 Task: Find connections with filter location Hódmezovásárhely with filter topic #linkedinstorieswith filter profile language German with filter current company Freshworks with filter school Campus Law Centre, Faculty Of Law, University of Delhi with filter industry Pet Services with filter service category Strategic Planning with filter keywords title Outside Sales Manager
Action: Mouse moved to (658, 93)
Screenshot: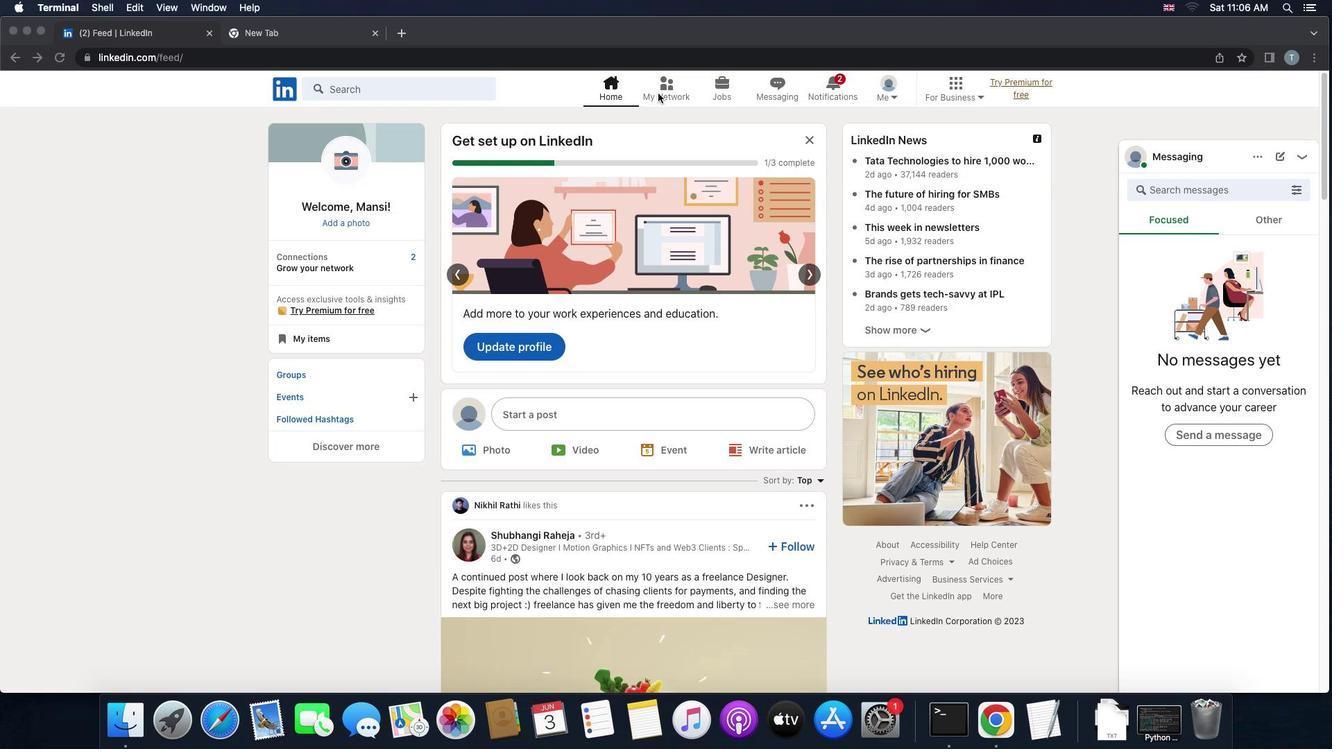 
Action: Mouse pressed left at (658, 93)
Screenshot: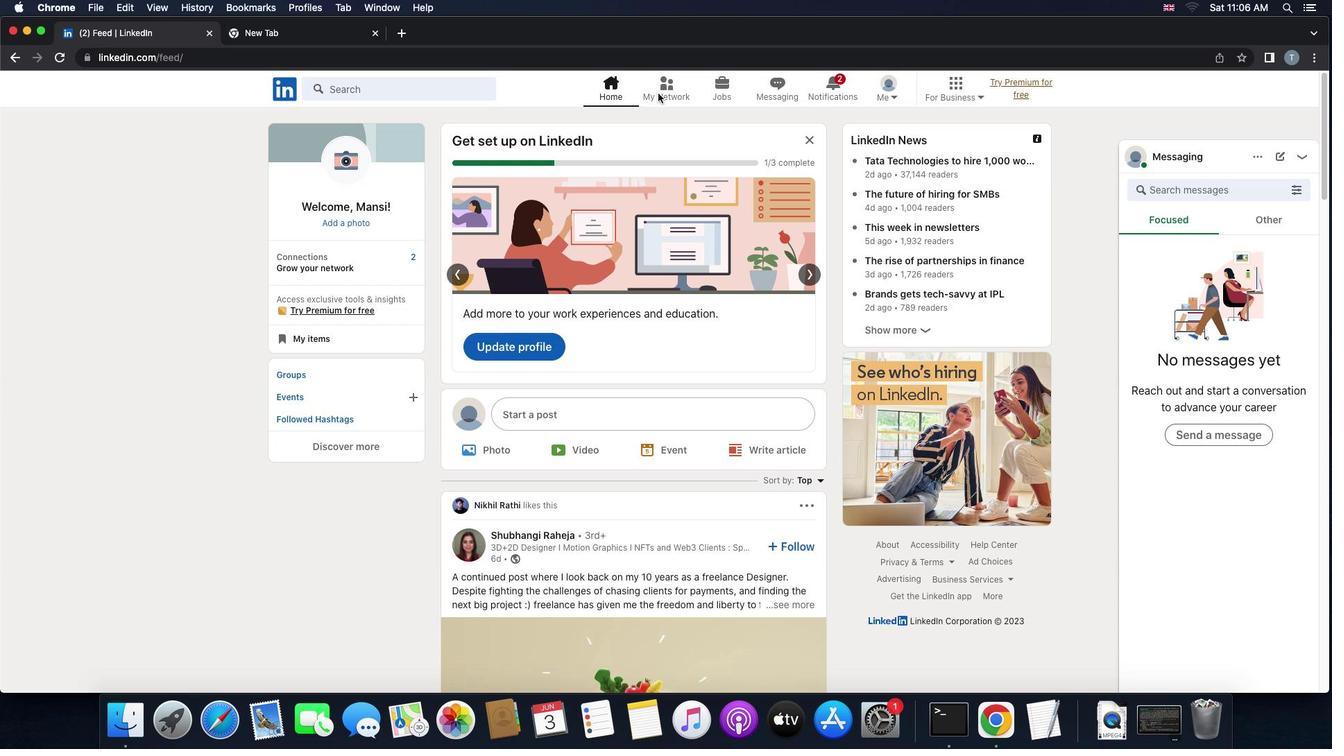 
Action: Mouse pressed left at (658, 93)
Screenshot: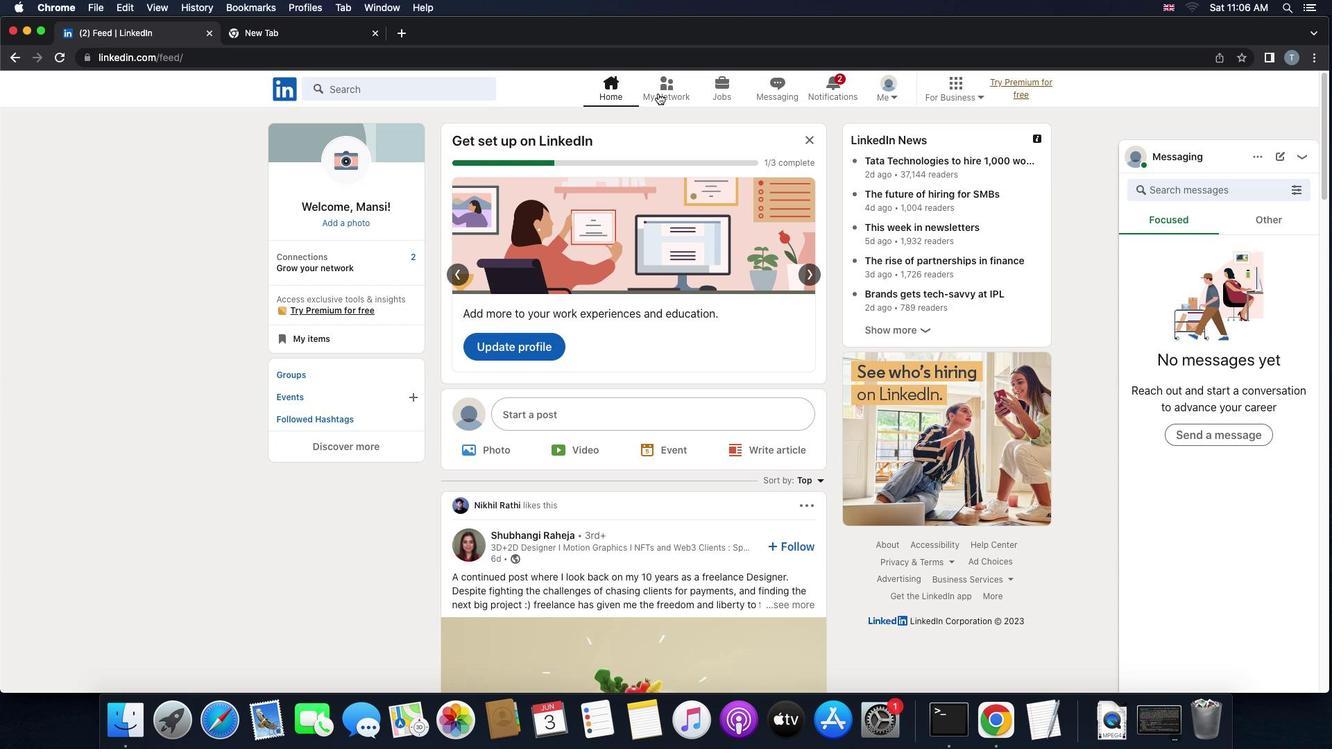 
Action: Mouse moved to (399, 165)
Screenshot: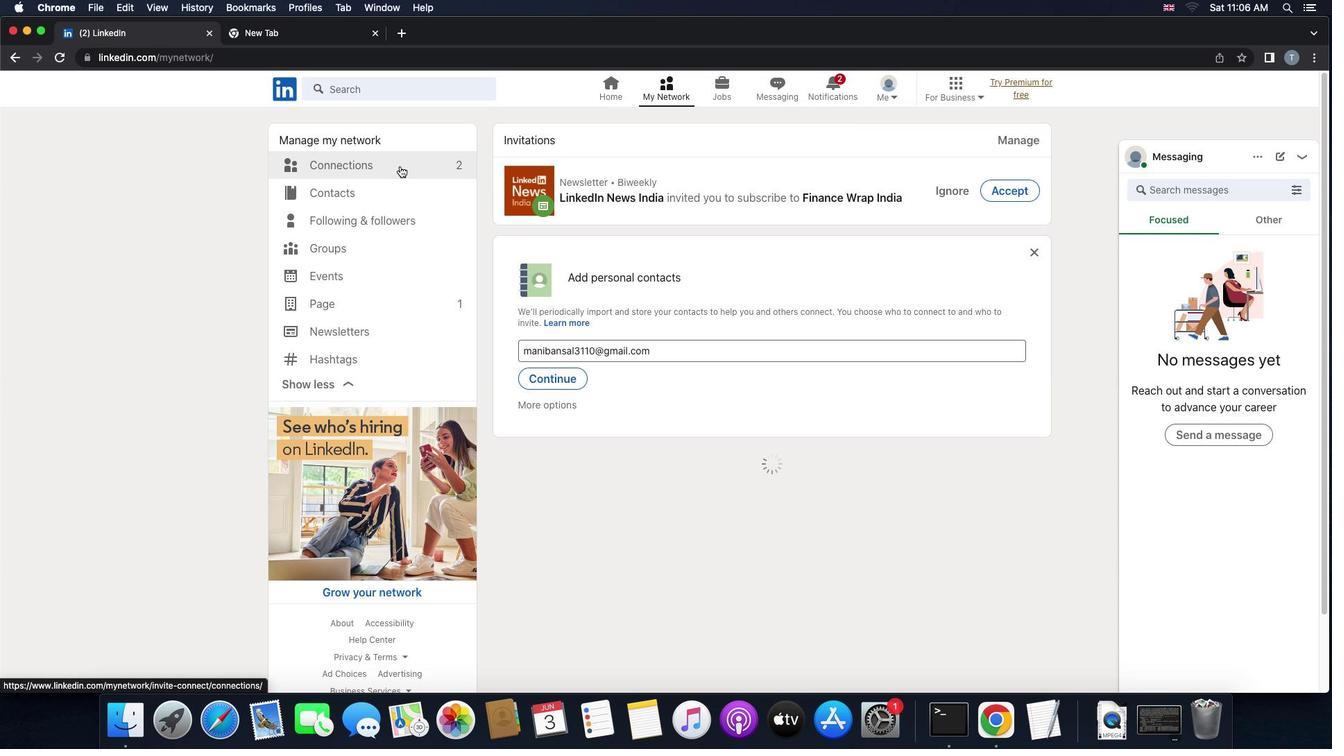 
Action: Mouse pressed left at (399, 165)
Screenshot: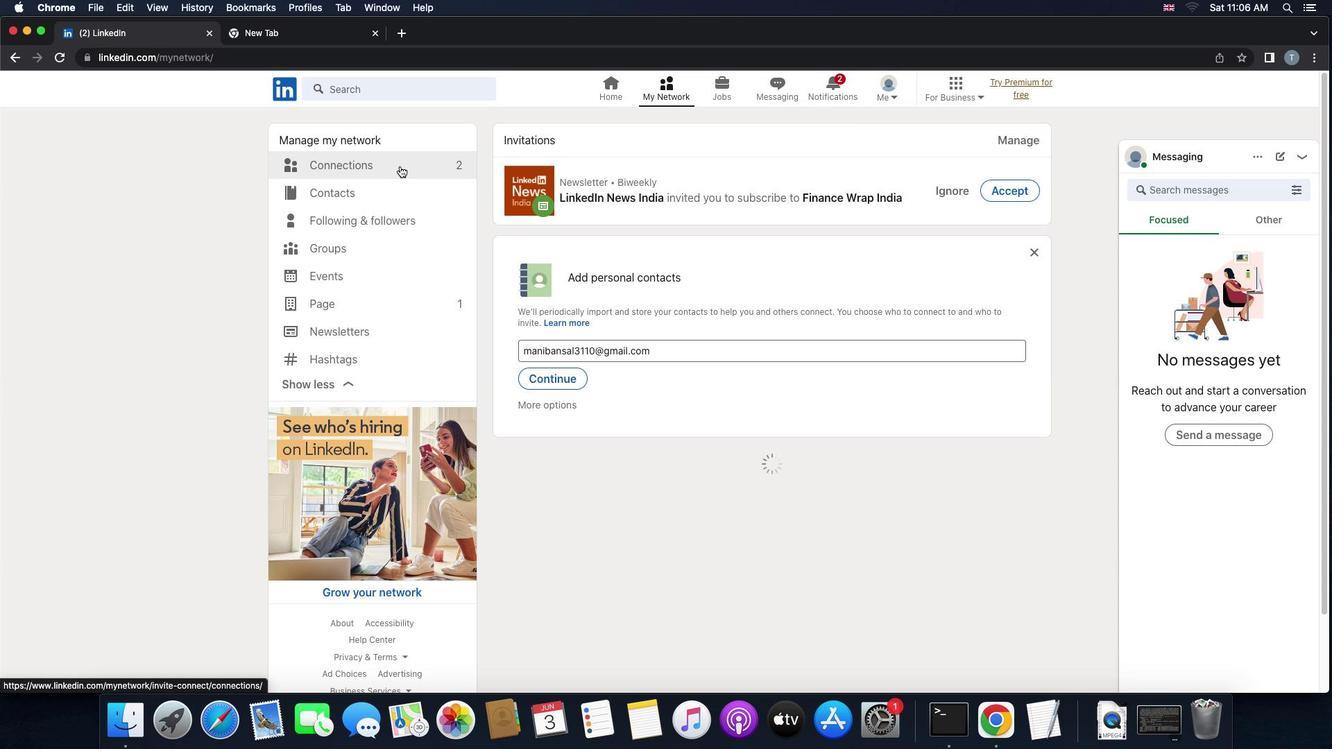 
Action: Mouse moved to (771, 166)
Screenshot: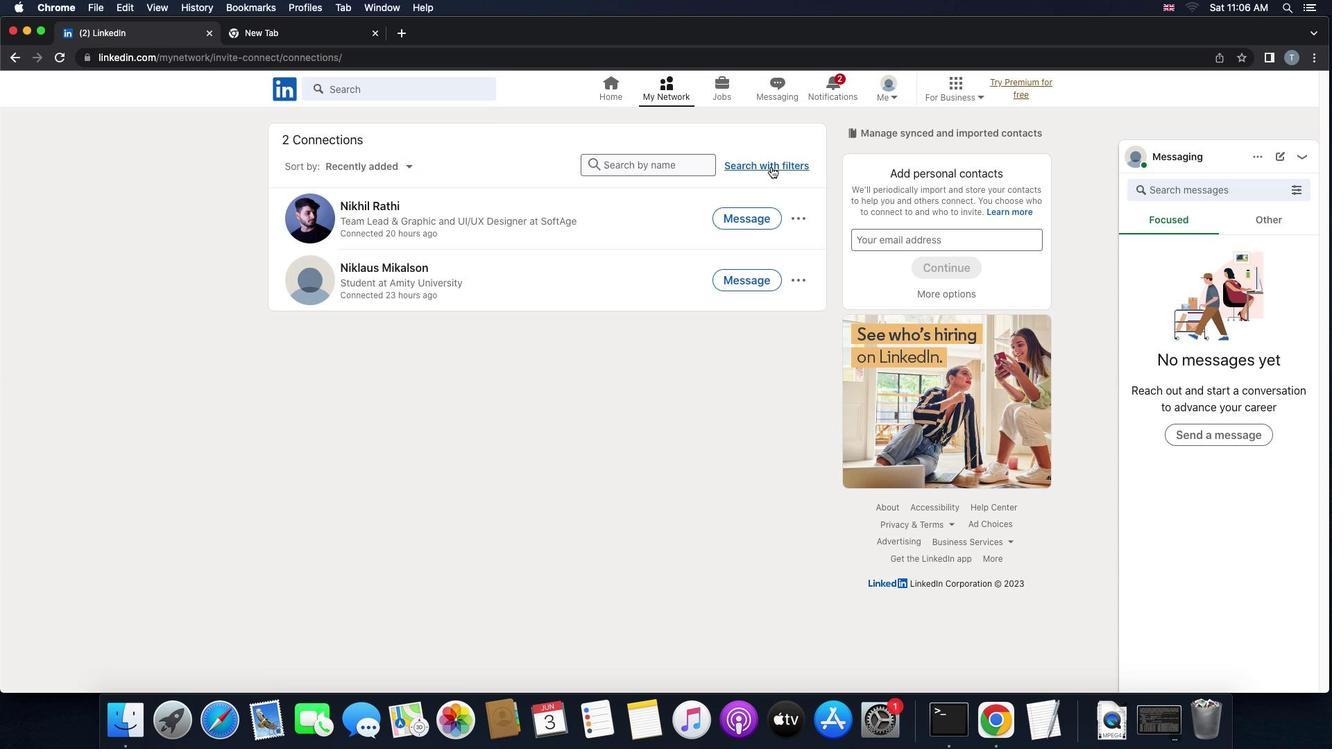 
Action: Mouse pressed left at (771, 166)
Screenshot: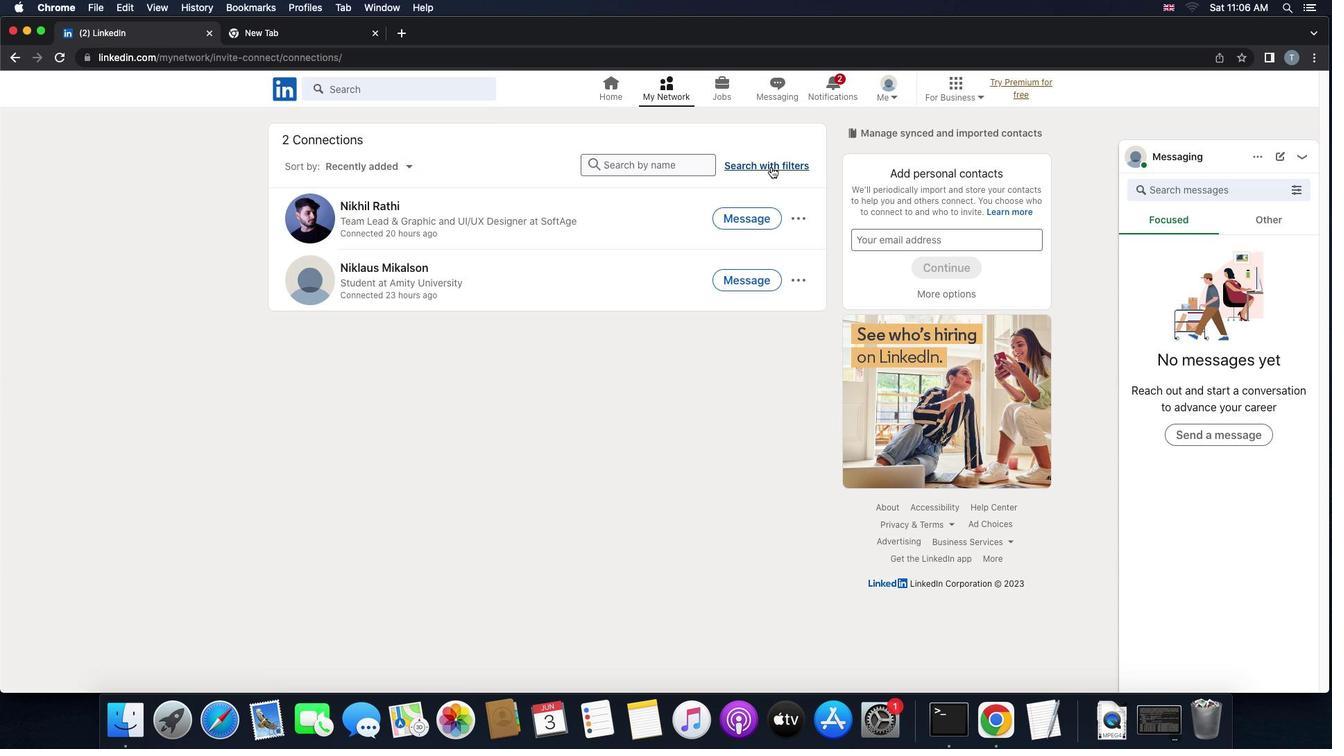 
Action: Mouse moved to (712, 131)
Screenshot: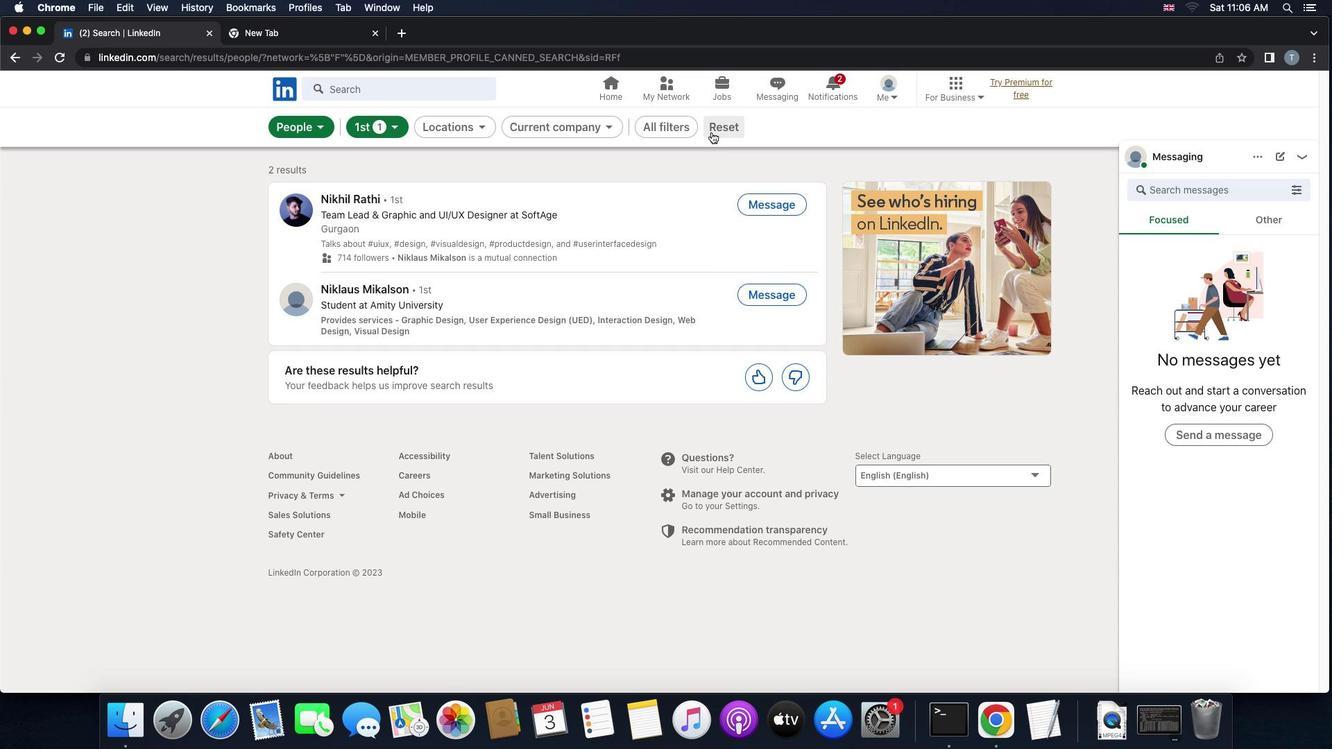 
Action: Mouse pressed left at (712, 131)
Screenshot: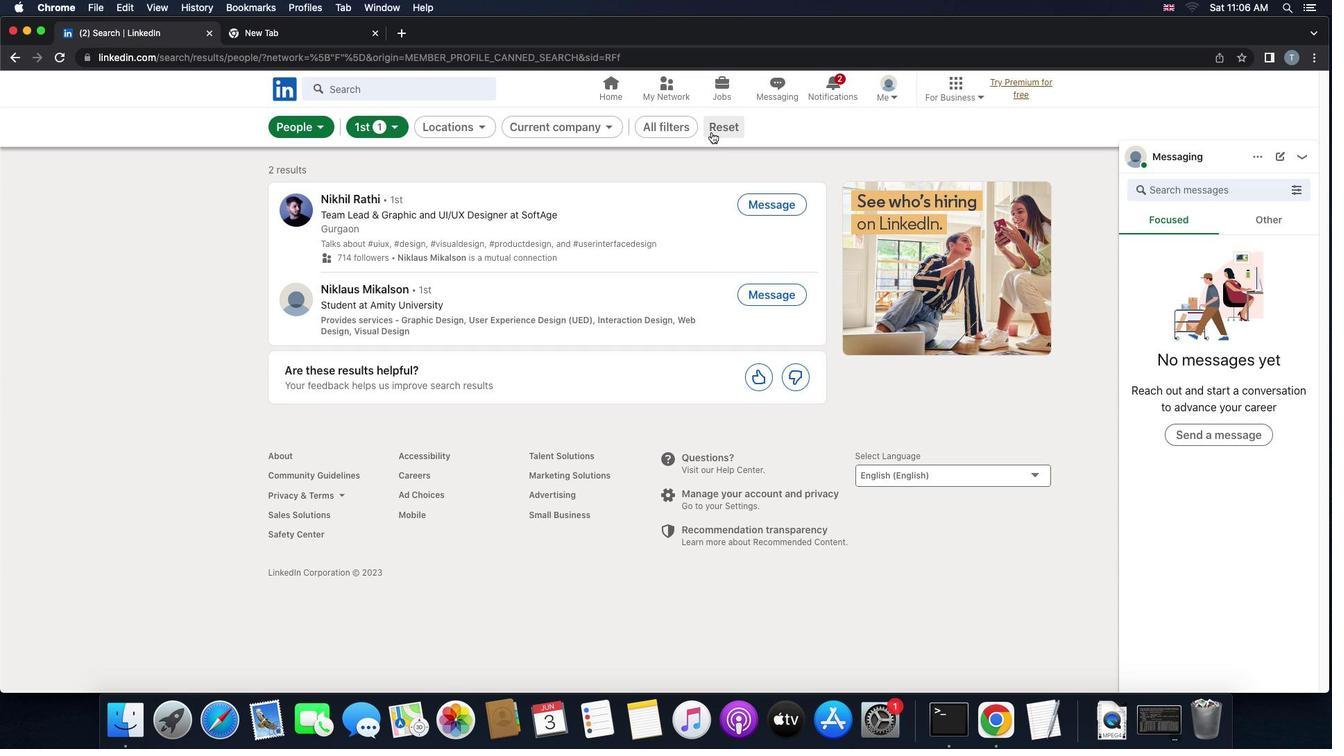 
Action: Mouse moved to (698, 128)
Screenshot: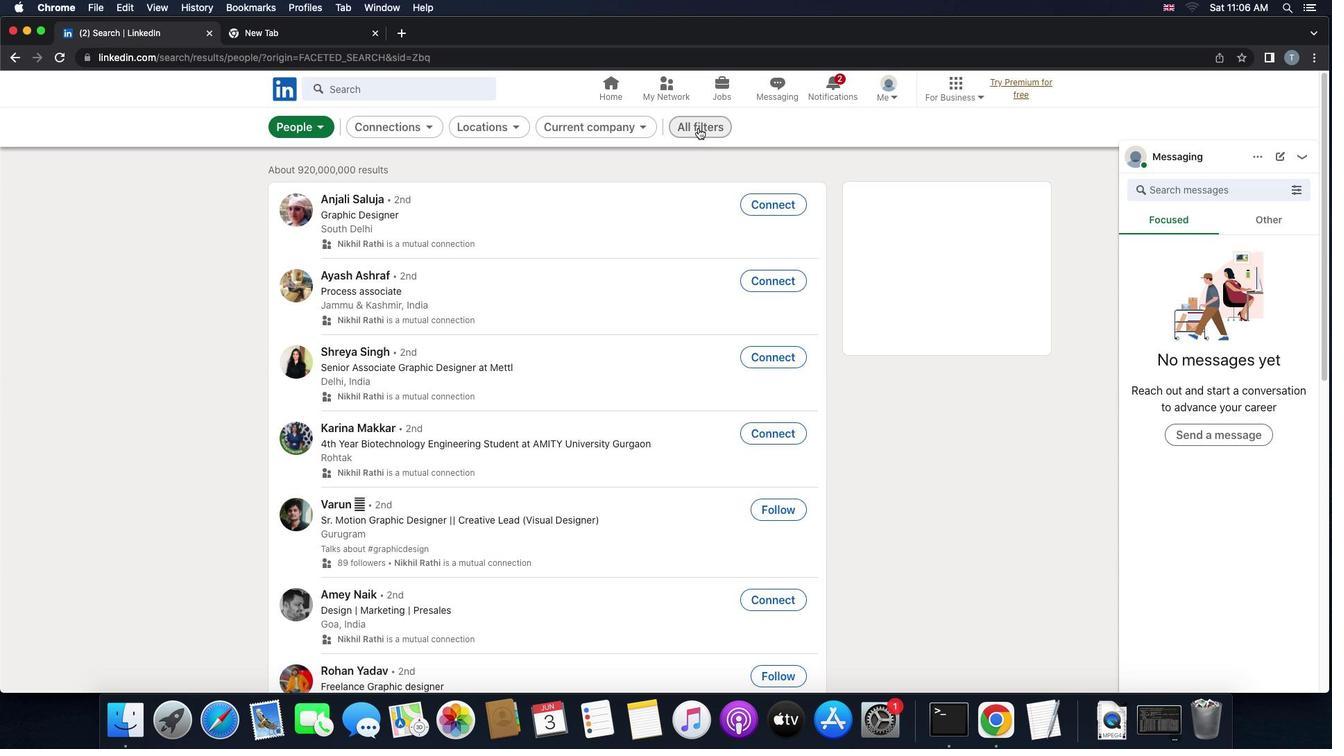 
Action: Mouse pressed left at (698, 128)
Screenshot: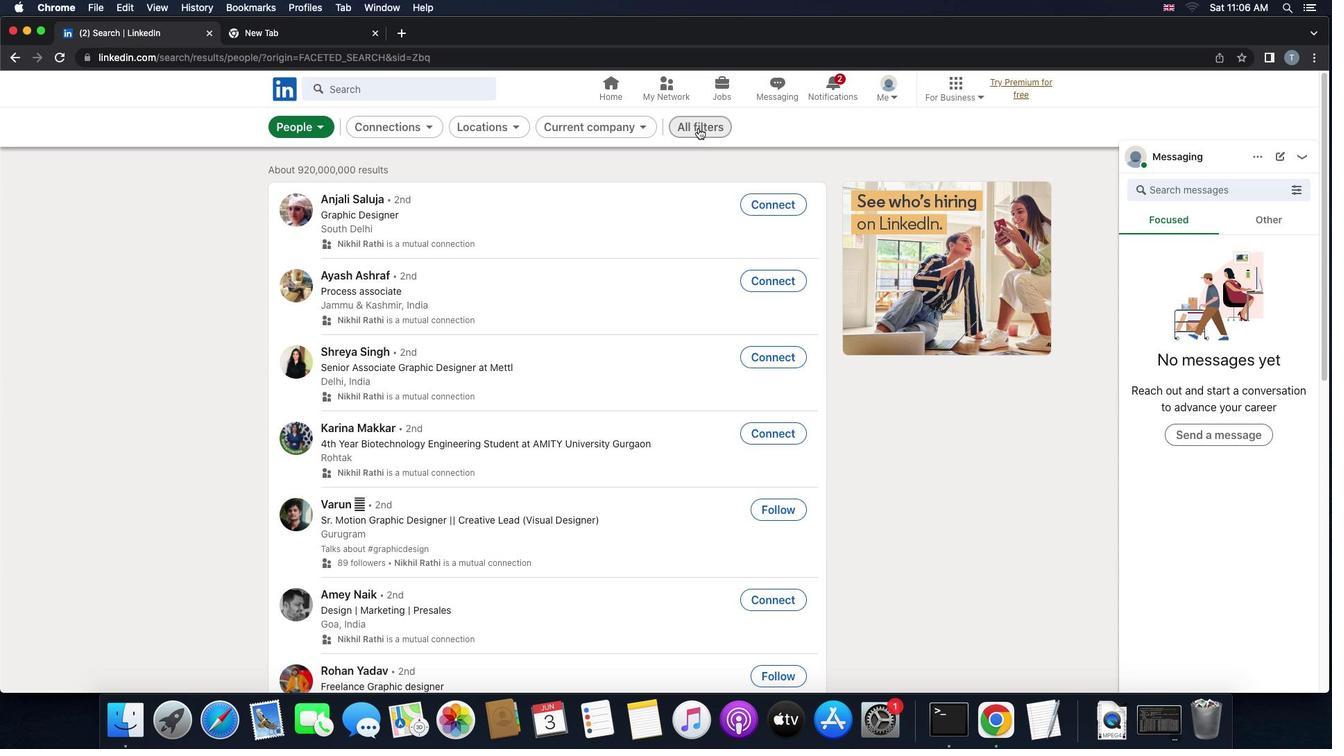 
Action: Mouse moved to (1141, 511)
Screenshot: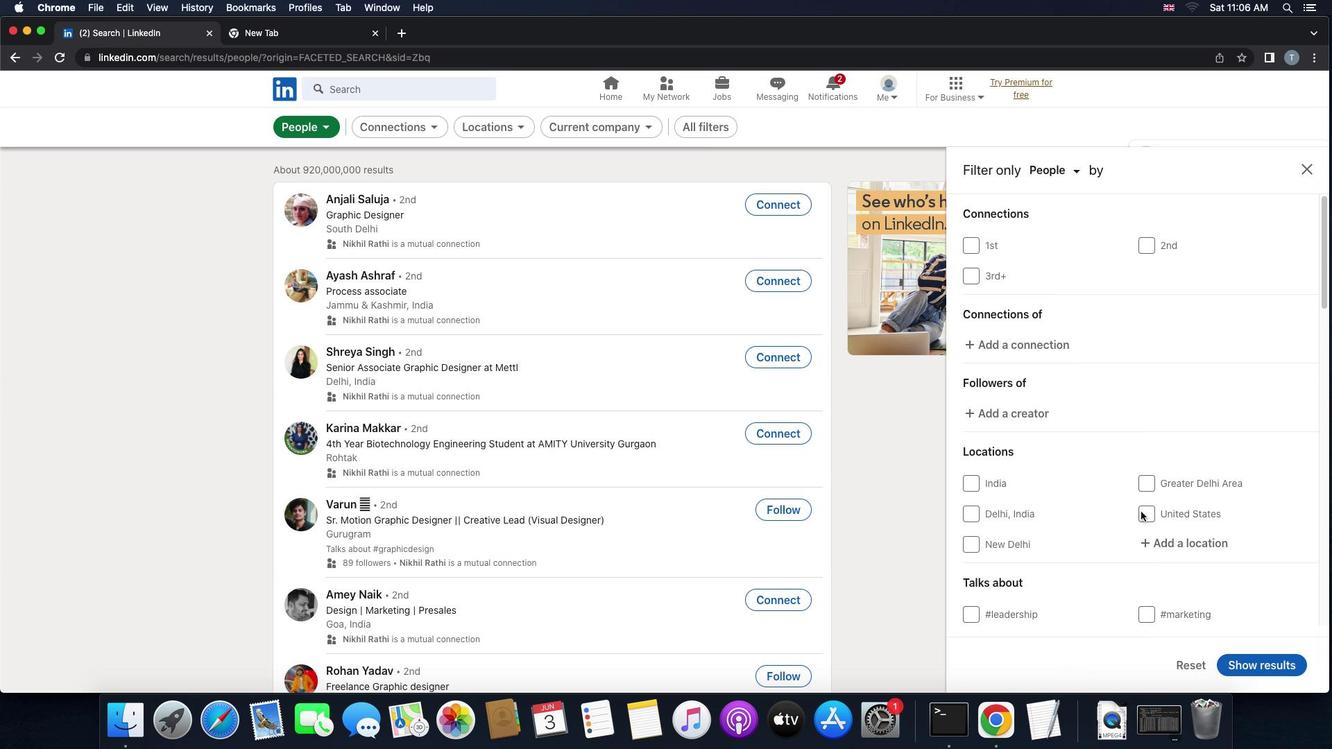 
Action: Mouse scrolled (1141, 511) with delta (0, 0)
Screenshot: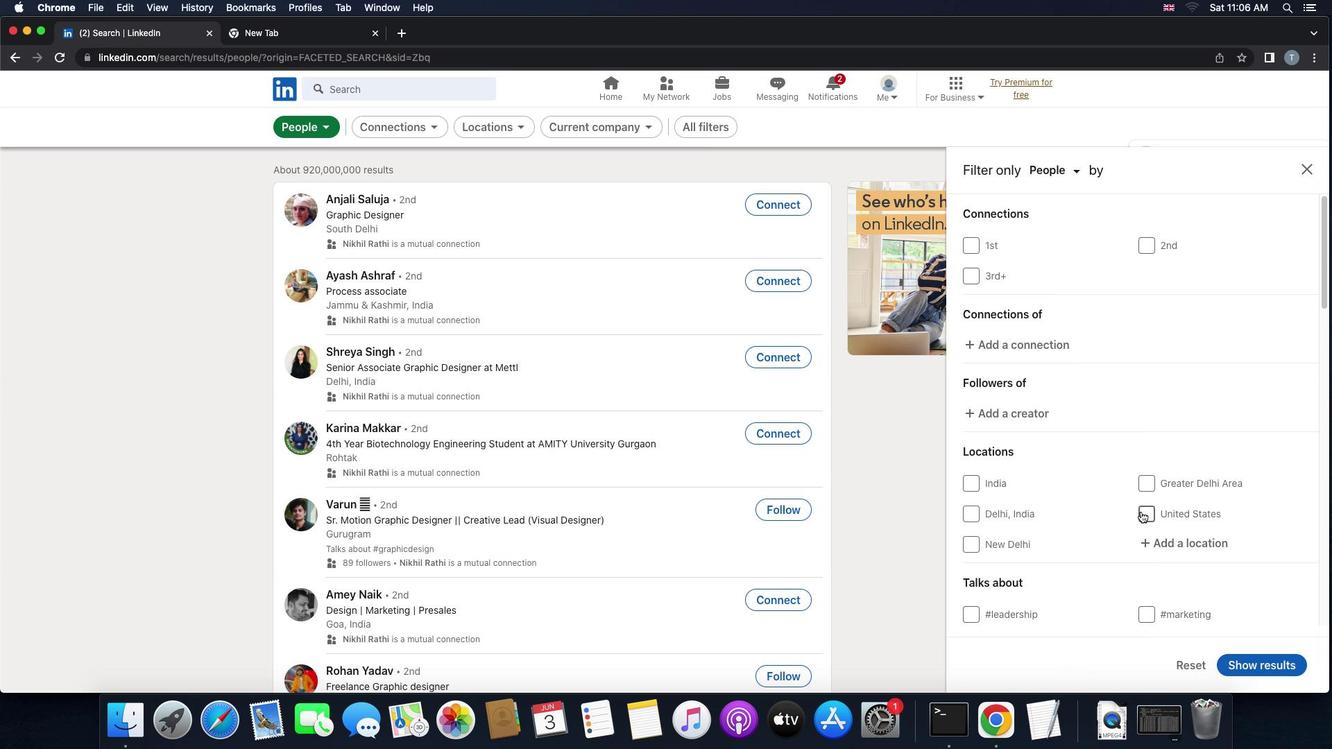 
Action: Mouse scrolled (1141, 511) with delta (0, 0)
Screenshot: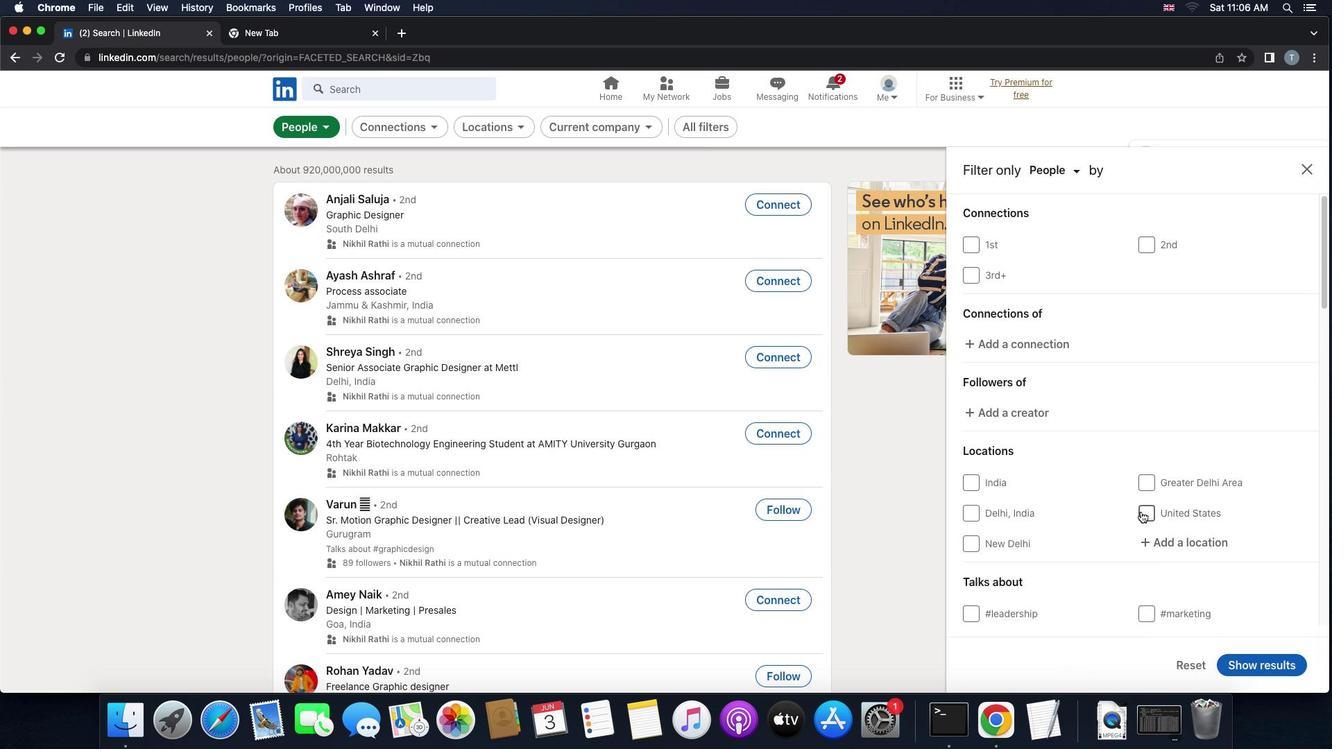 
Action: Mouse scrolled (1141, 511) with delta (0, -1)
Screenshot: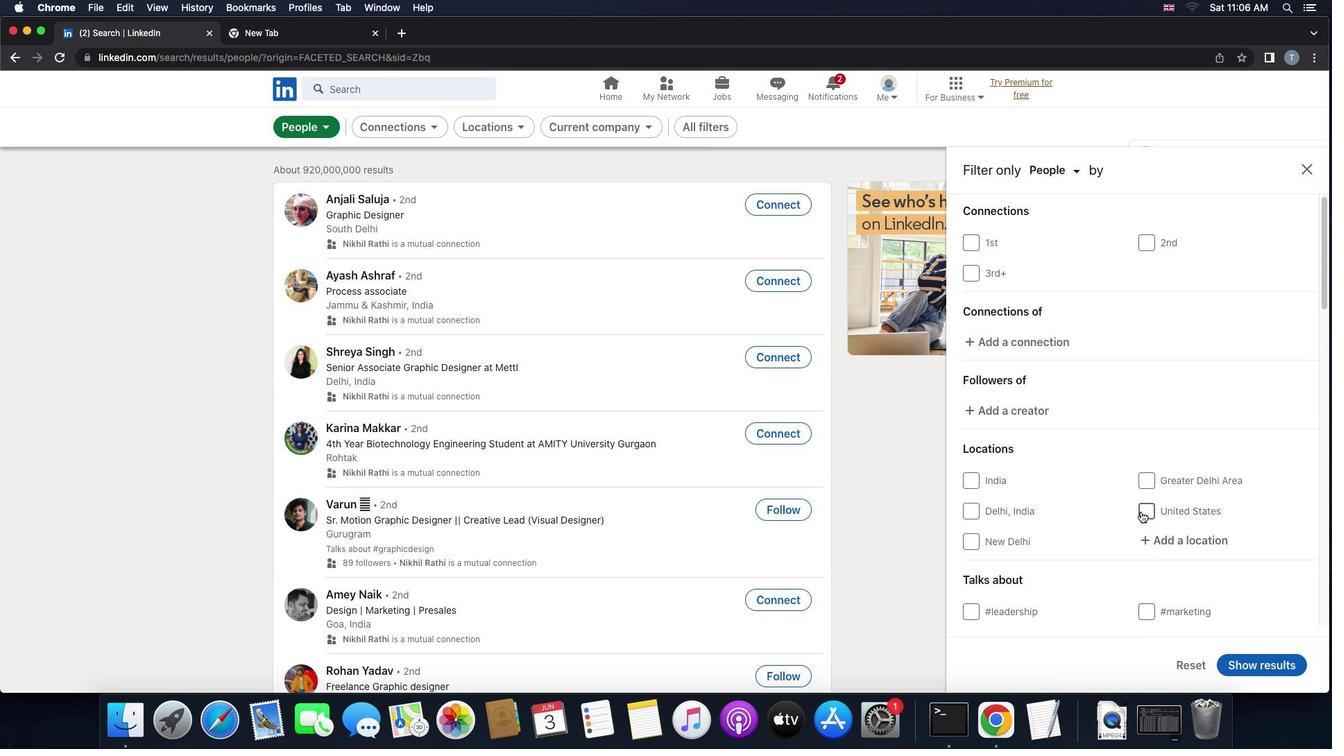
Action: Mouse moved to (1177, 433)
Screenshot: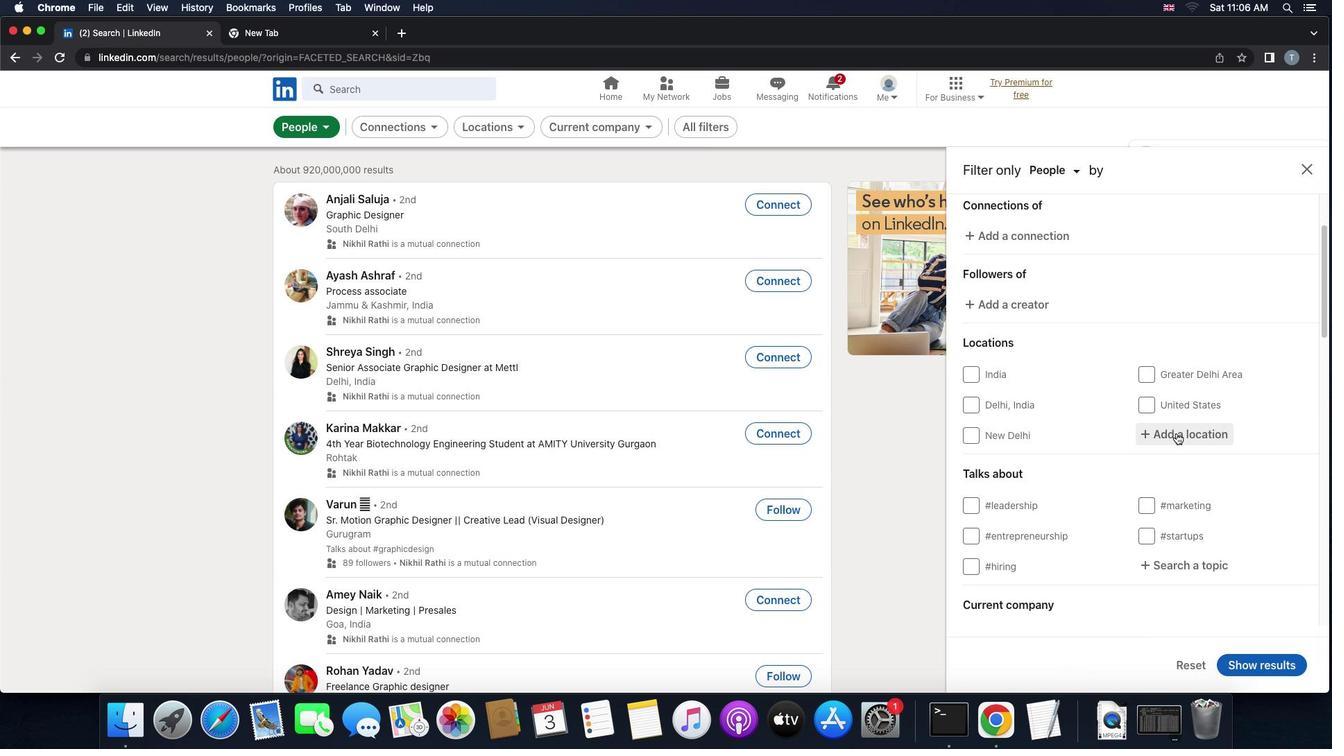 
Action: Mouse pressed left at (1177, 433)
Screenshot: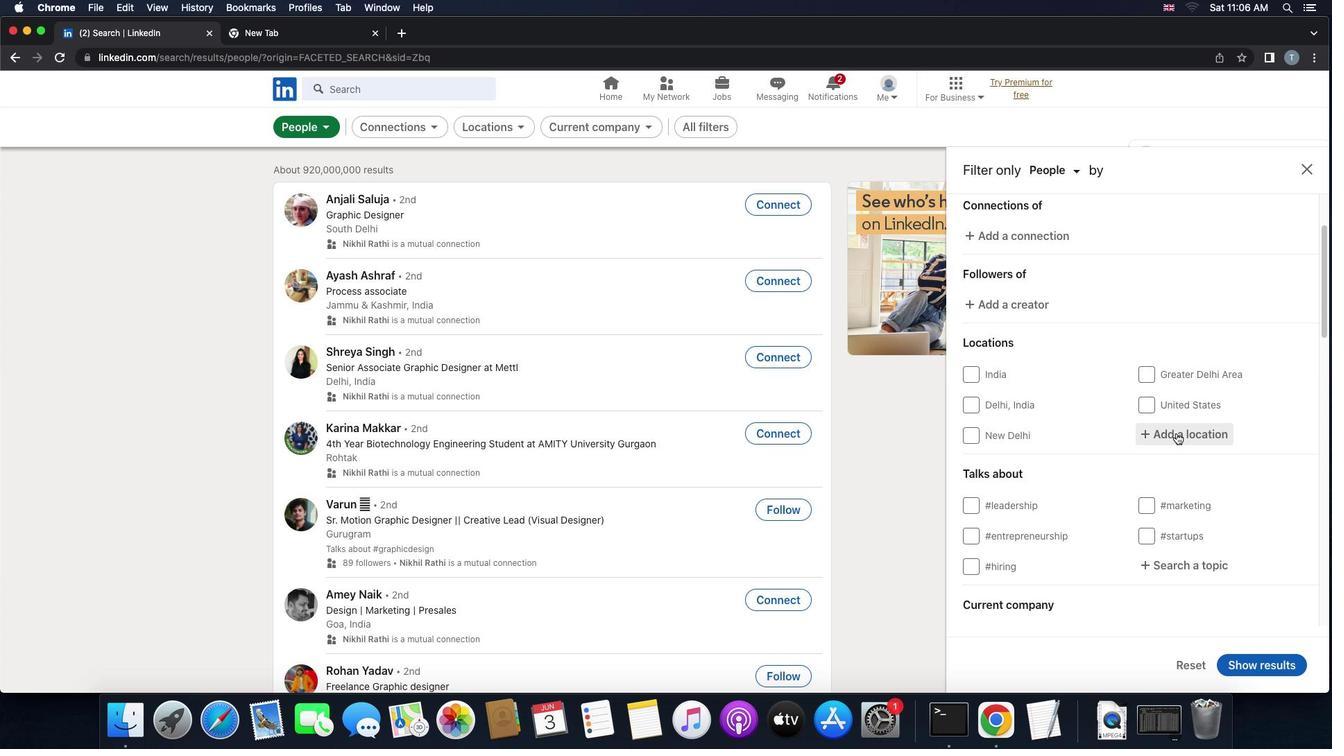 
Action: Mouse moved to (1175, 433)
Screenshot: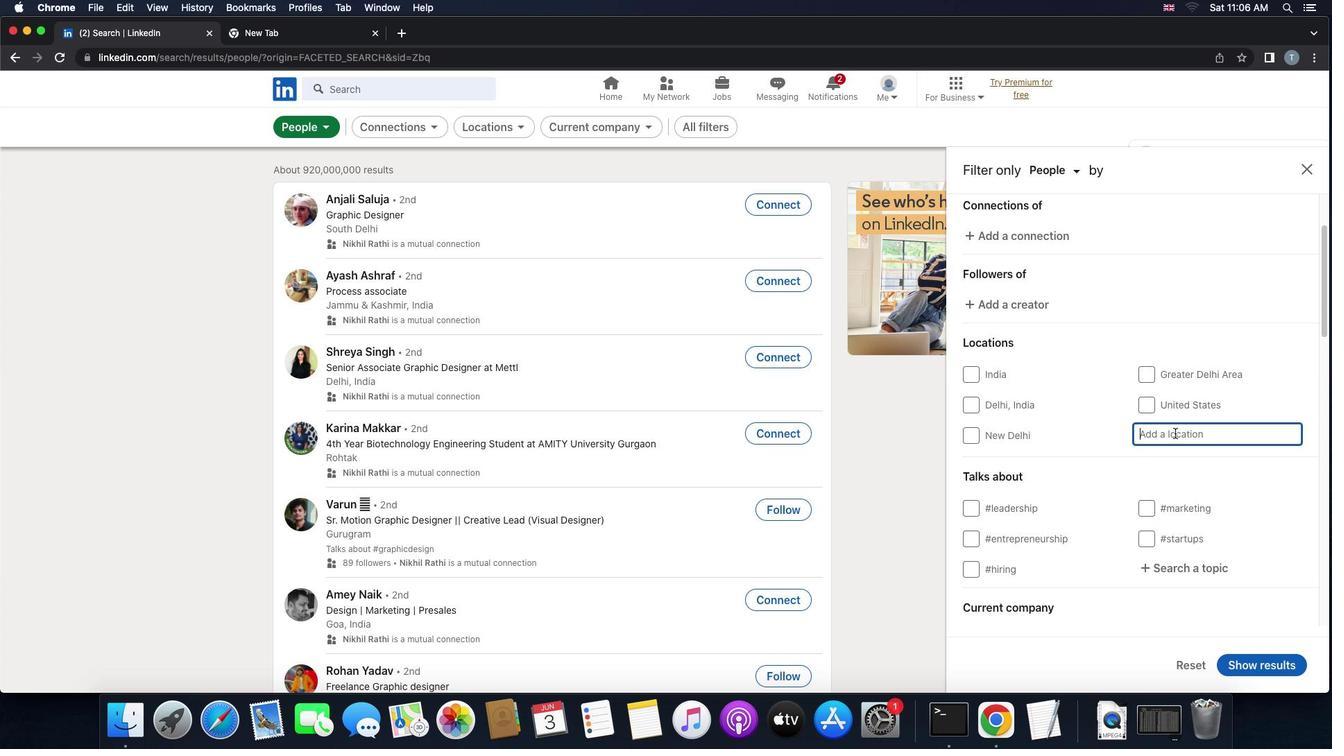 
Action: Key pressed 'h''o''d''m''e''z''o''v''a''s''a''r''h''e''l''y'
Screenshot: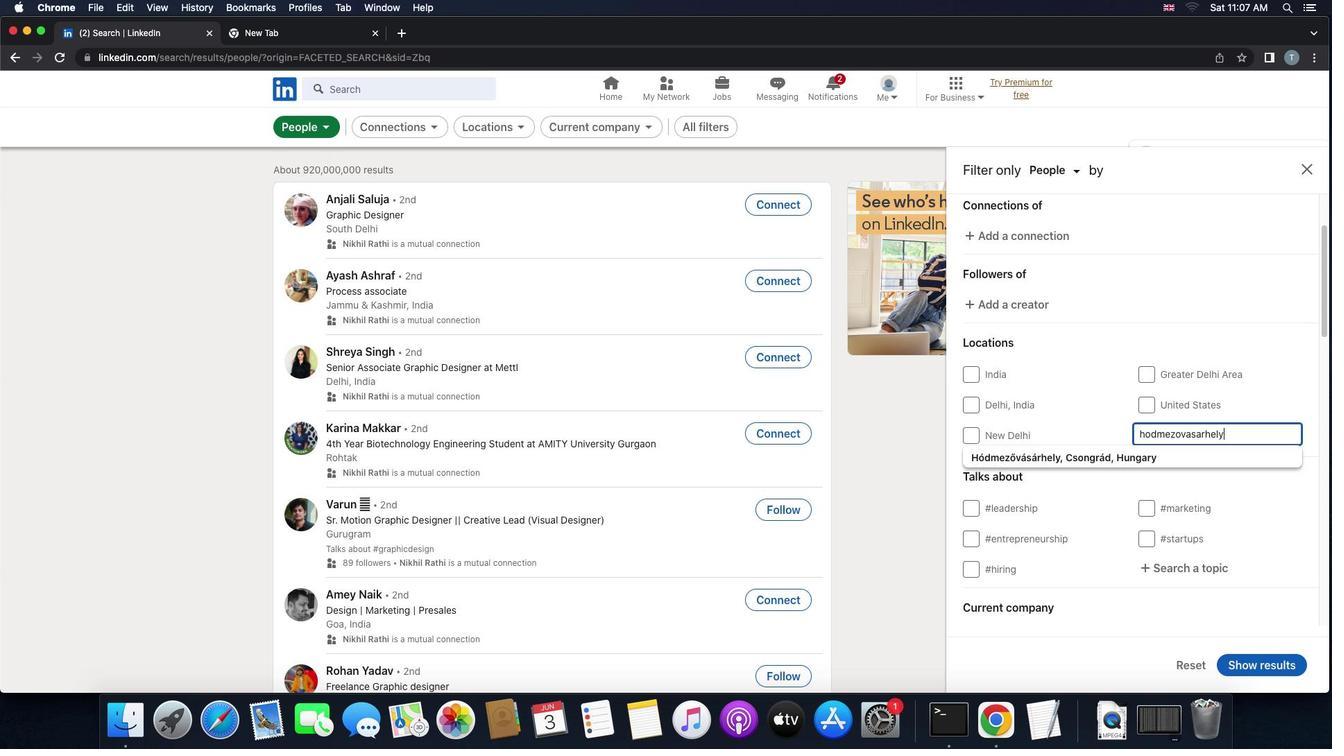 
Action: Mouse moved to (1114, 459)
Screenshot: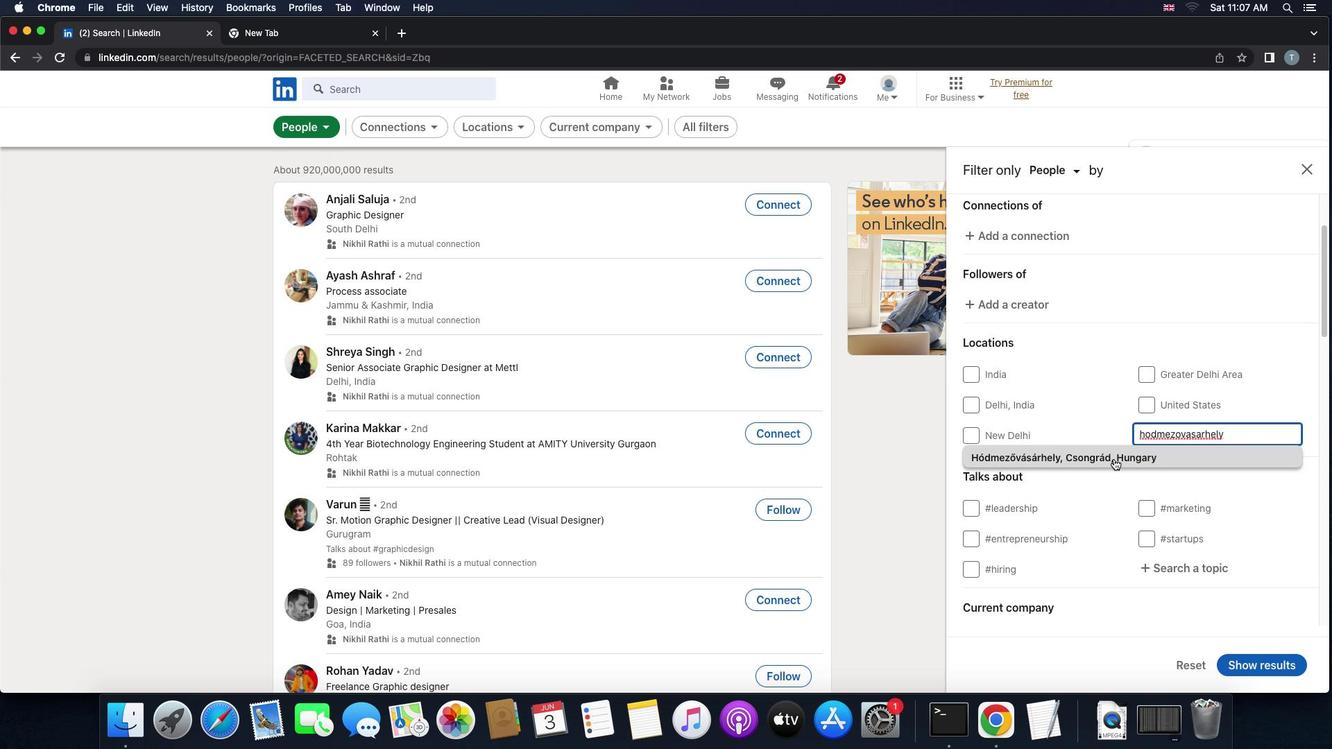 
Action: Mouse pressed left at (1114, 459)
Screenshot: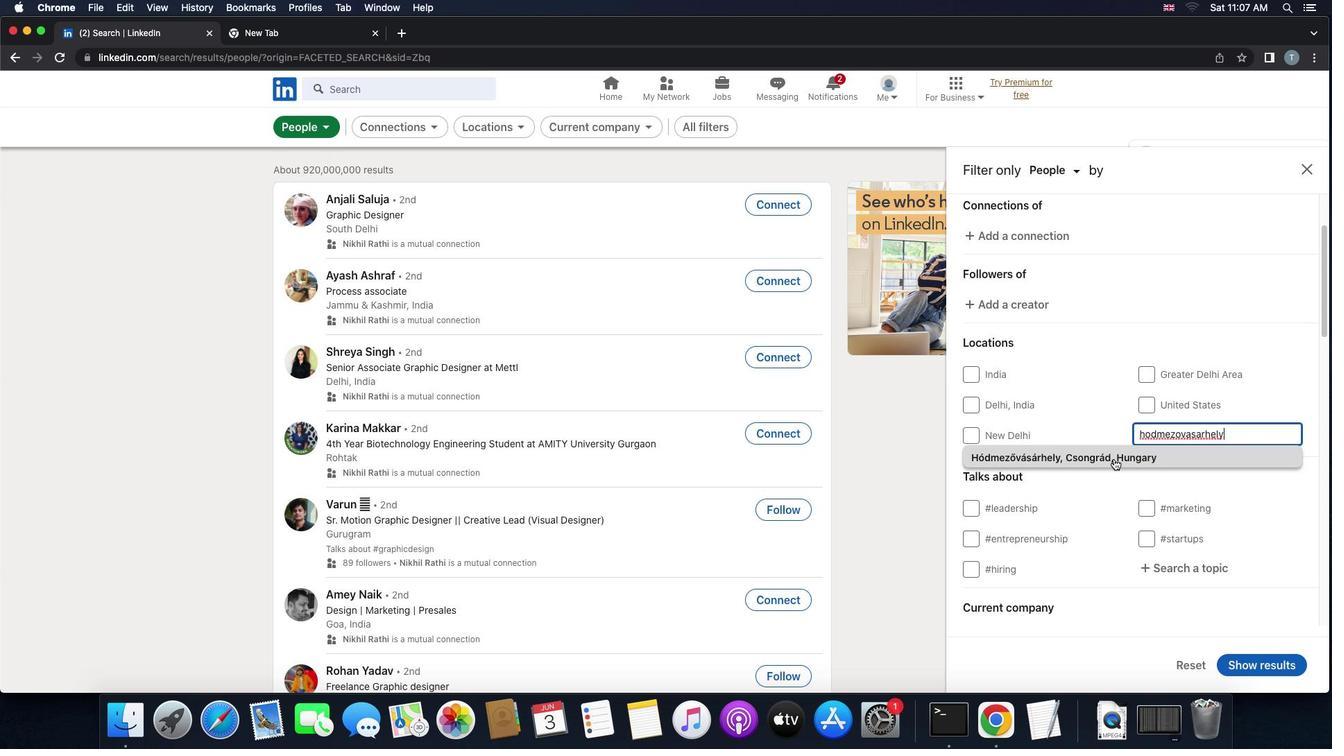
Action: Mouse moved to (1123, 456)
Screenshot: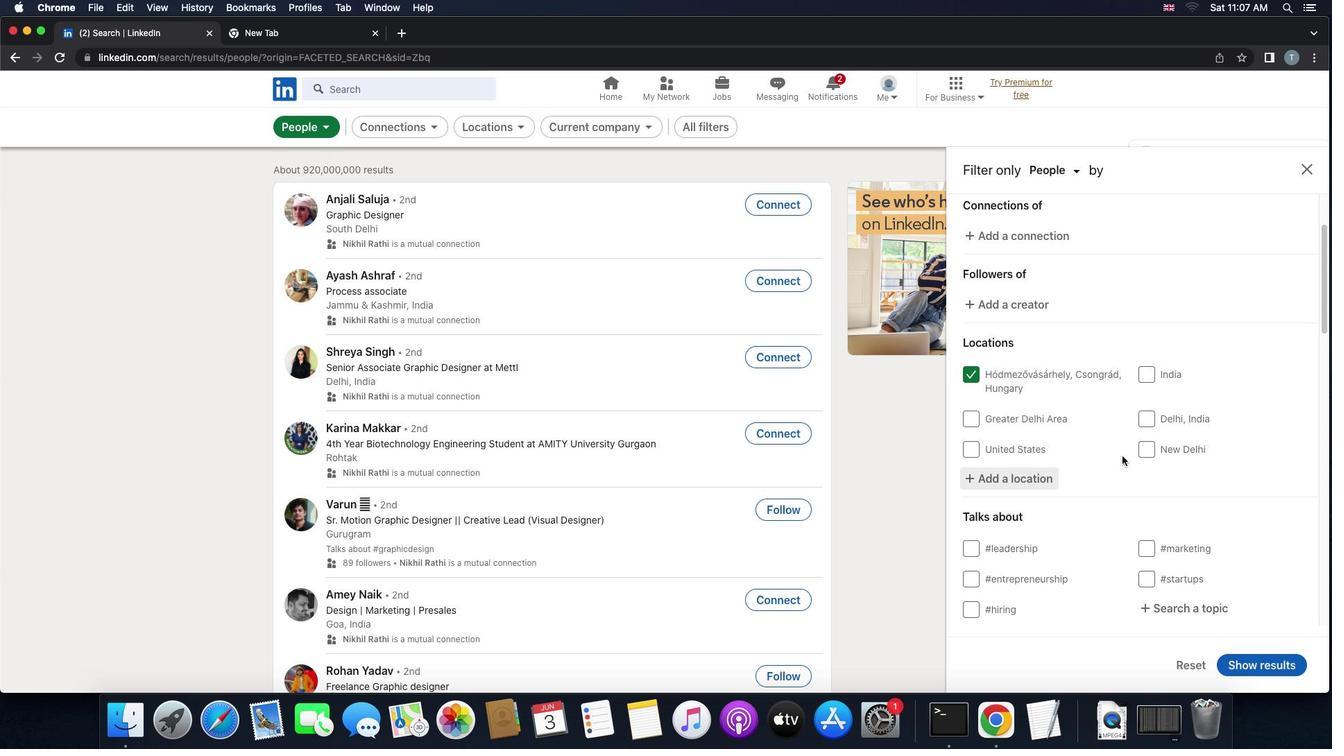 
Action: Mouse scrolled (1123, 456) with delta (0, 0)
Screenshot: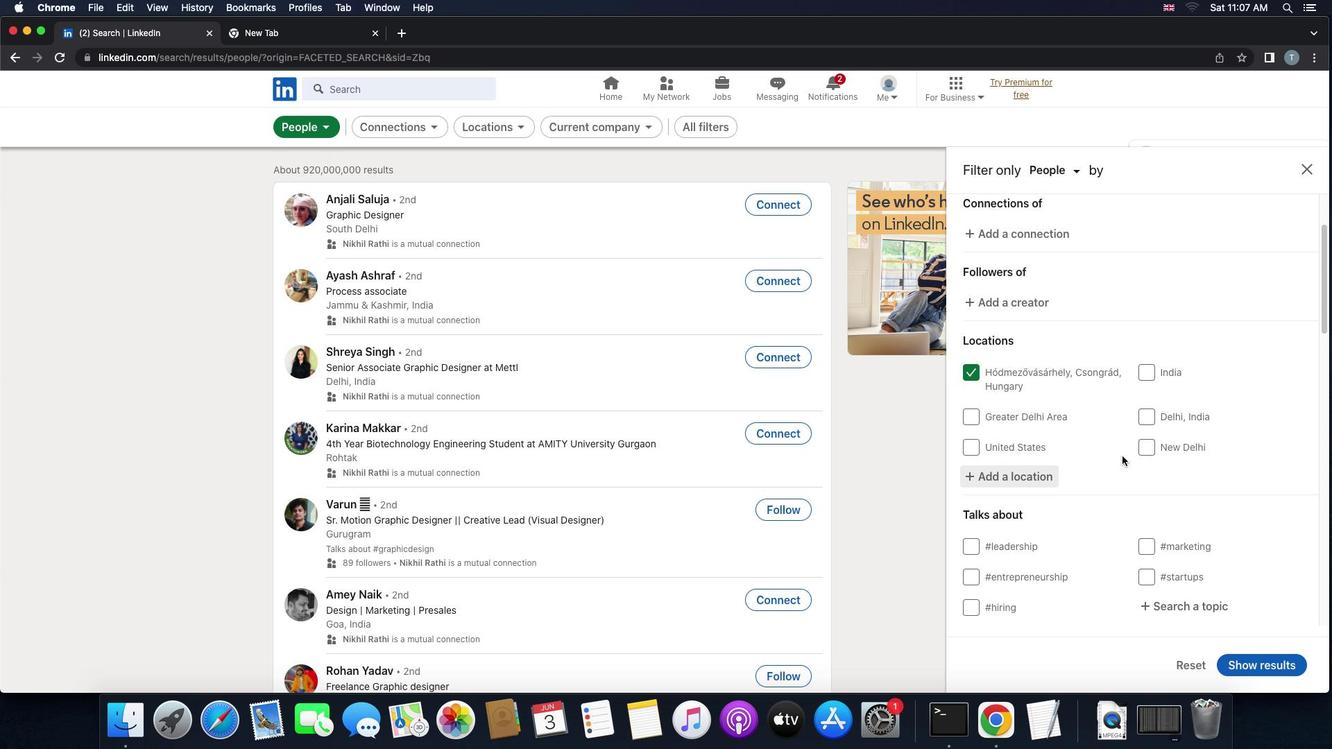 
Action: Mouse scrolled (1123, 456) with delta (0, 0)
Screenshot: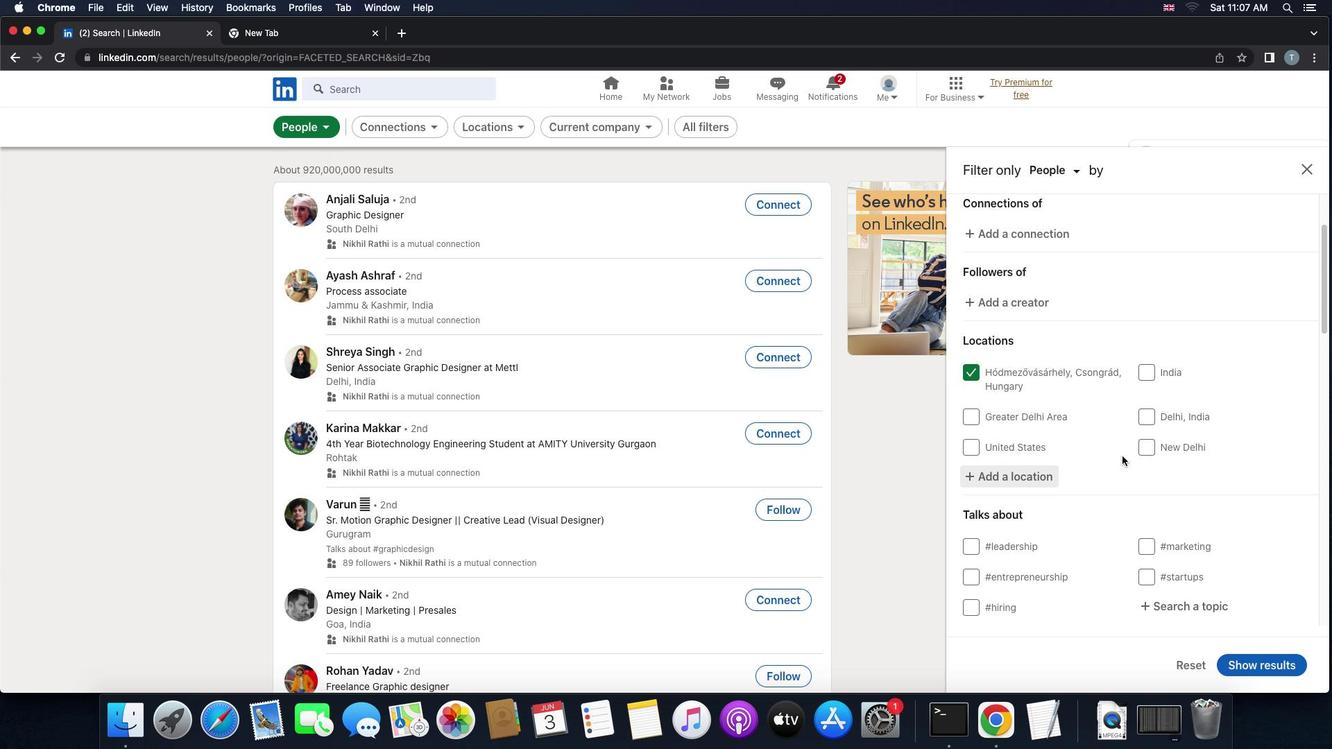 
Action: Mouse scrolled (1123, 456) with delta (0, -2)
Screenshot: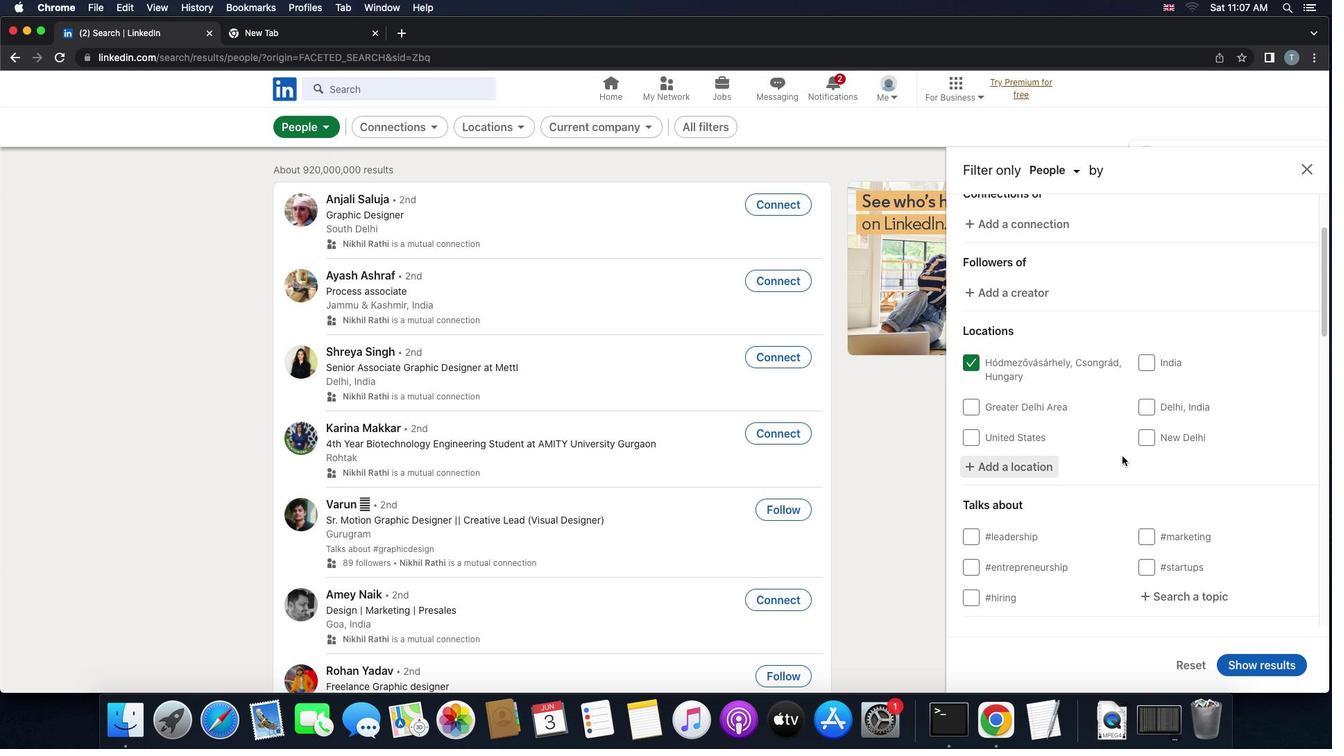 
Action: Mouse scrolled (1123, 456) with delta (0, -2)
Screenshot: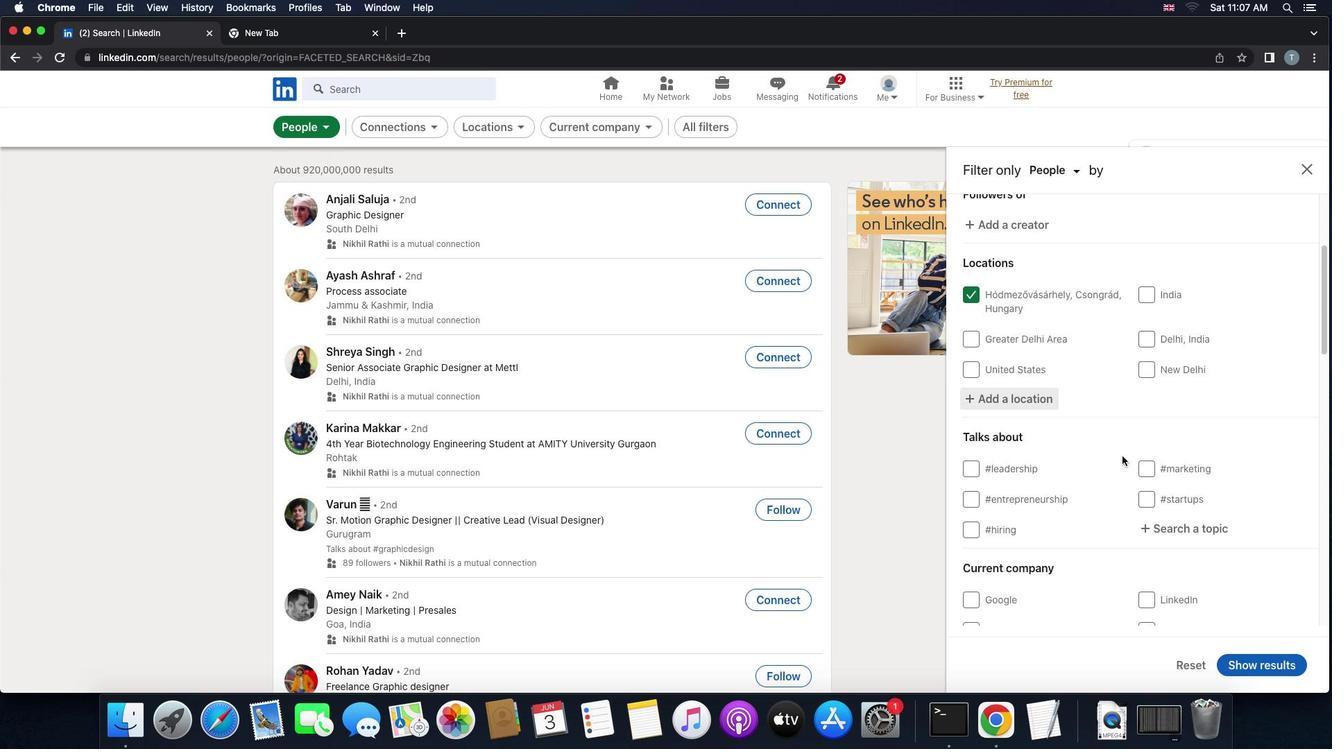 
Action: Mouse moved to (1141, 372)
Screenshot: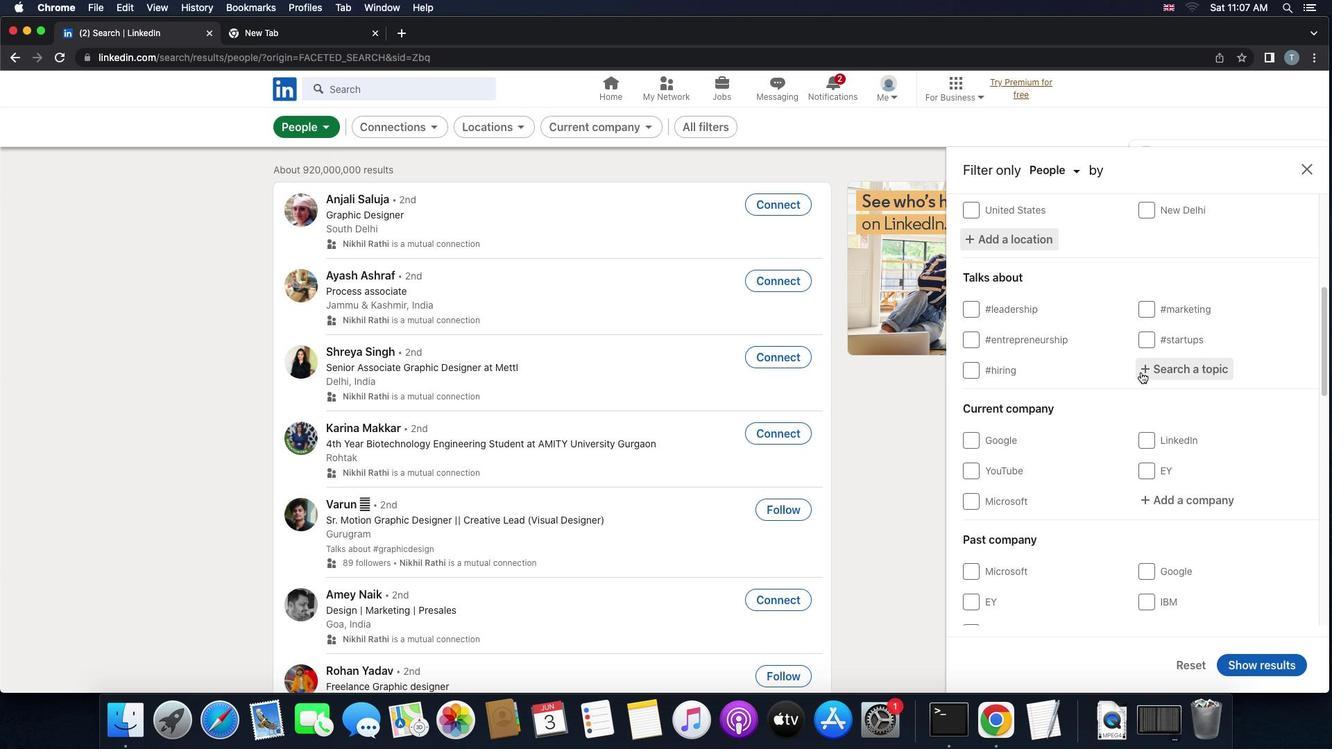
Action: Mouse pressed left at (1141, 372)
Screenshot: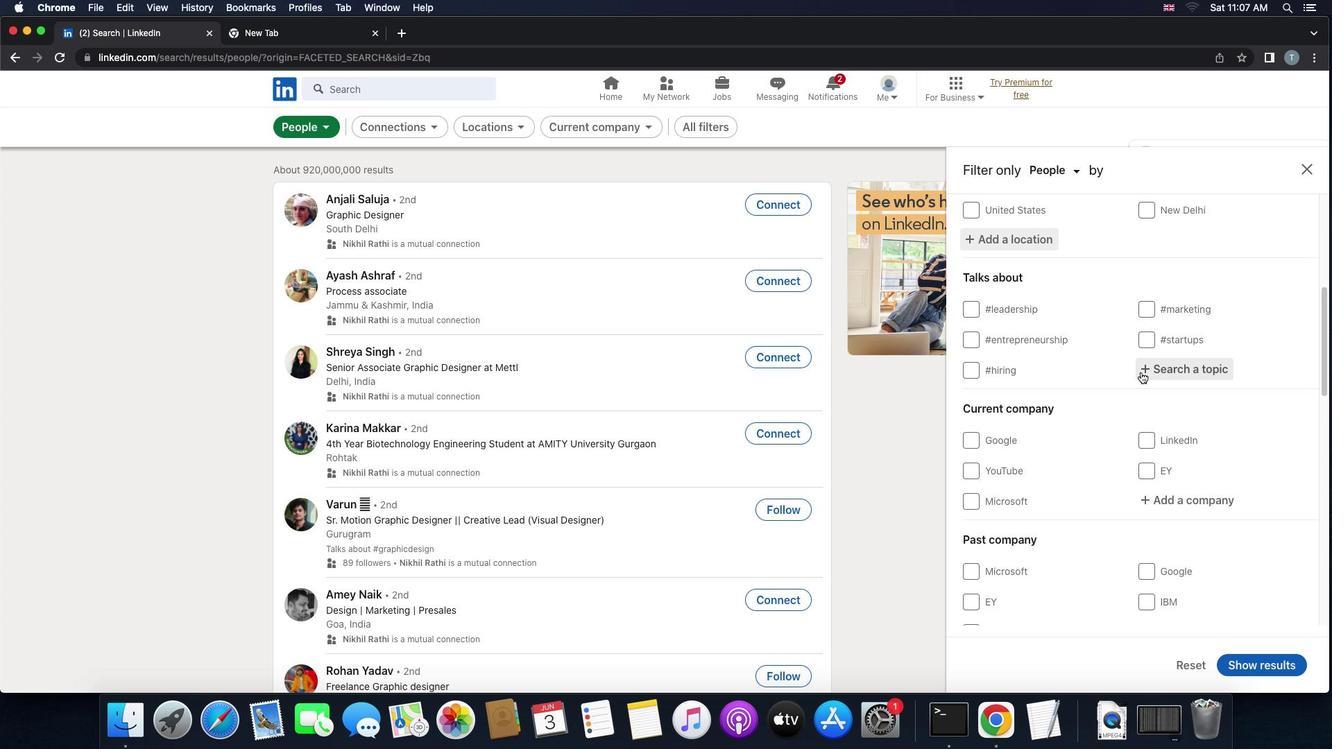 
Action: Key pressed 'l''i''n''k''e''d''i''n''s''t''o''r''i''e''s'
Screenshot: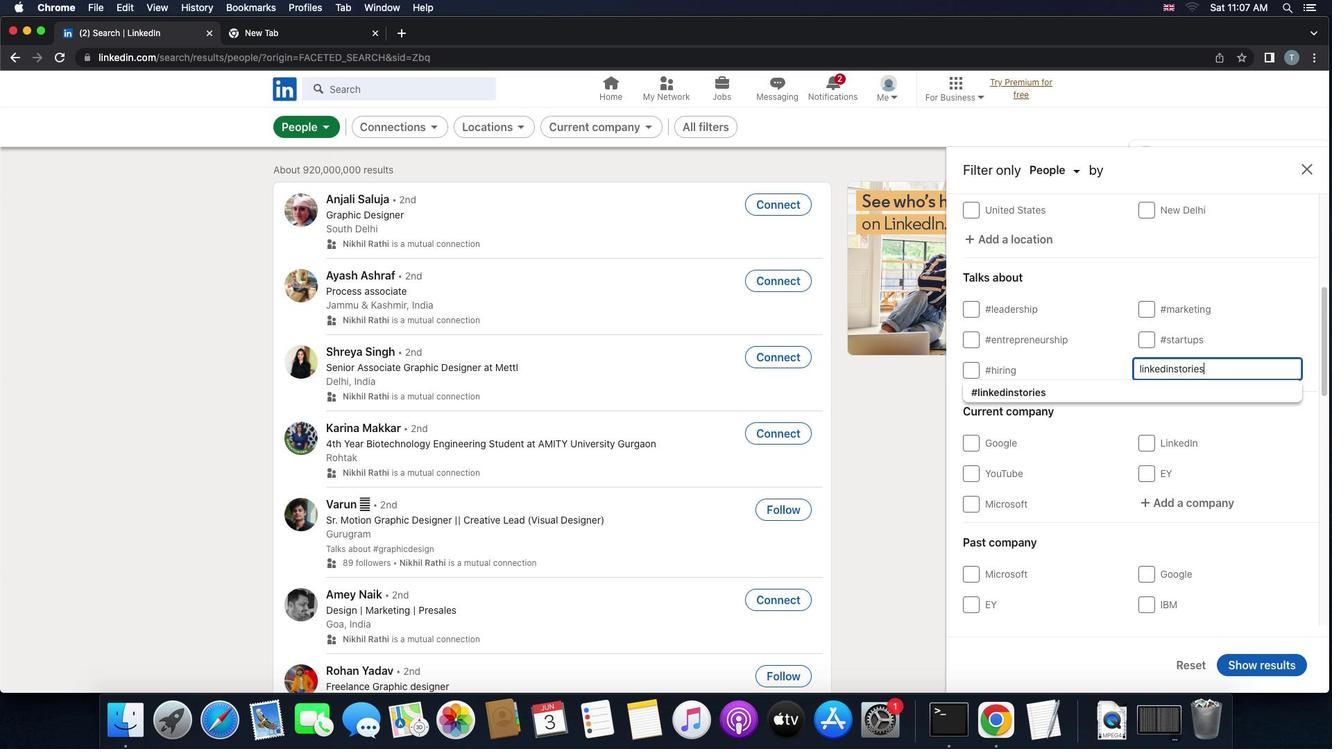 
Action: Mouse moved to (1107, 387)
Screenshot: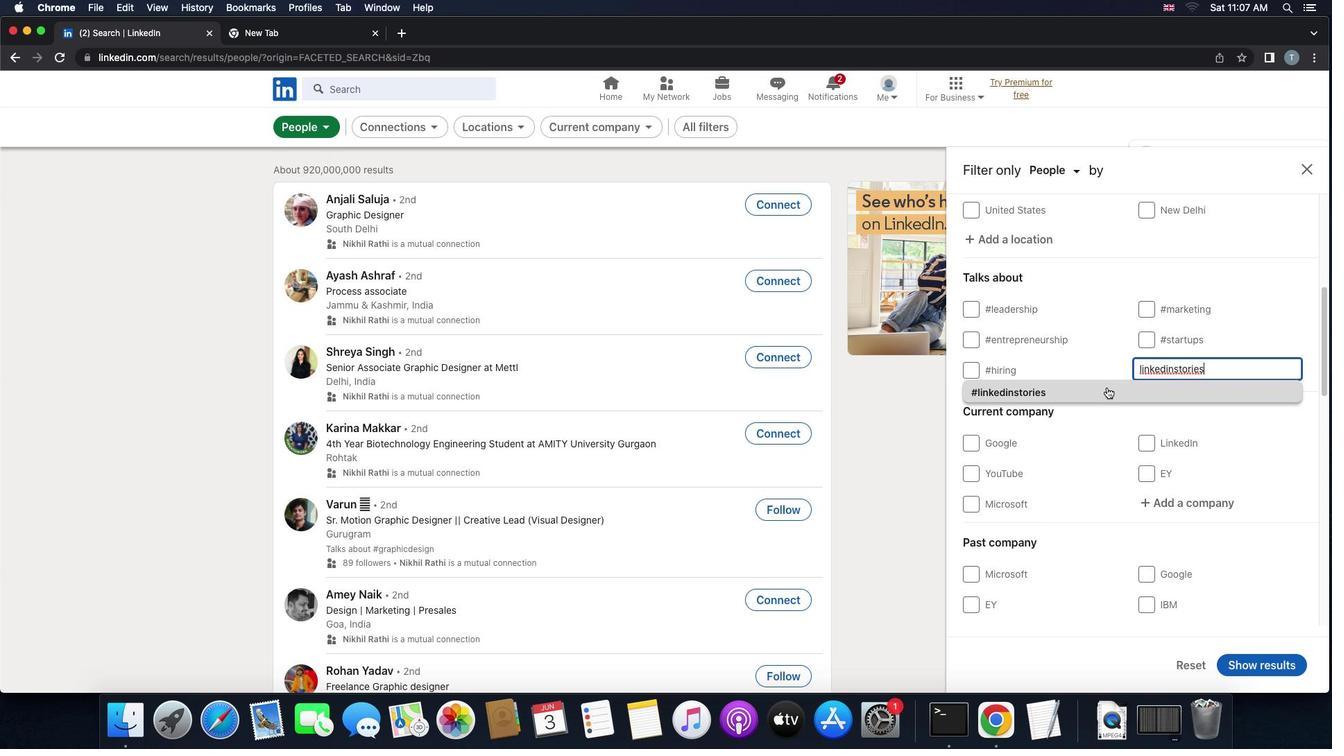 
Action: Mouse pressed left at (1107, 387)
Screenshot: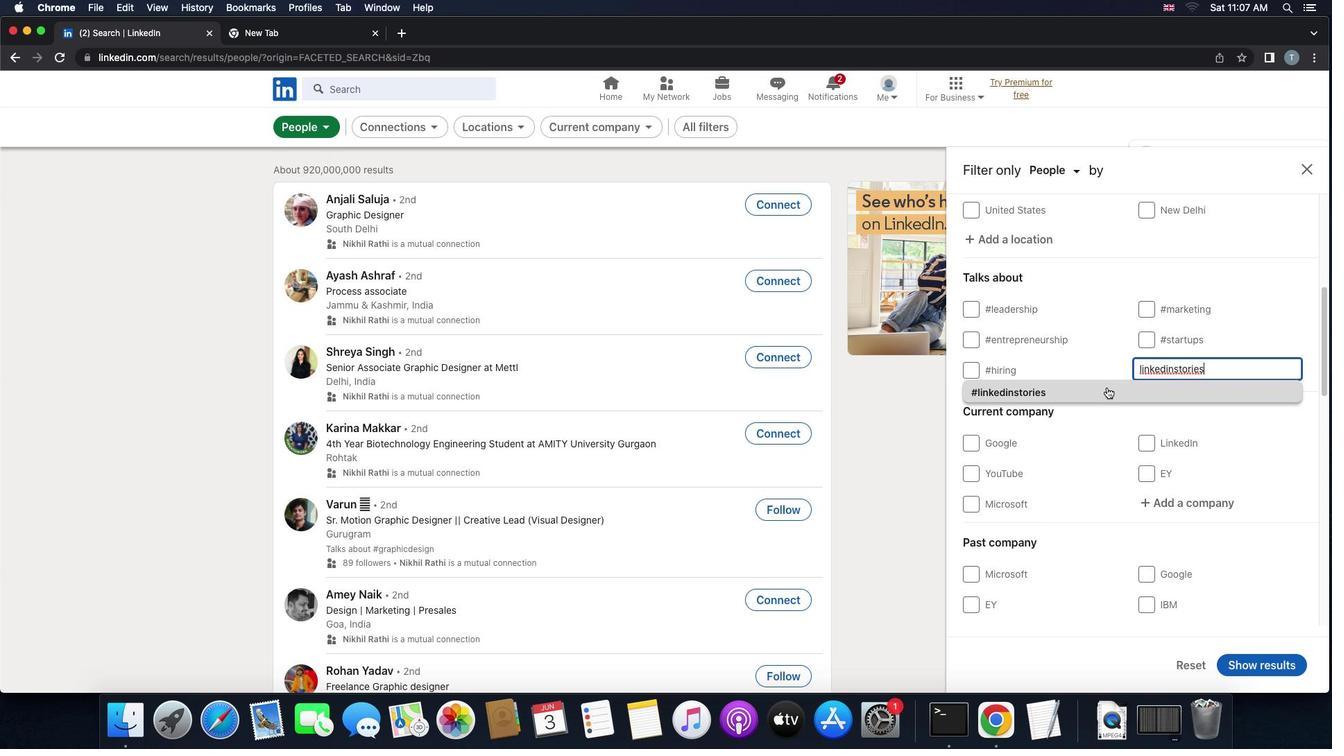 
Action: Mouse moved to (1104, 397)
Screenshot: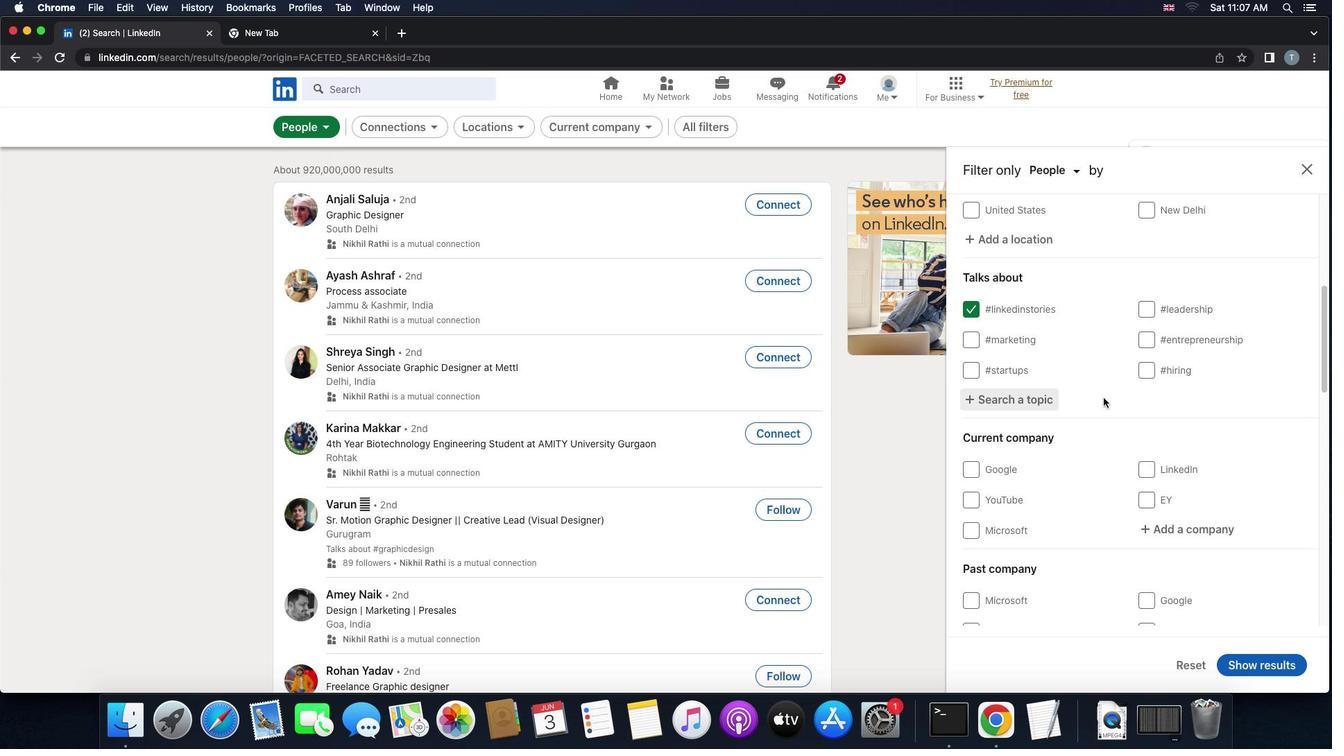 
Action: Mouse scrolled (1104, 397) with delta (0, 0)
Screenshot: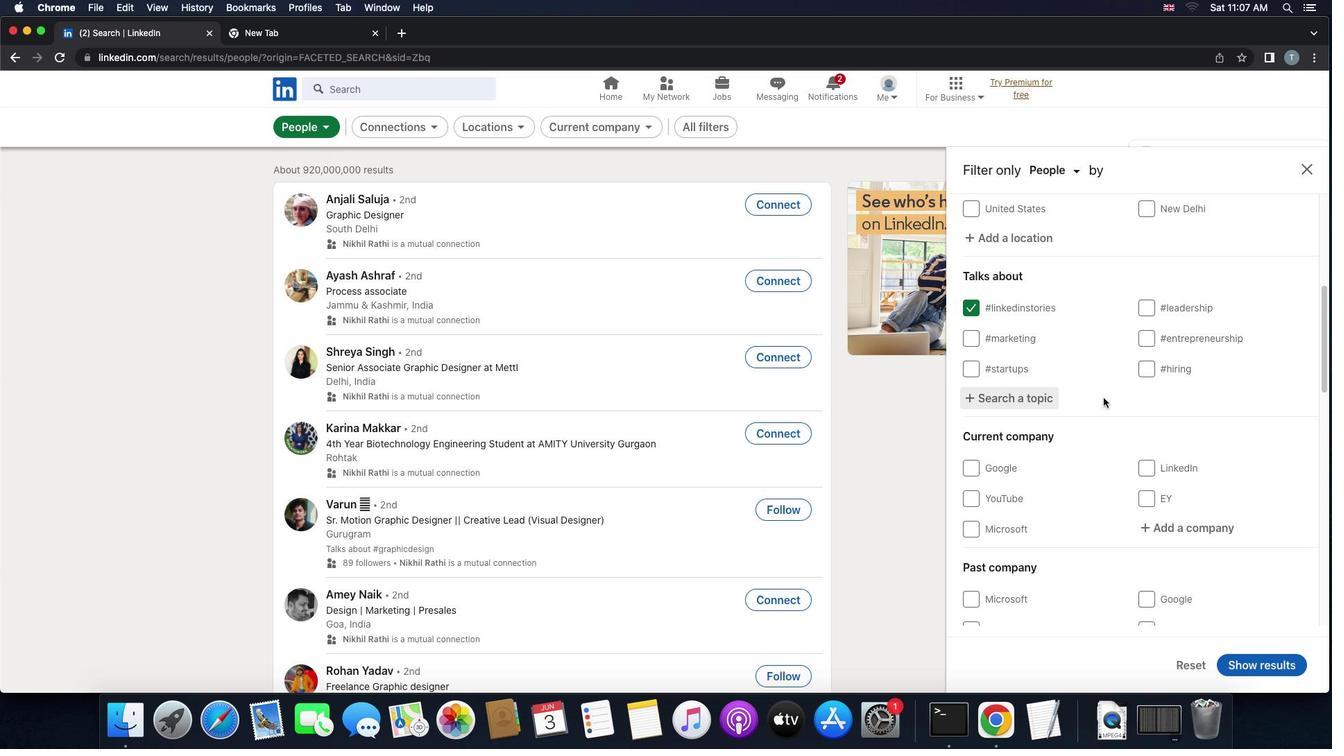 
Action: Mouse scrolled (1104, 397) with delta (0, 0)
Screenshot: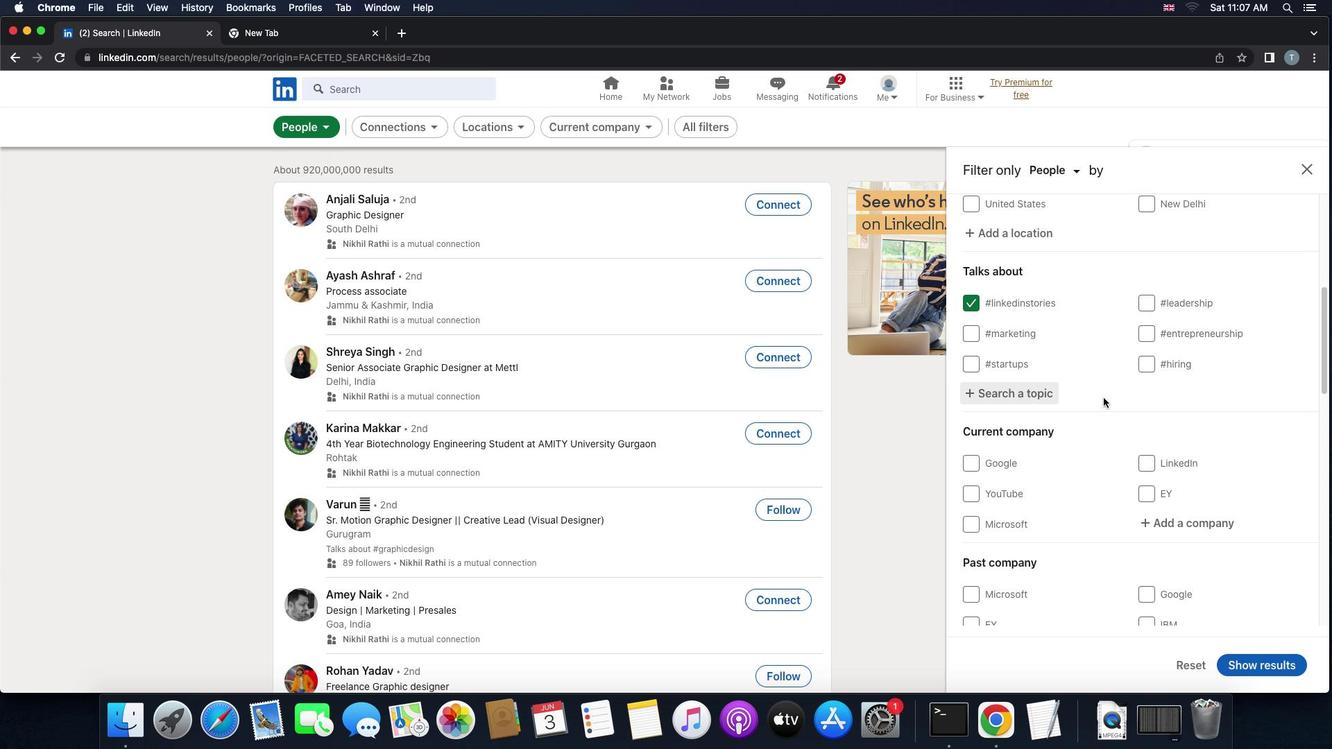 
Action: Mouse scrolled (1104, 397) with delta (0, 0)
Screenshot: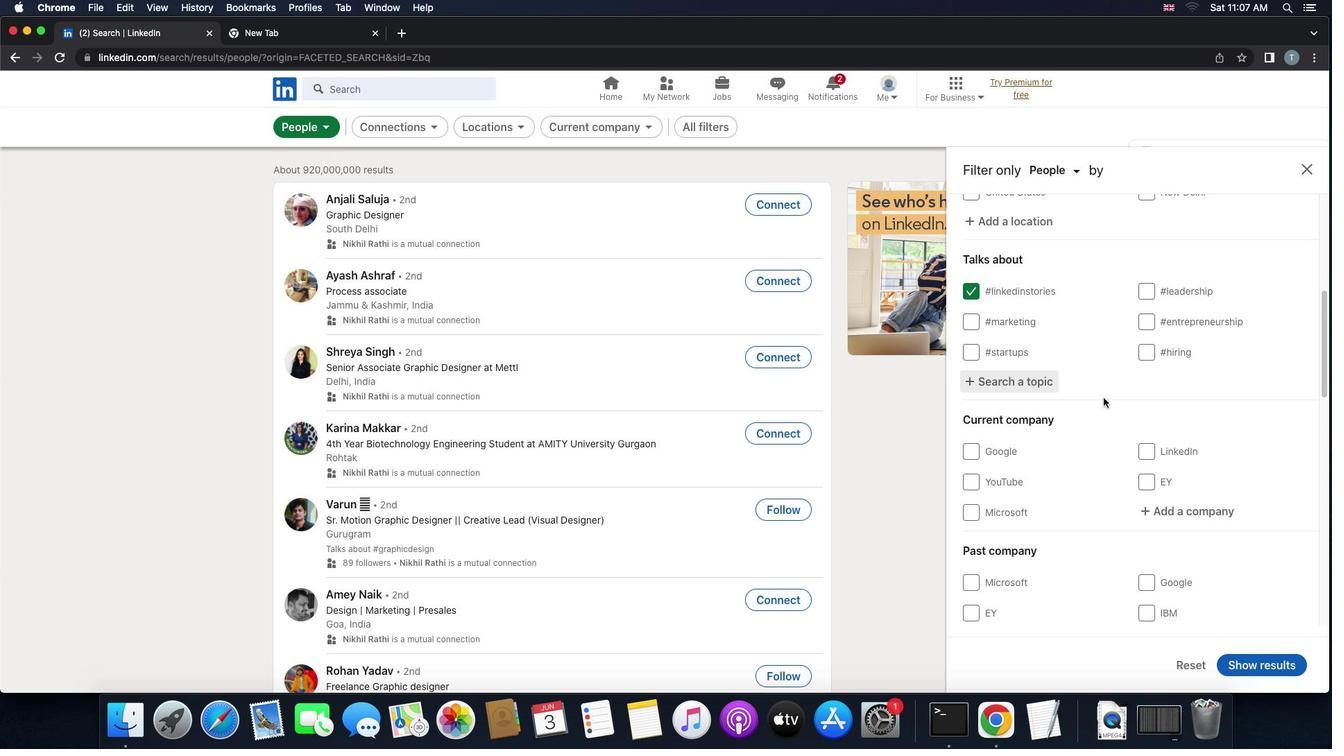 
Action: Mouse scrolled (1104, 397) with delta (0, 0)
Screenshot: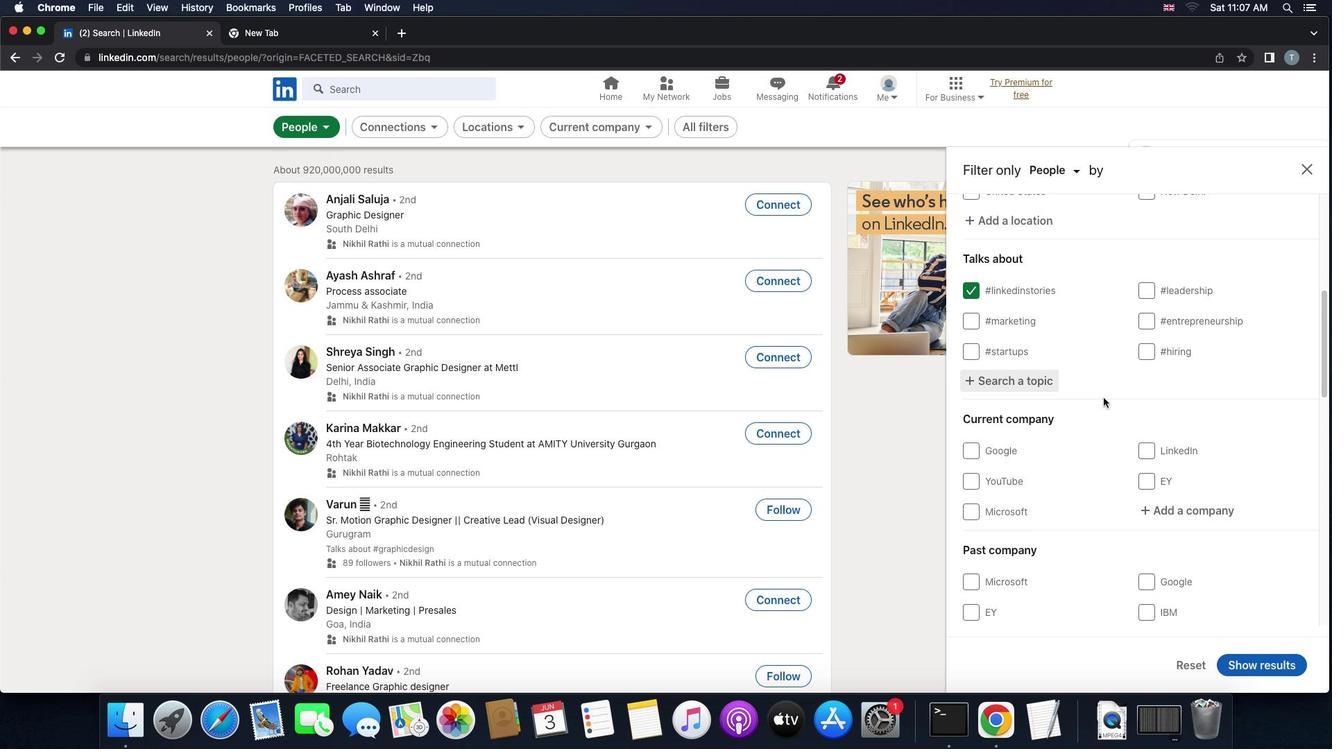 
Action: Mouse scrolled (1104, 397) with delta (0, 0)
Screenshot: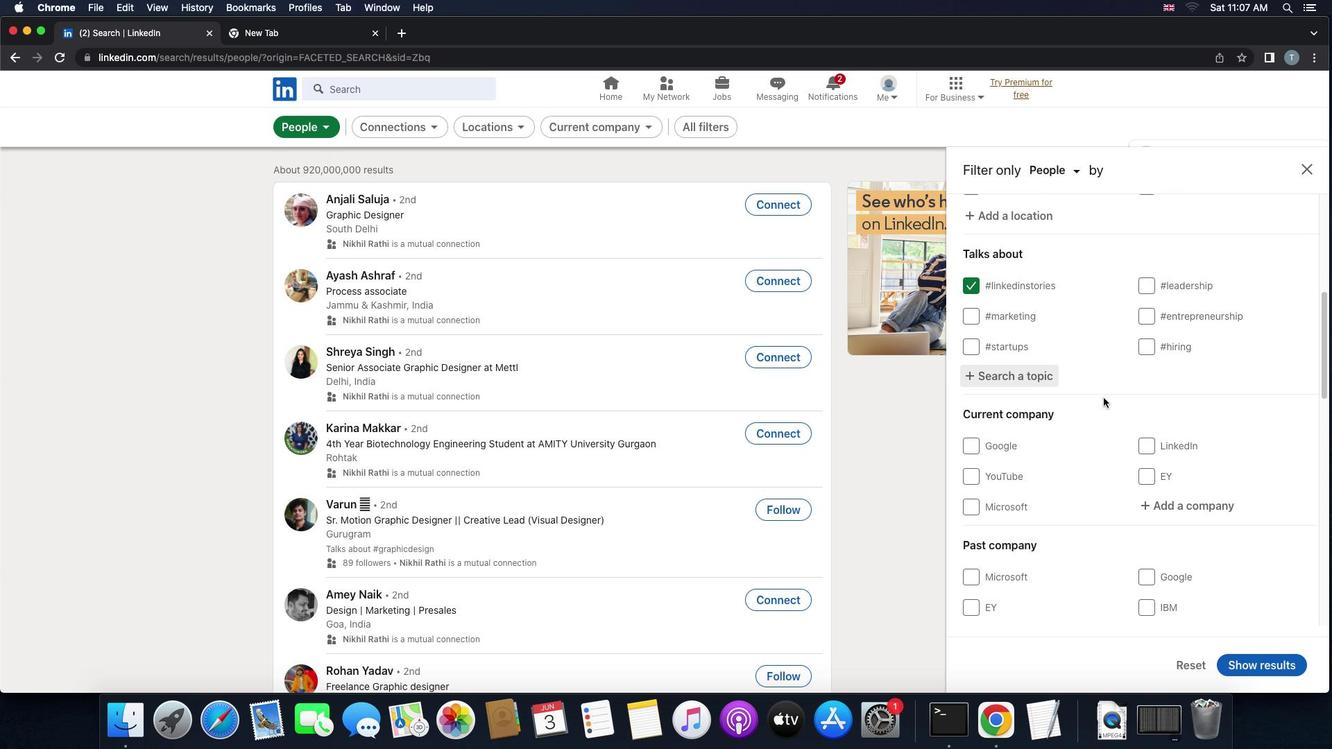 
Action: Mouse scrolled (1104, 397) with delta (0, 0)
Screenshot: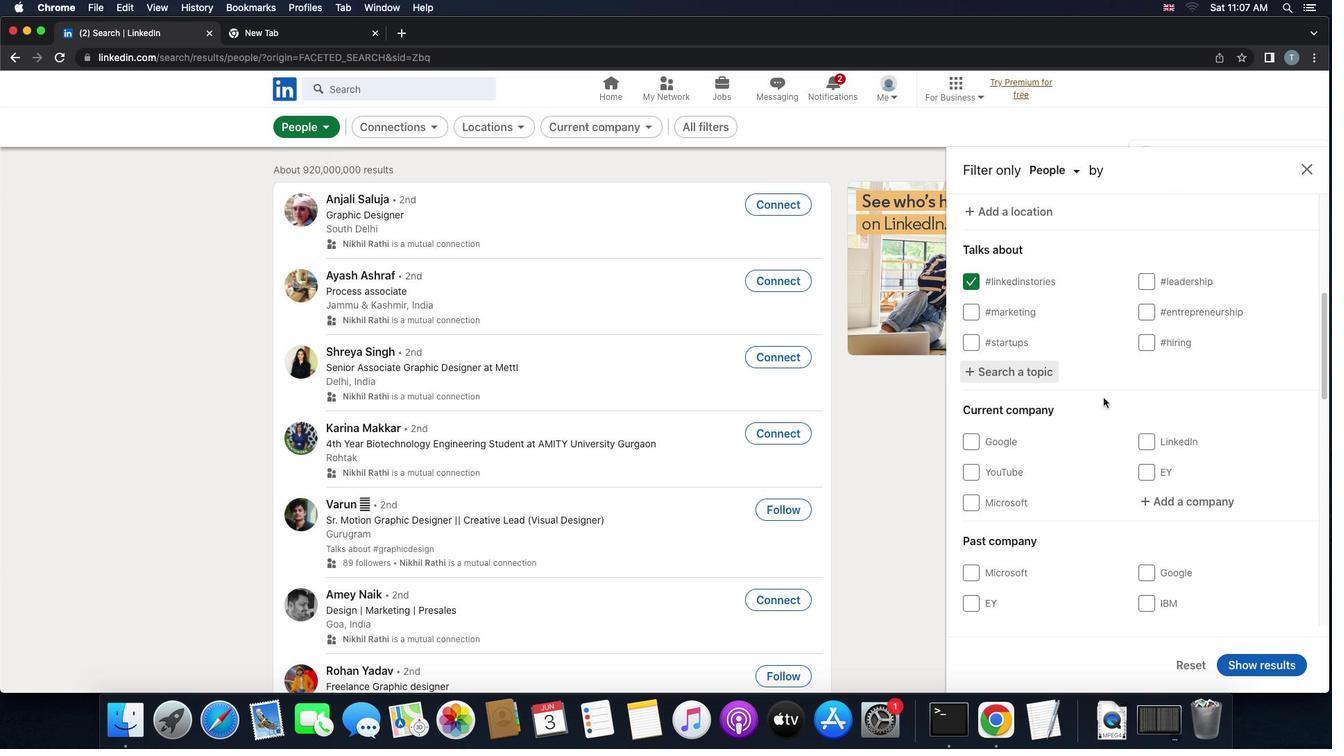 
Action: Mouse scrolled (1104, 397) with delta (0, -1)
Screenshot: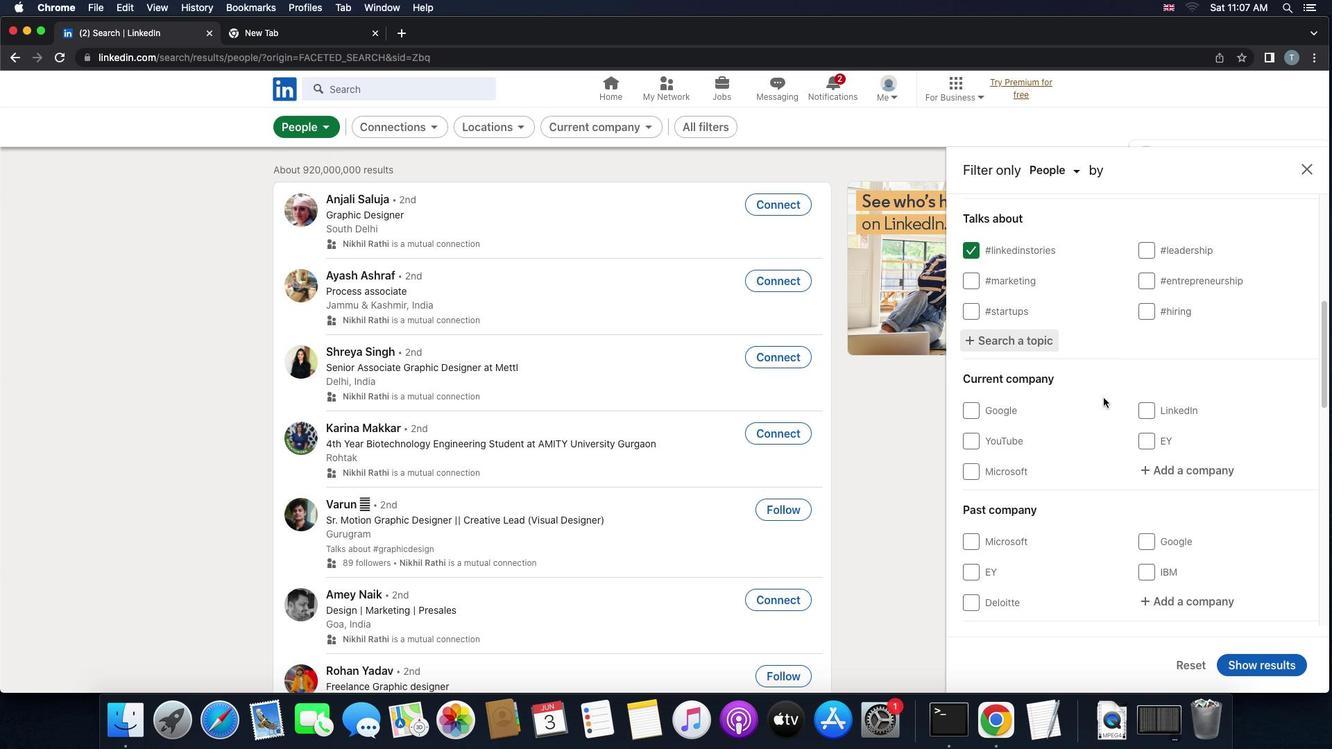 
Action: Mouse scrolled (1104, 397) with delta (0, 0)
Screenshot: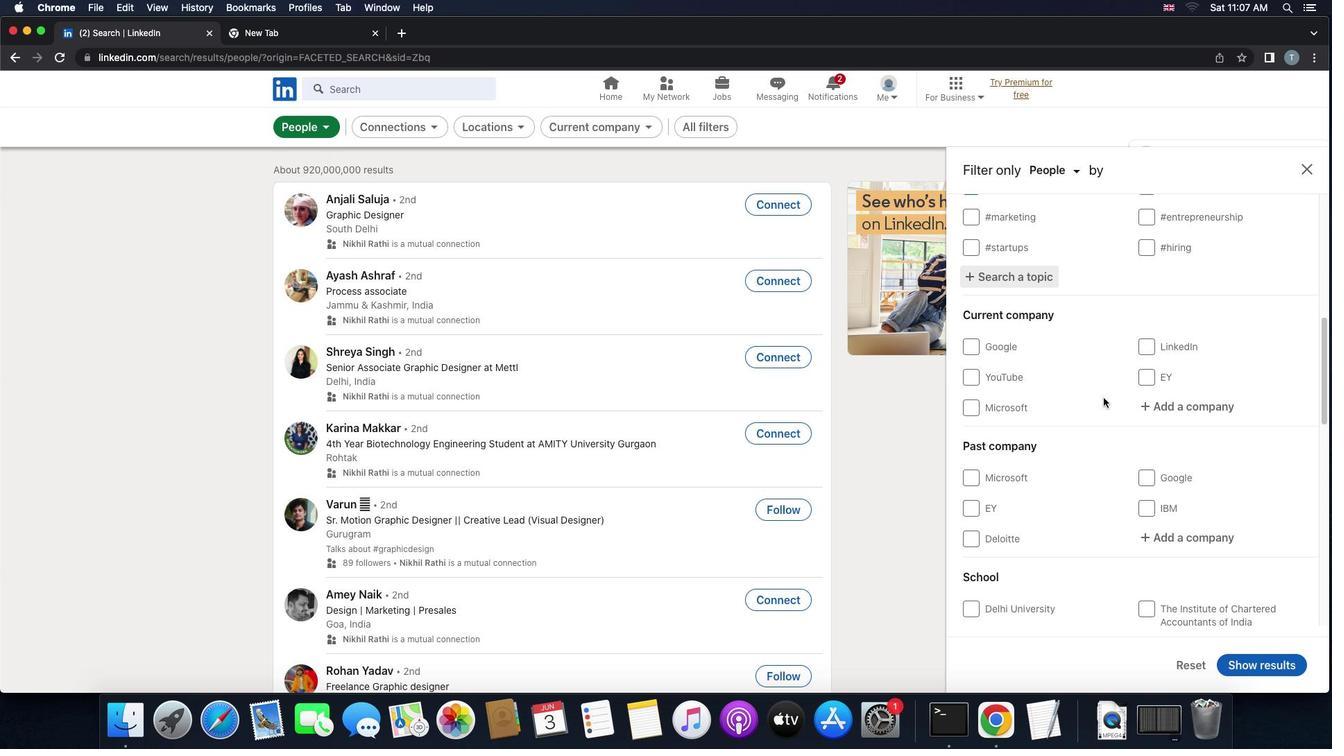 
Action: Mouse scrolled (1104, 397) with delta (0, 0)
Screenshot: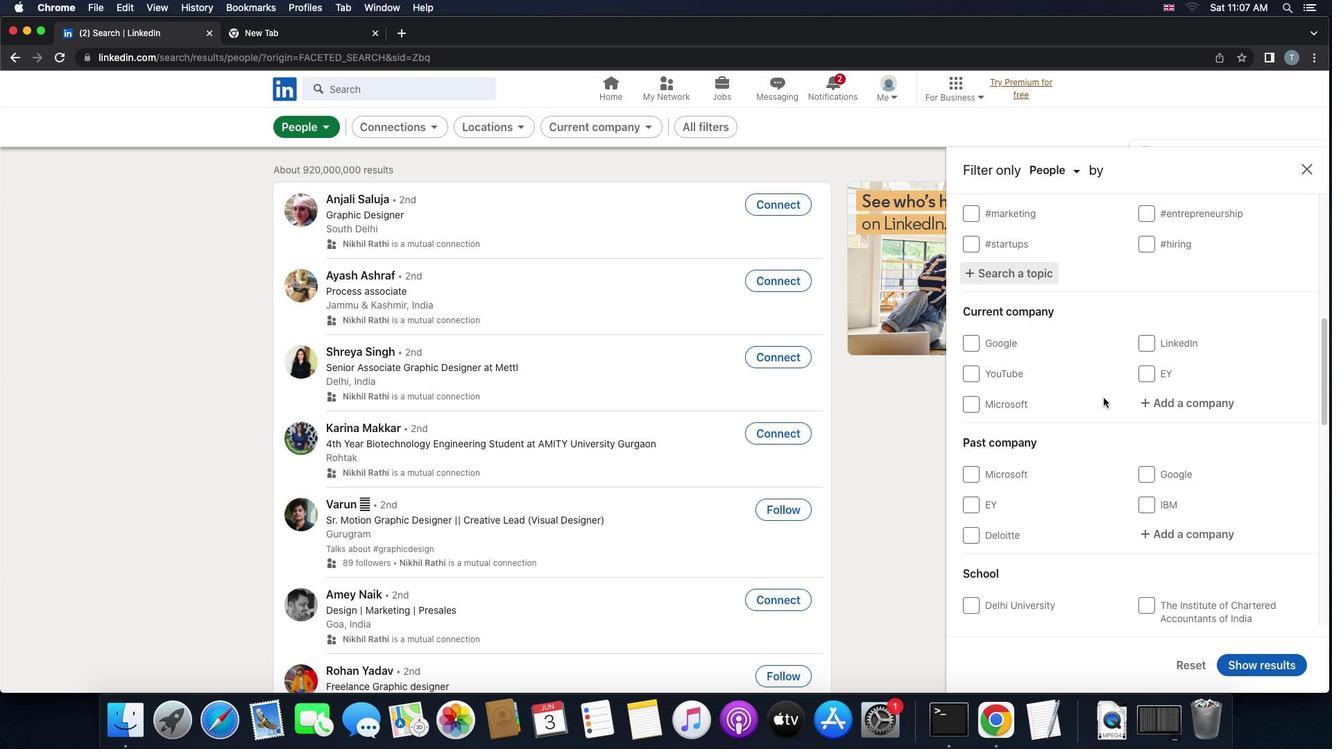 
Action: Mouse scrolled (1104, 397) with delta (0, 0)
Screenshot: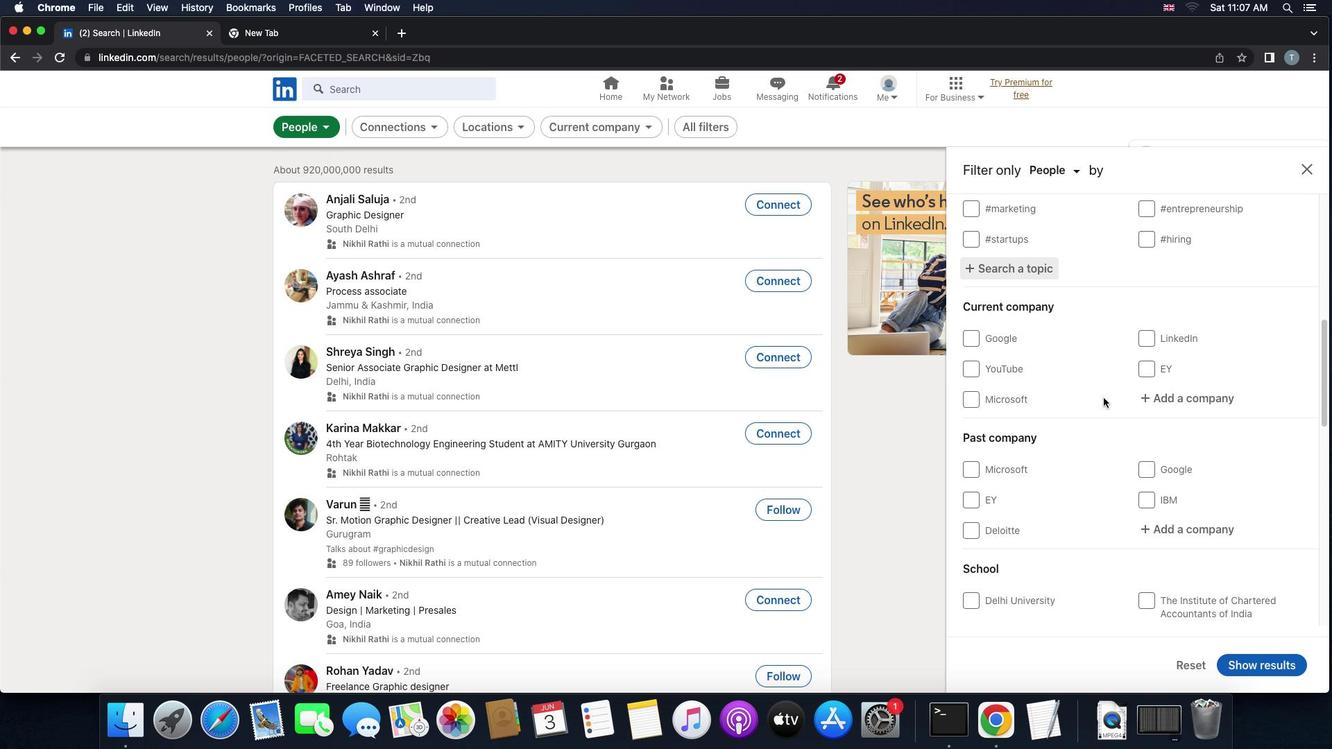 
Action: Mouse scrolled (1104, 397) with delta (0, -1)
Screenshot: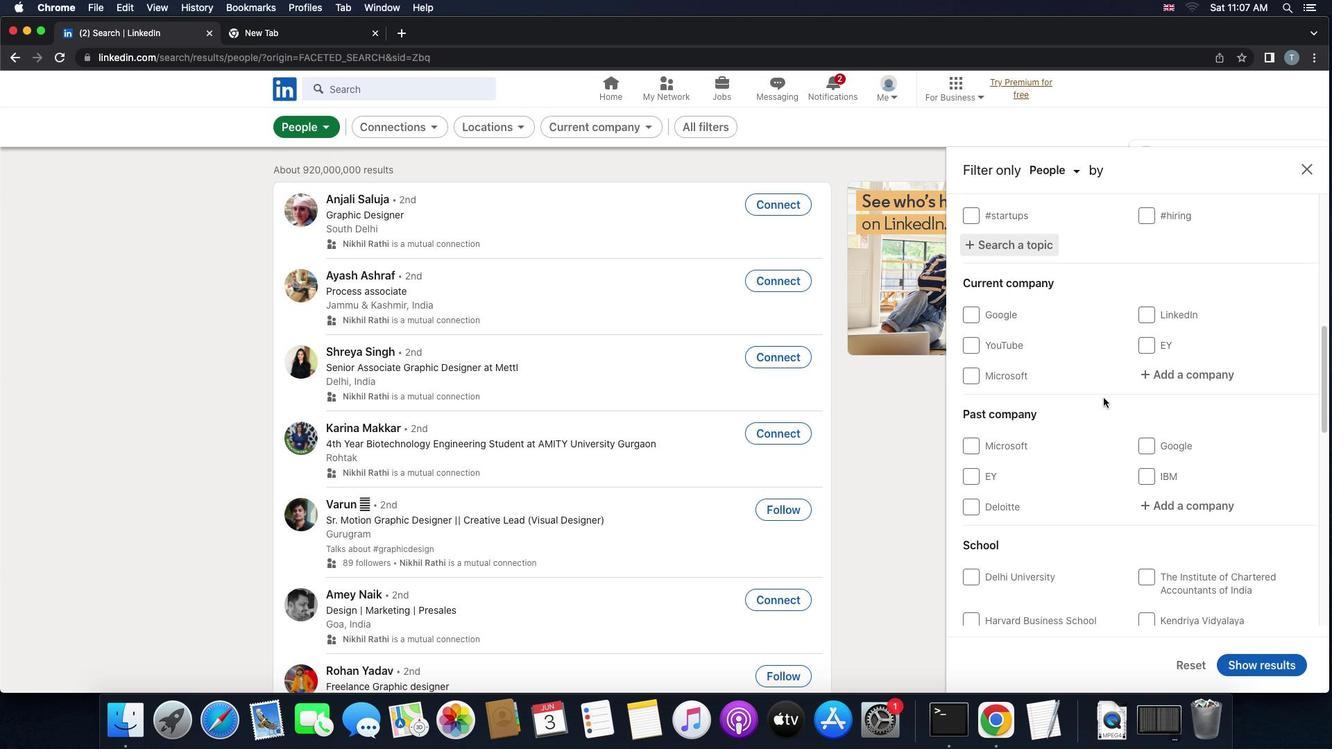 
Action: Mouse moved to (1162, 325)
Screenshot: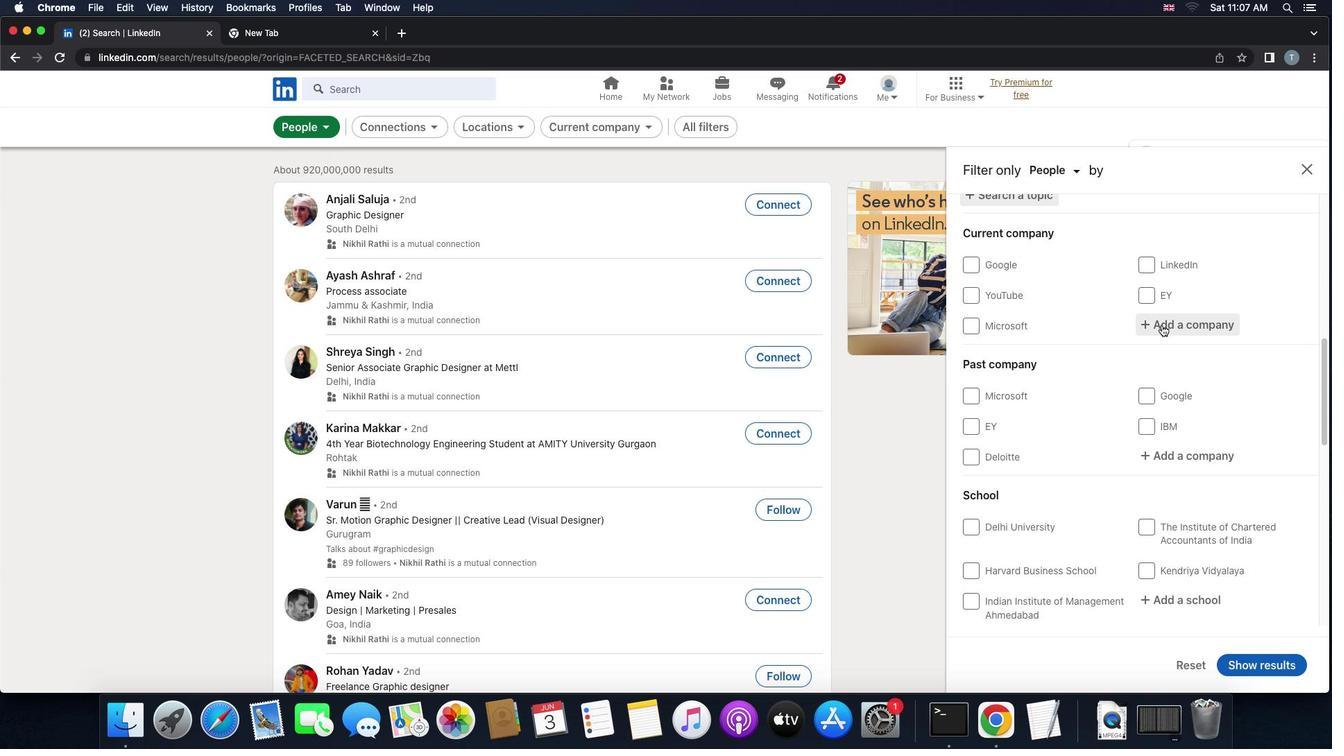 
Action: Mouse pressed left at (1162, 325)
Screenshot: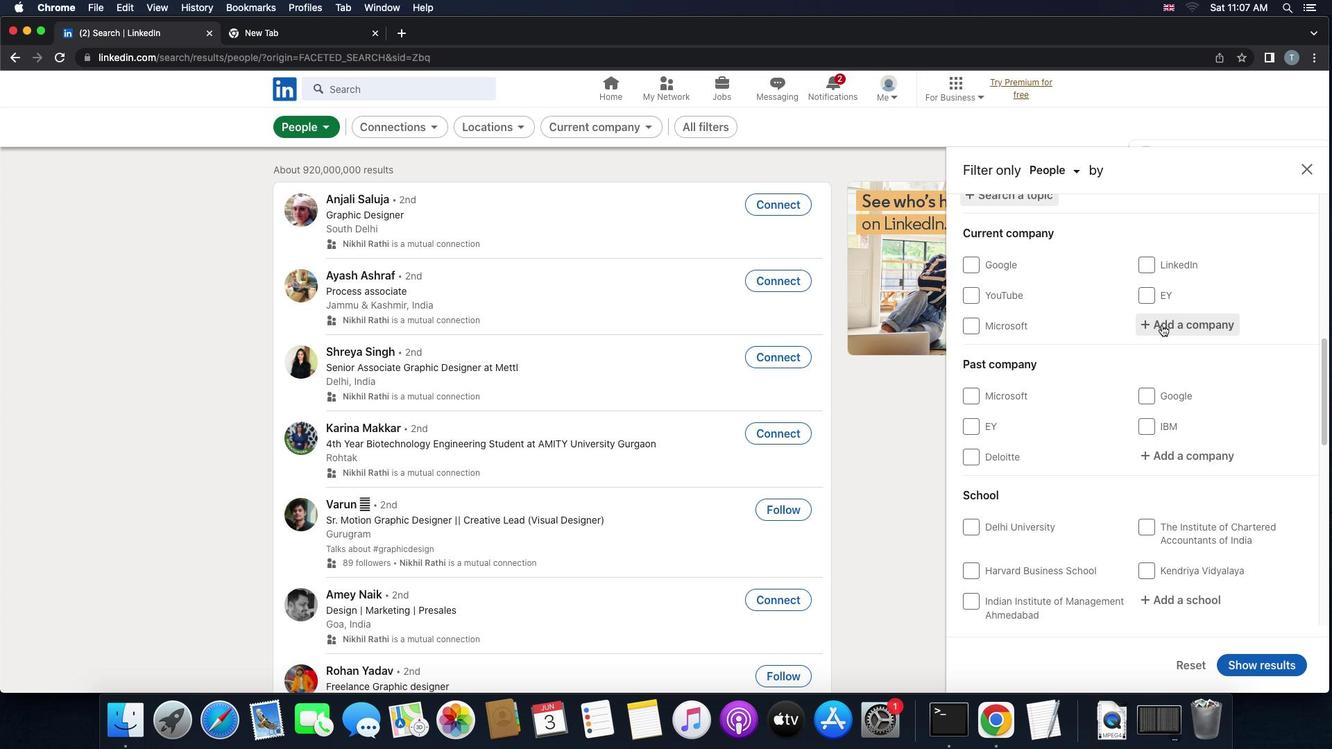 
Action: Key pressed 'f''r''e''s''h''w''o''r''k''s'
Screenshot: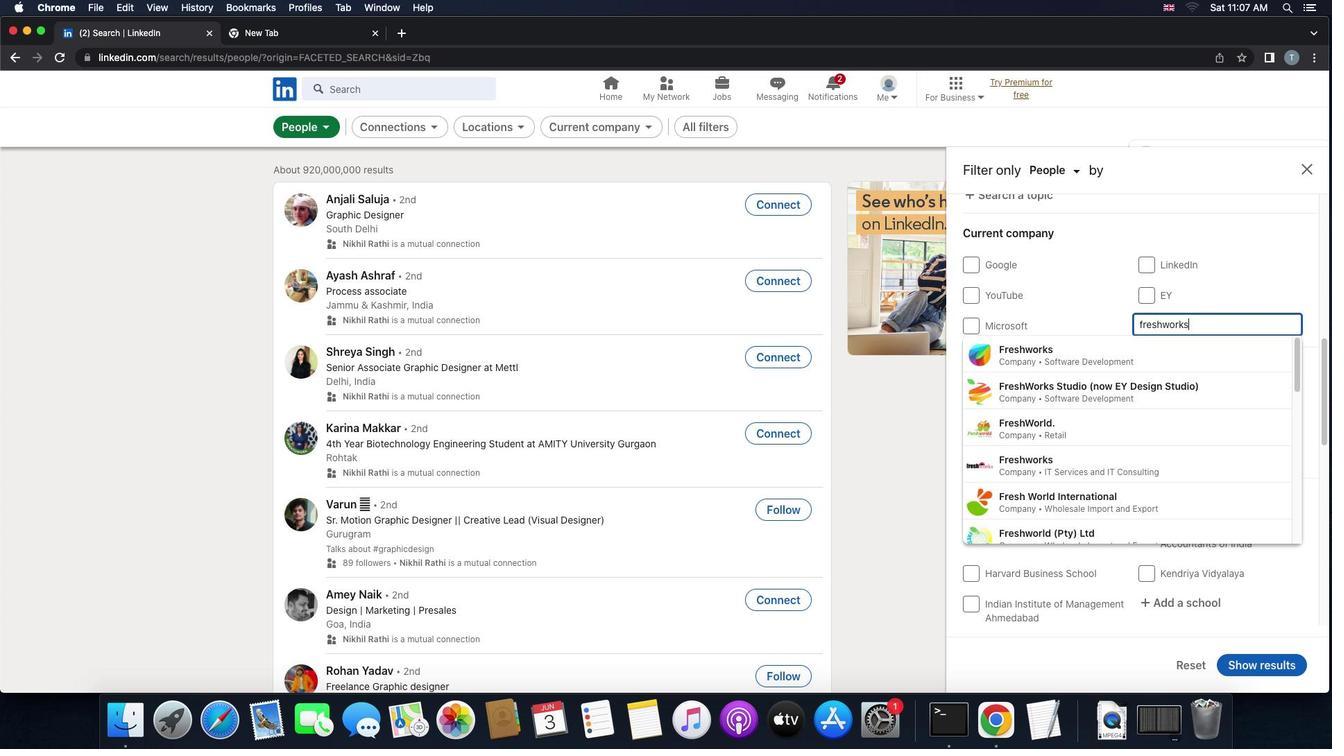 
Action: Mouse moved to (1118, 384)
Screenshot: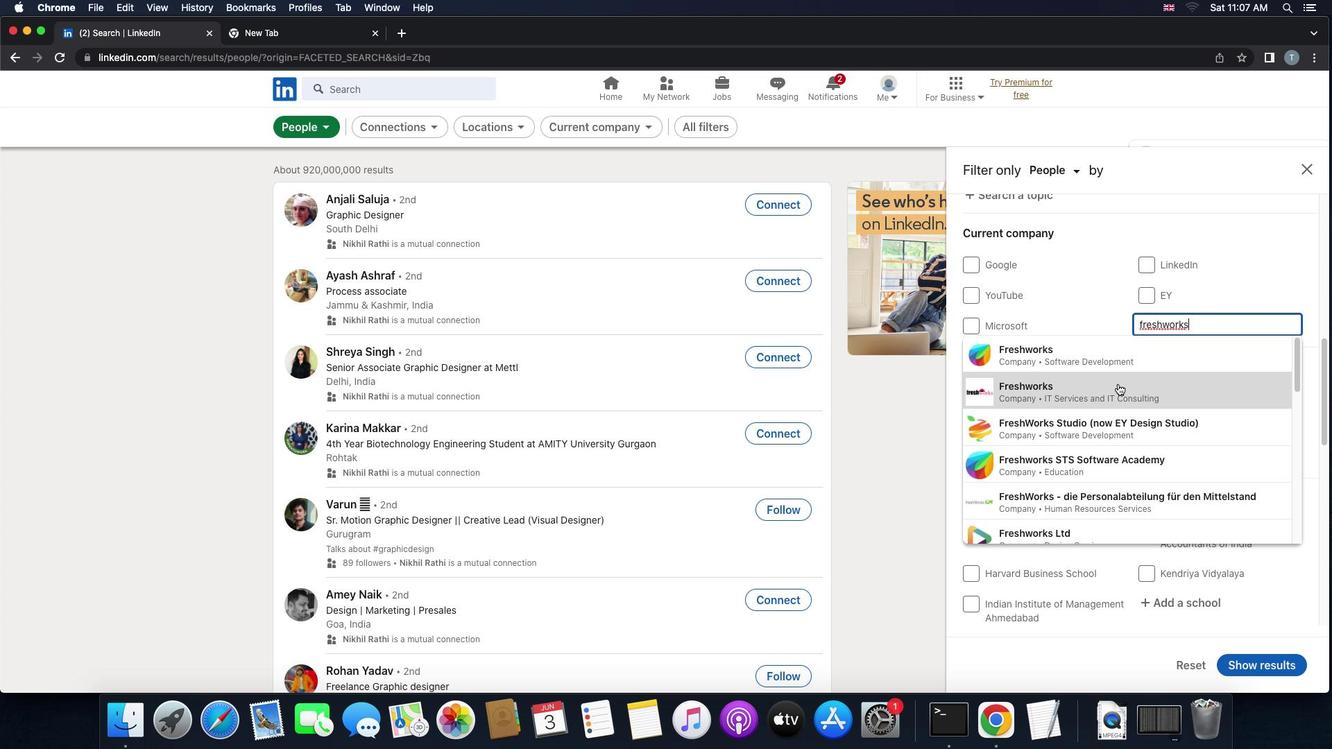 
Action: Mouse scrolled (1118, 384) with delta (0, 0)
Screenshot: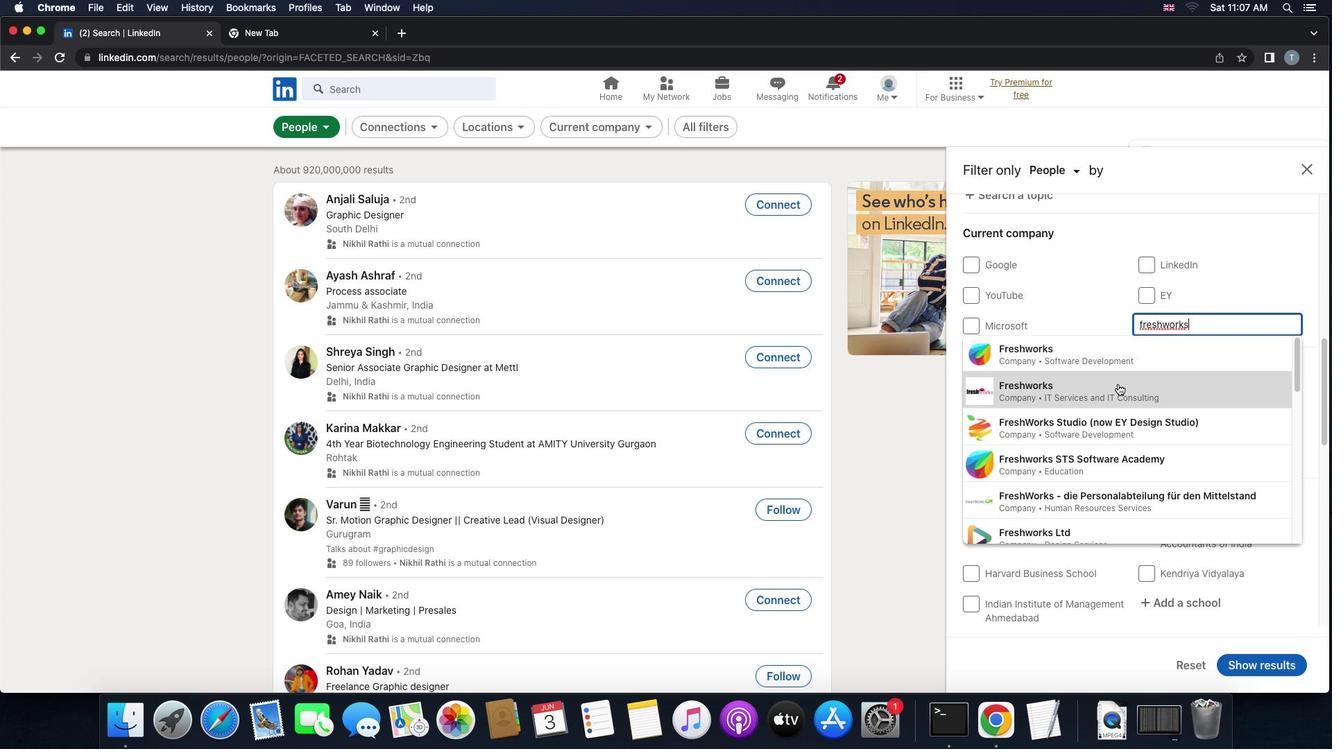 
Action: Mouse moved to (1127, 361)
Screenshot: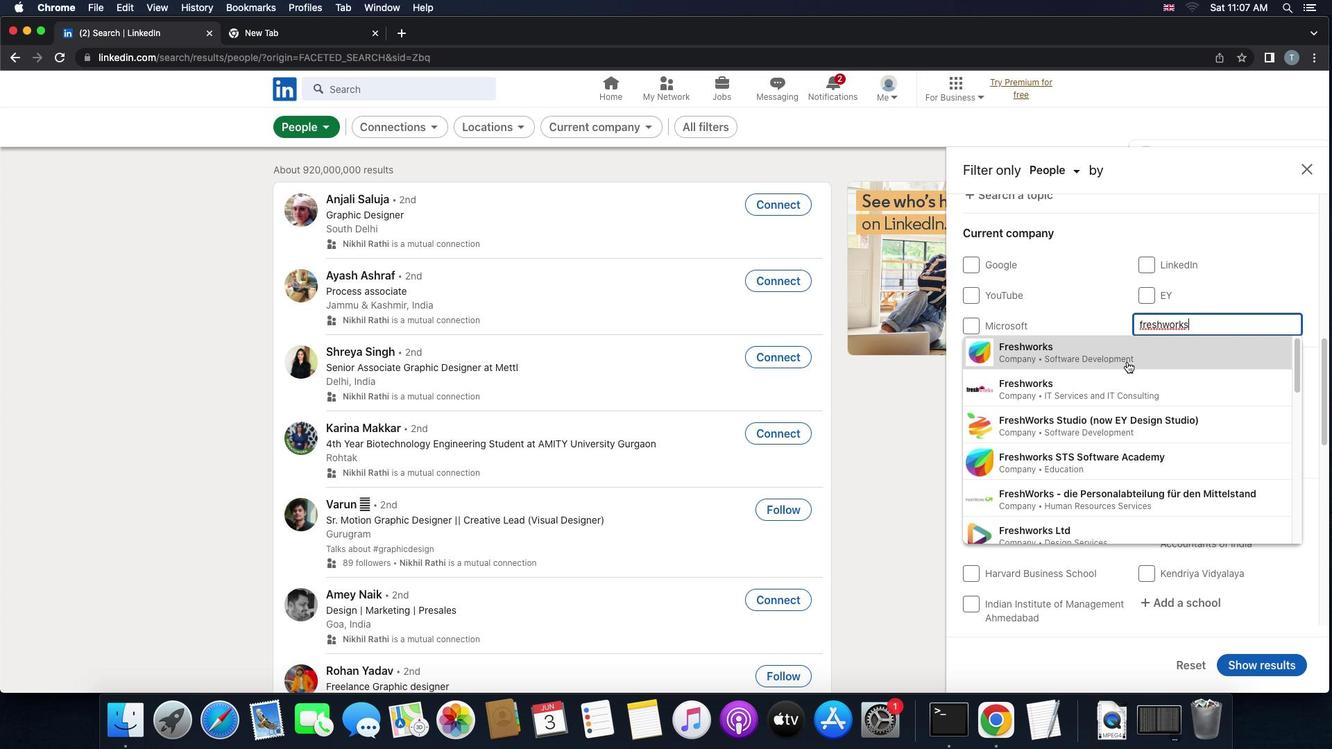 
Action: Mouse pressed left at (1127, 361)
Screenshot: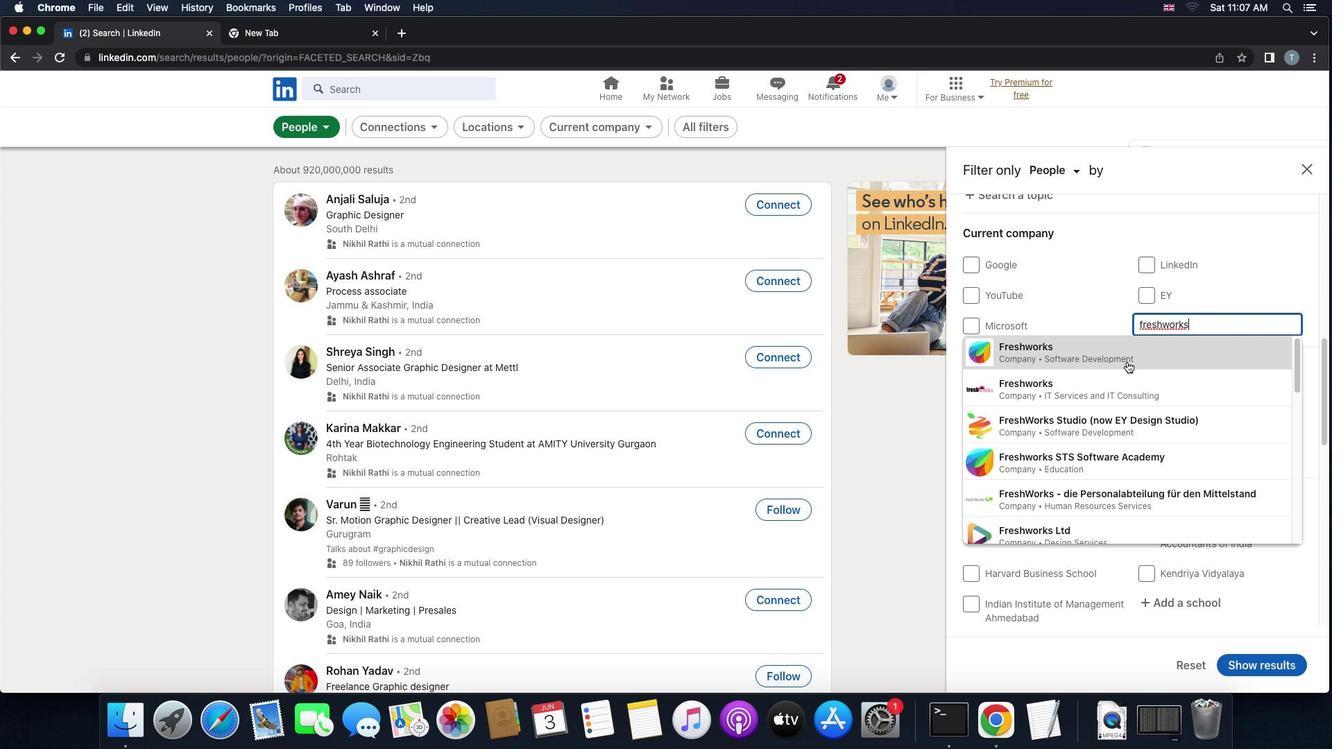 
Action: Mouse moved to (1149, 408)
Screenshot: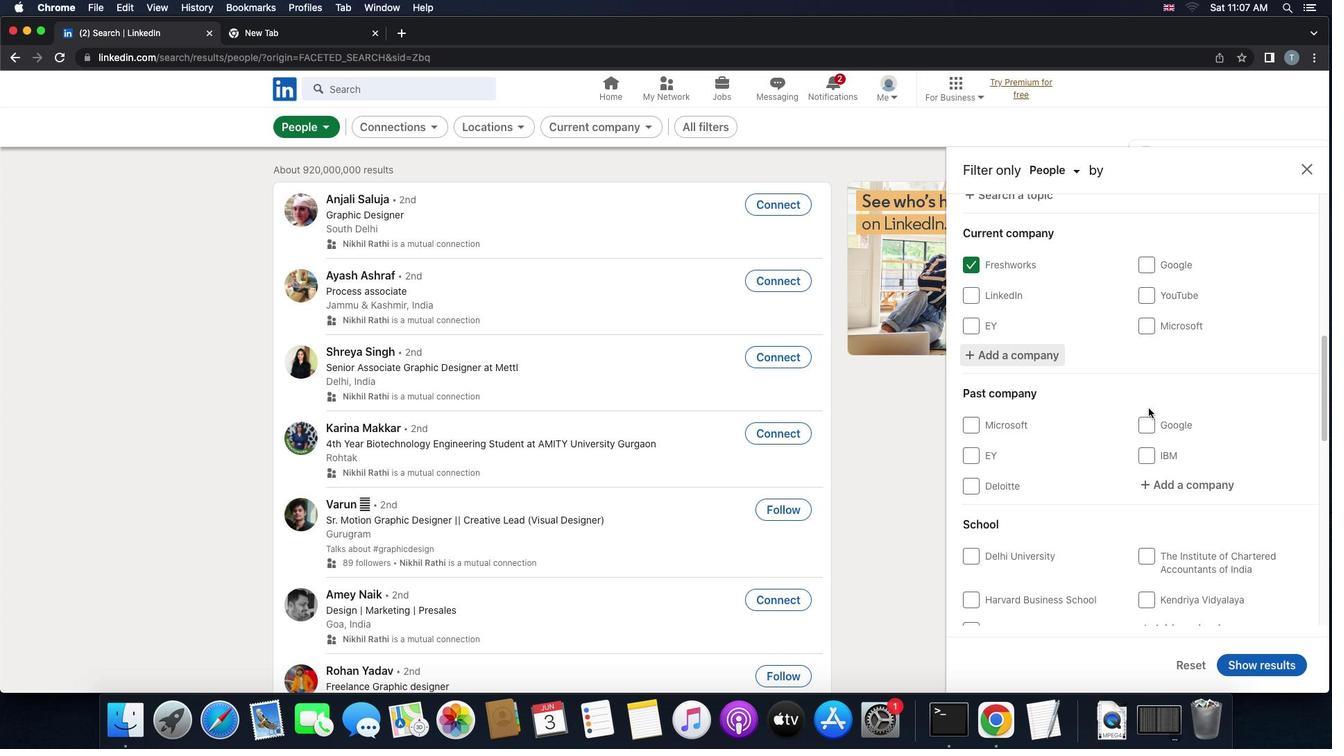 
Action: Mouse scrolled (1149, 408) with delta (0, 0)
Screenshot: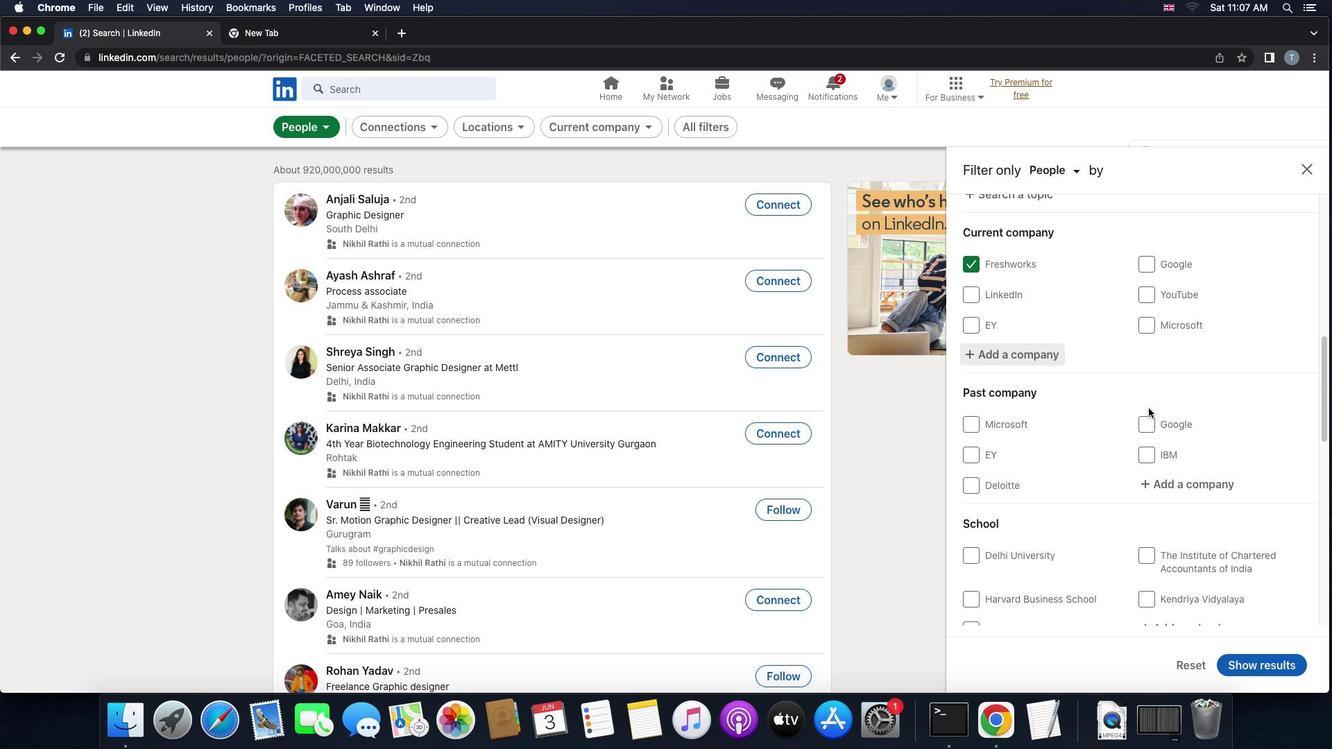 
Action: Mouse scrolled (1149, 408) with delta (0, 0)
Screenshot: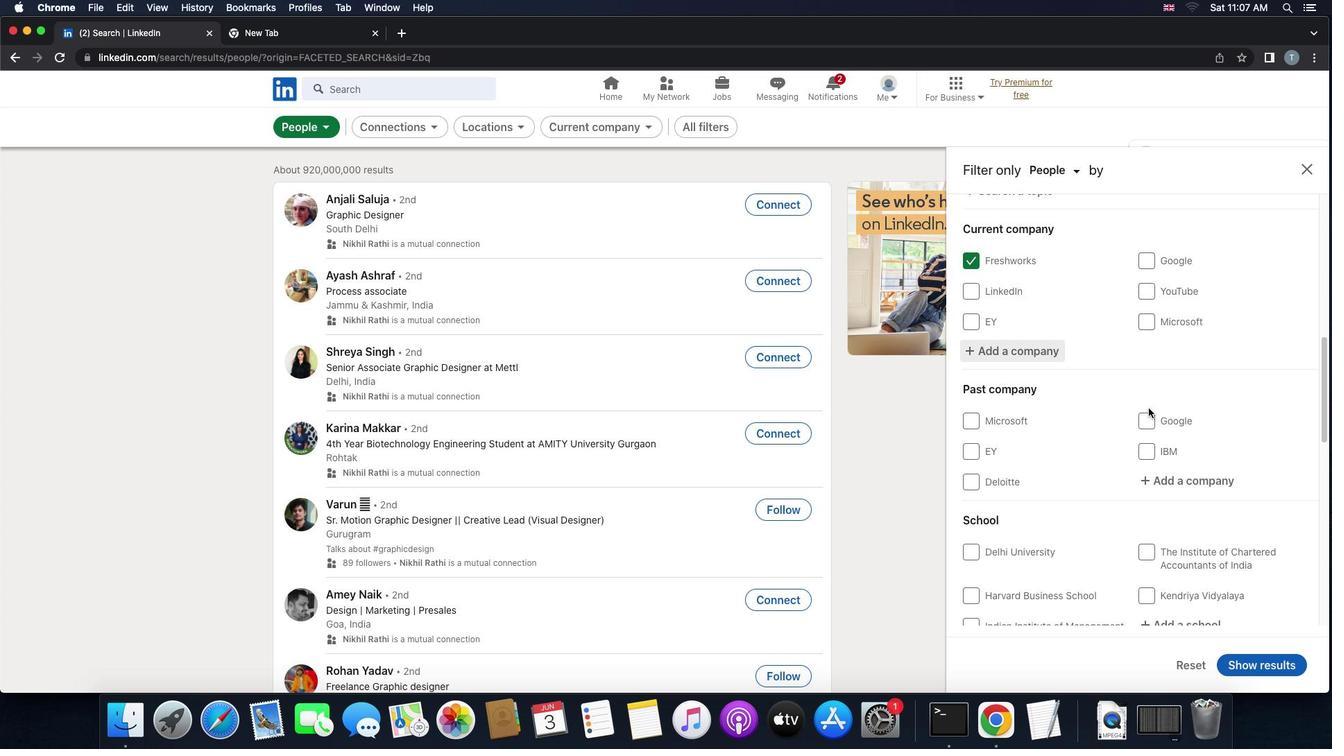 
Action: Mouse scrolled (1149, 408) with delta (0, -1)
Screenshot: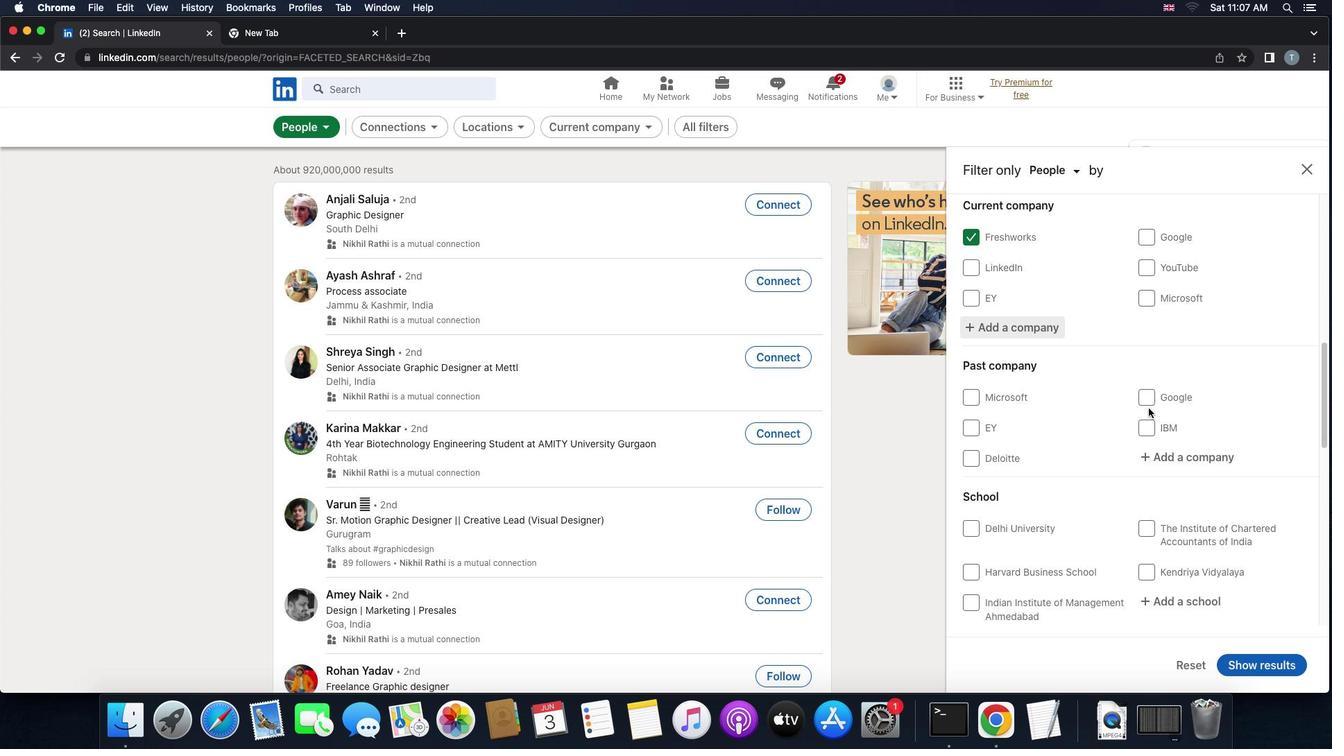 
Action: Mouse scrolled (1149, 408) with delta (0, -1)
Screenshot: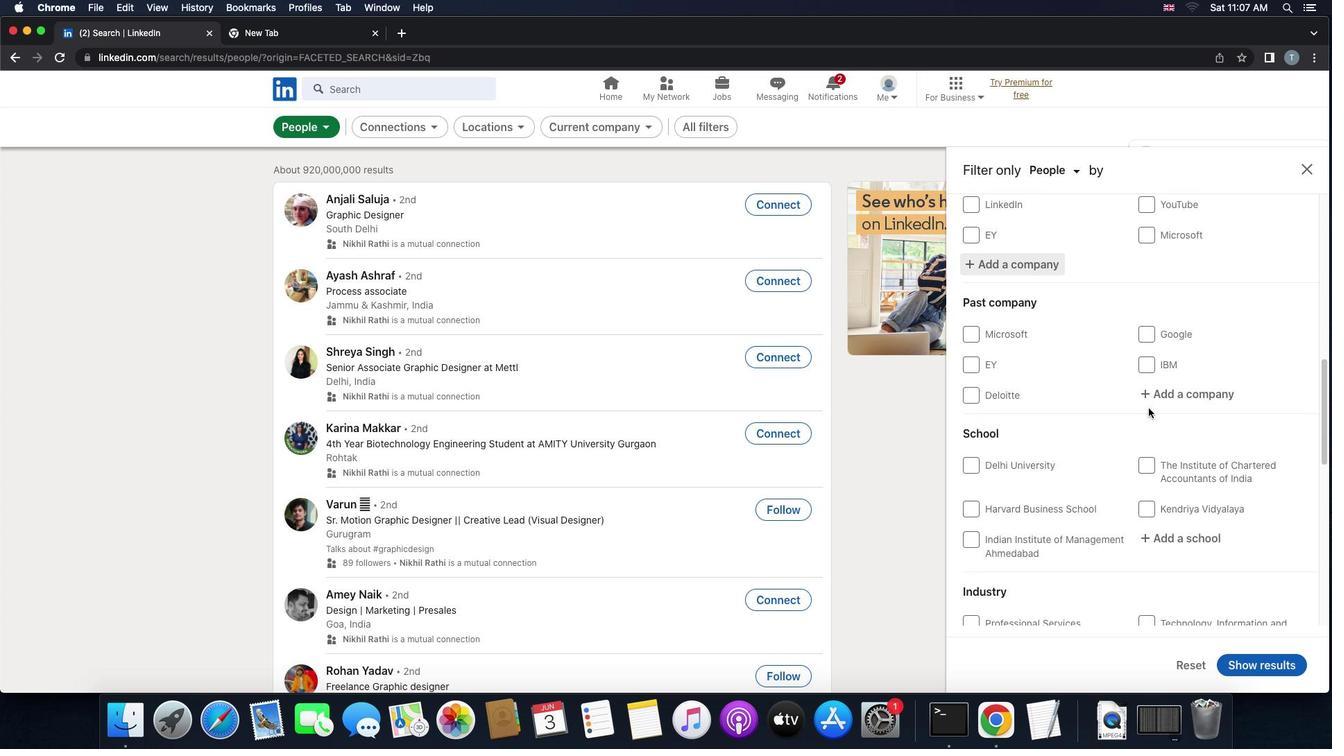 
Action: Mouse moved to (1175, 483)
Screenshot: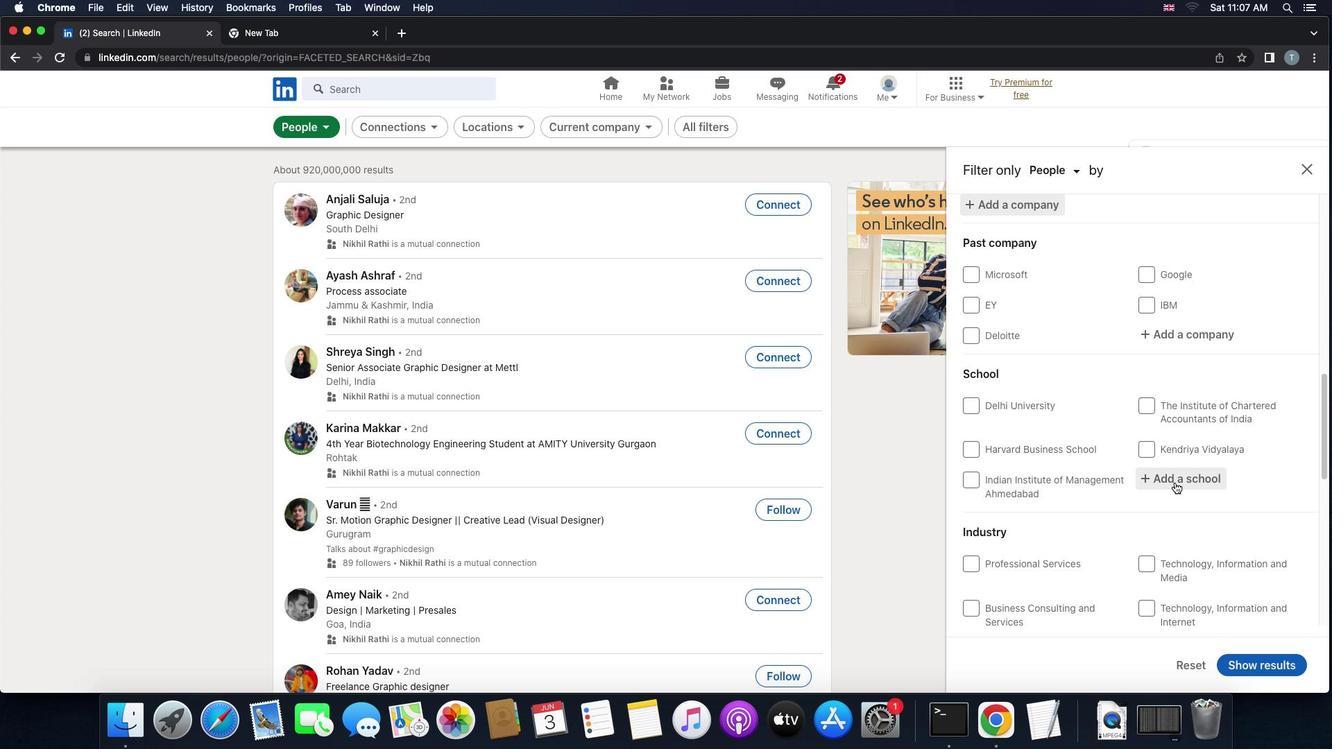 
Action: Mouse pressed left at (1175, 483)
Screenshot: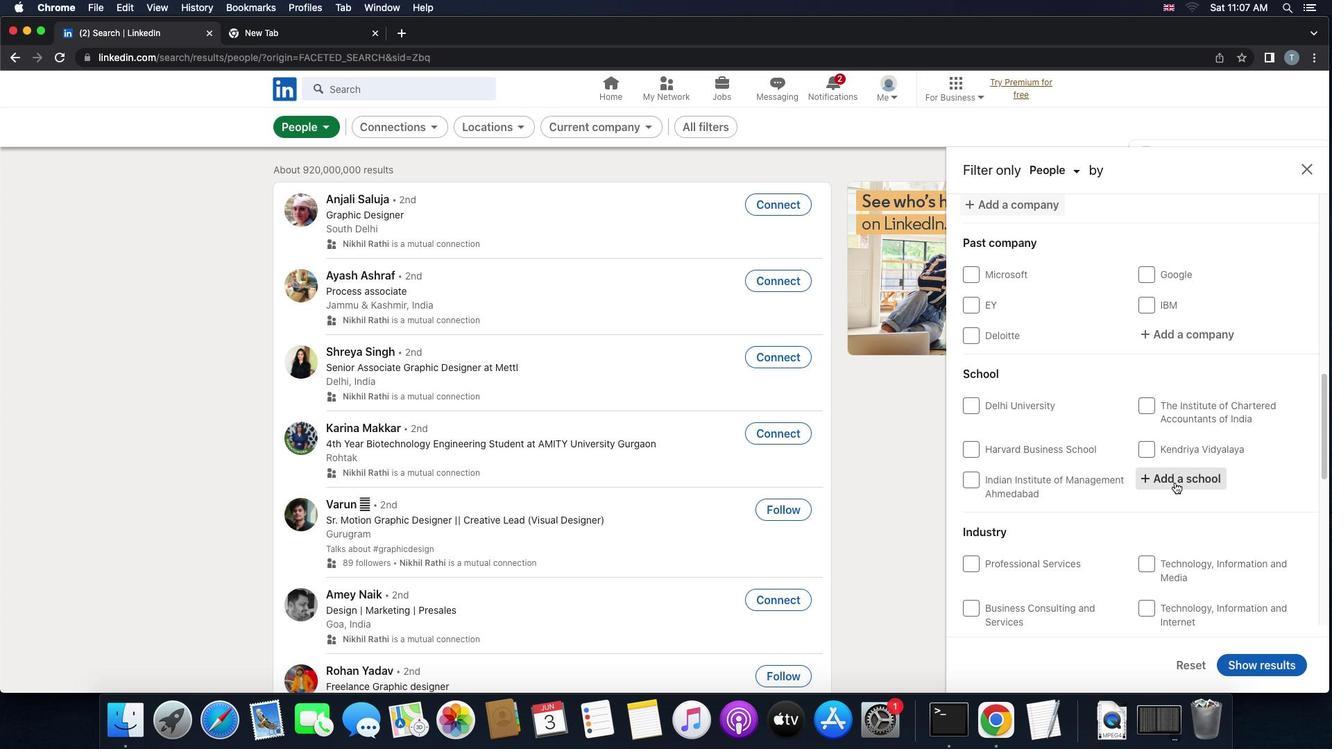 
Action: Key pressed 'c''a''m''p''u''s'Key.space'l''a''w'Key.space
Screenshot: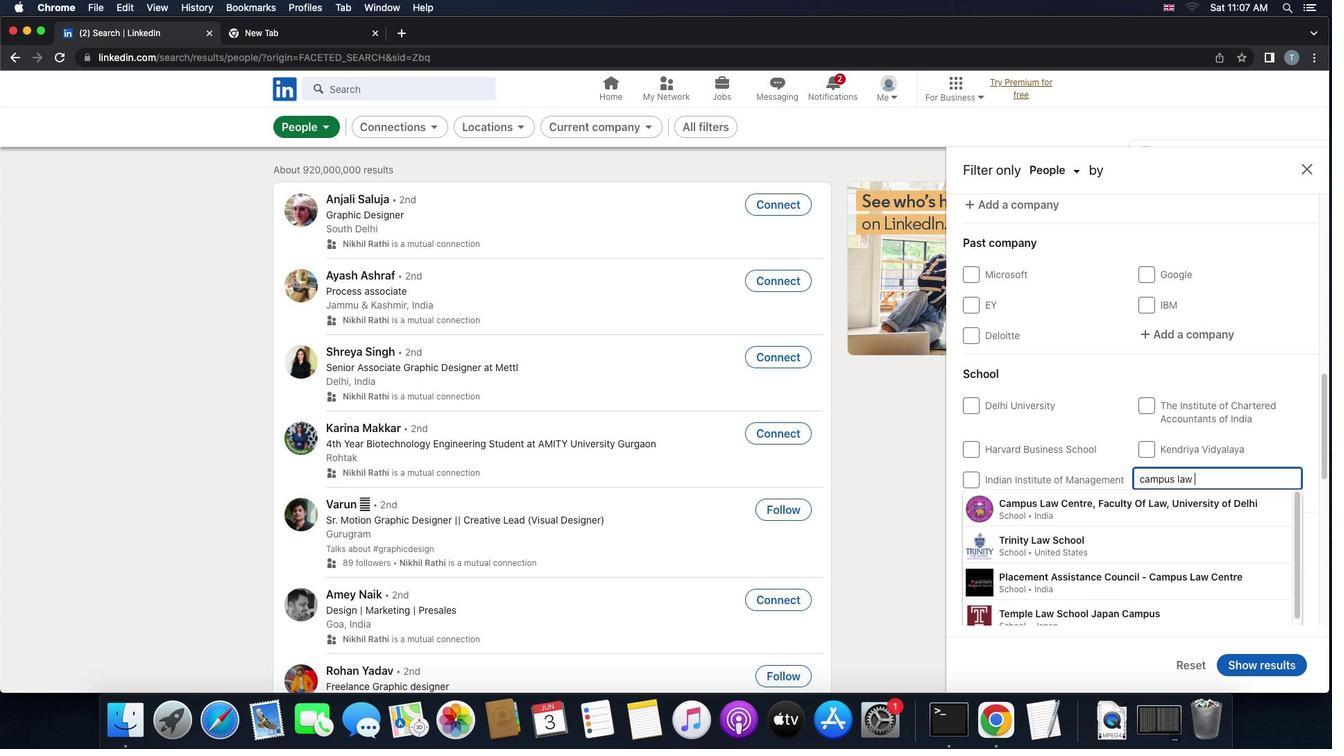 
Action: Mouse moved to (1182, 501)
Screenshot: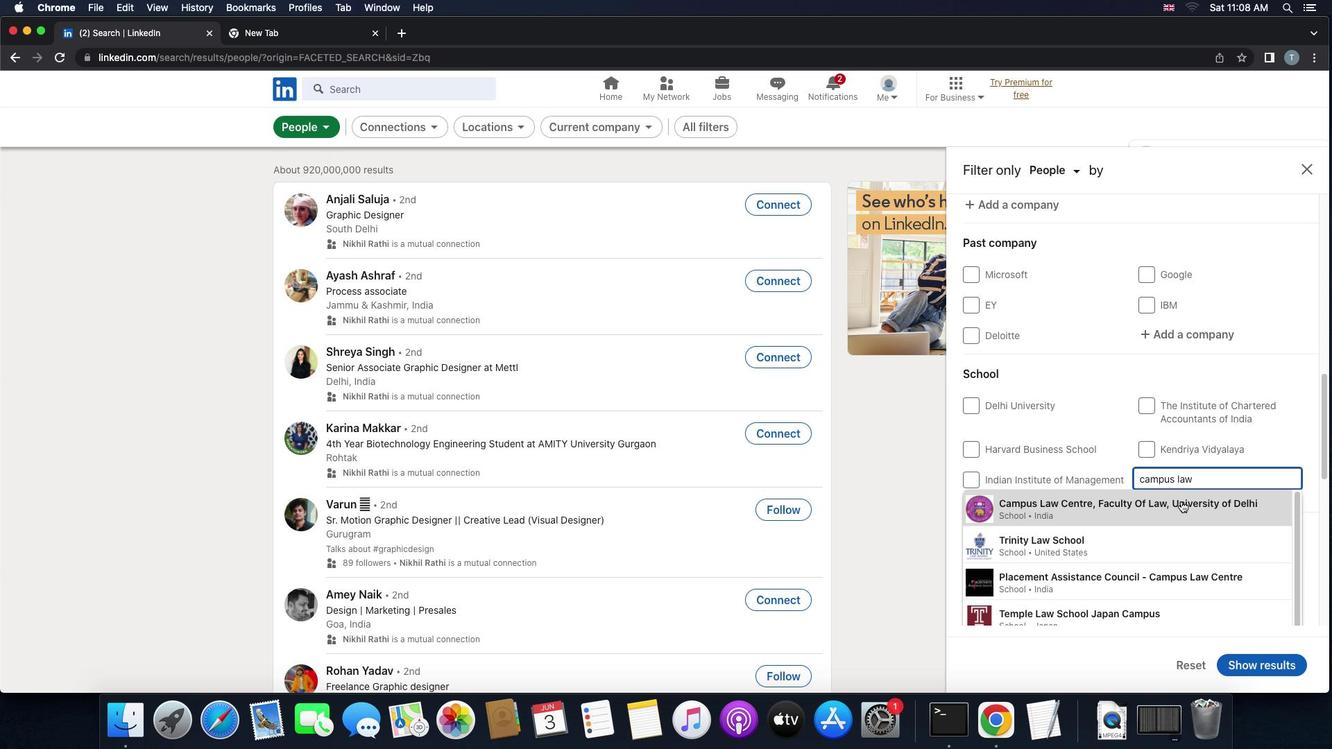 
Action: Mouse pressed left at (1182, 501)
Screenshot: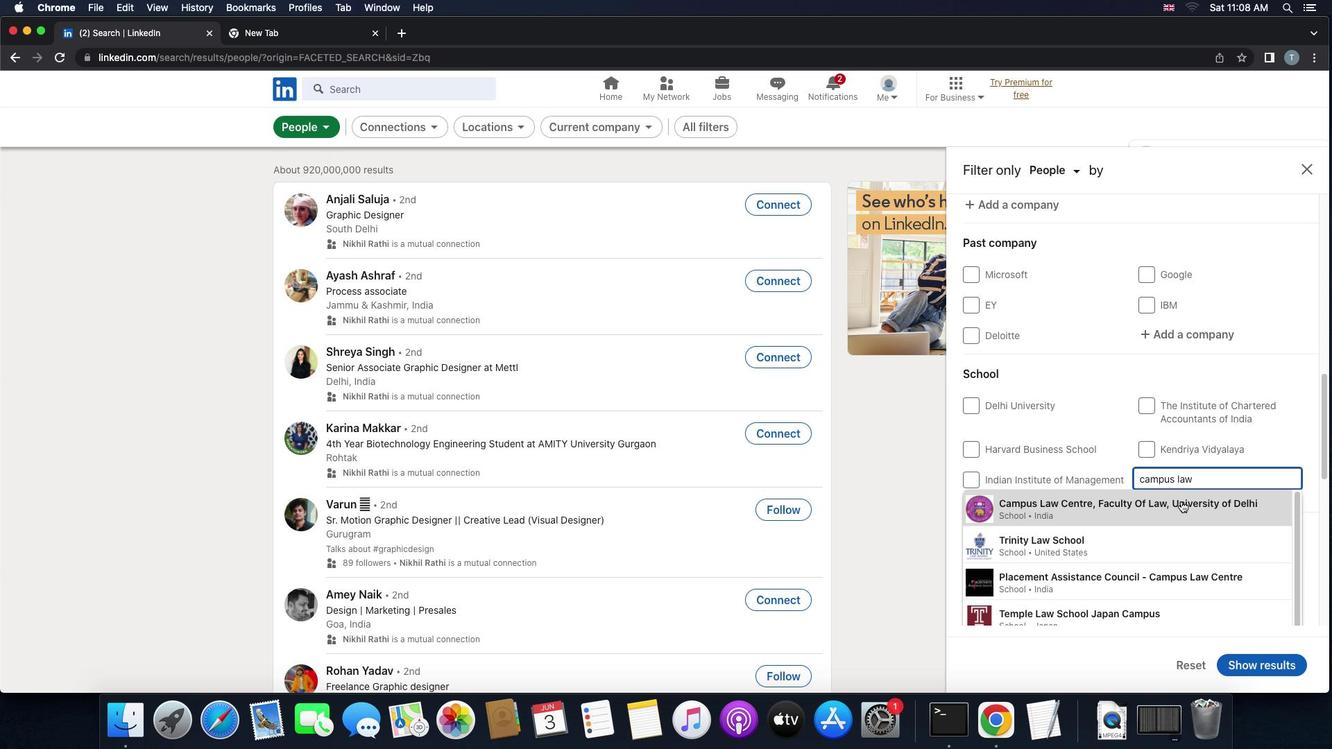 
Action: Mouse moved to (1181, 501)
Screenshot: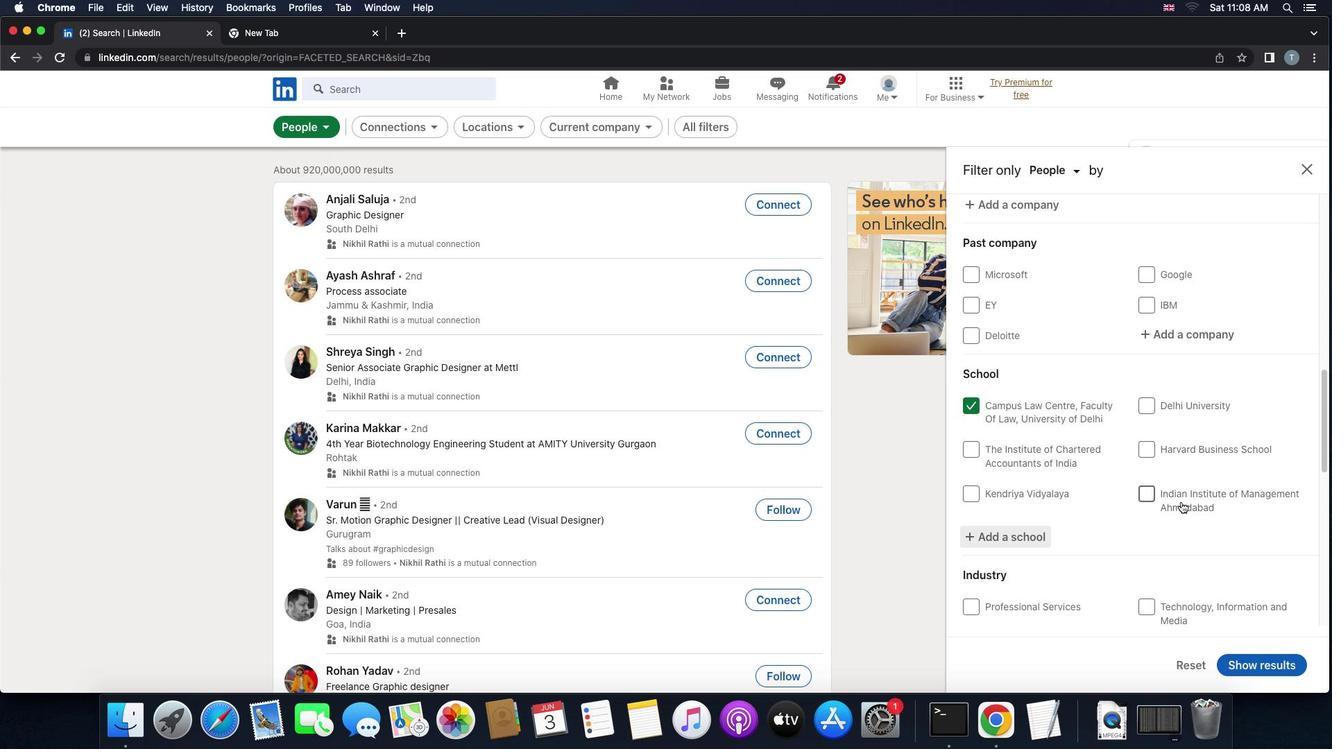
Action: Mouse scrolled (1181, 501) with delta (0, 0)
Screenshot: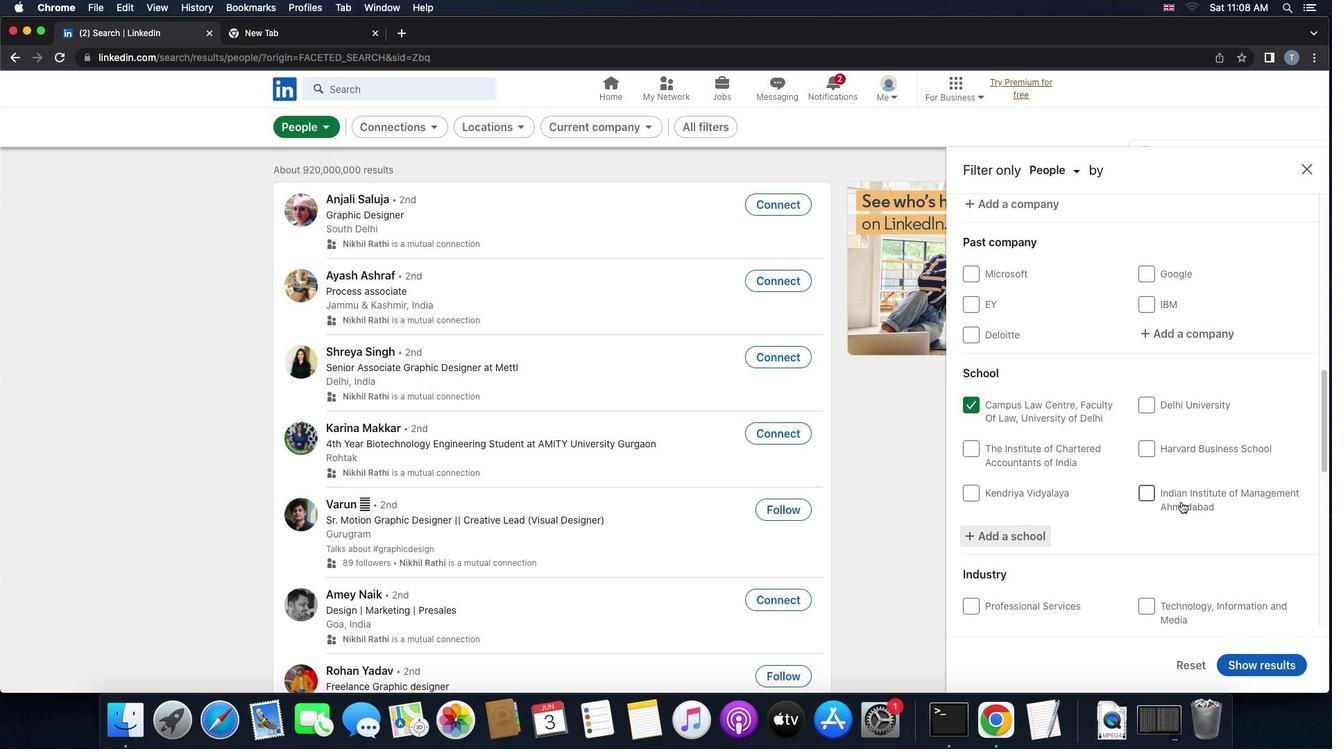 
Action: Mouse scrolled (1181, 501) with delta (0, 0)
Screenshot: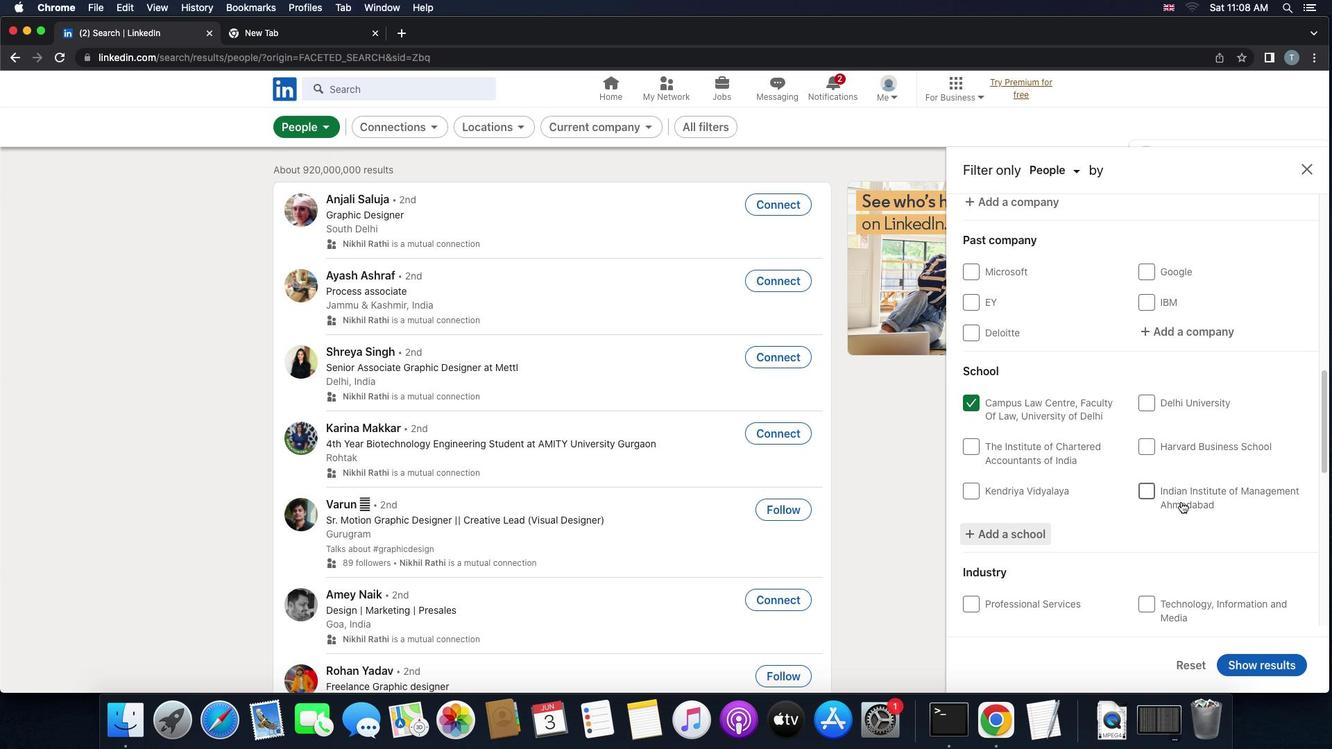 
Action: Mouse scrolled (1181, 501) with delta (0, -1)
Screenshot: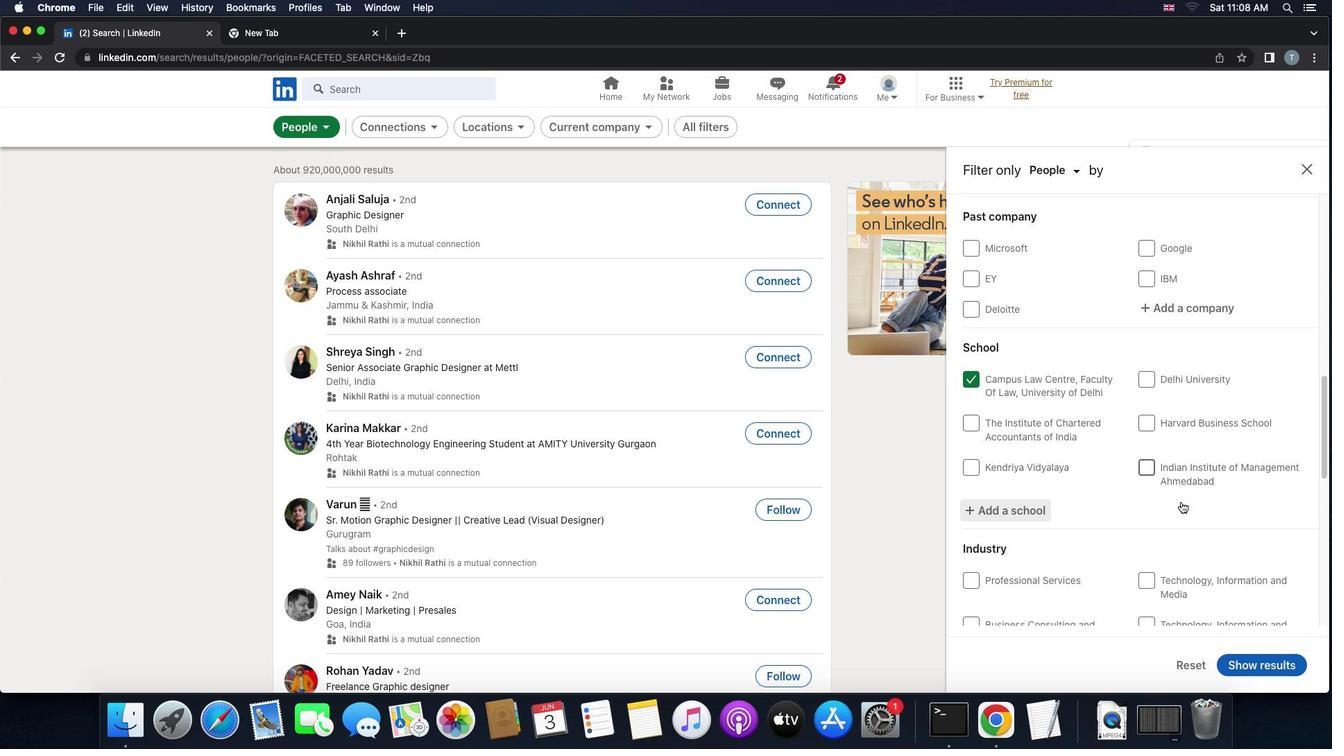 
Action: Mouse scrolled (1181, 501) with delta (0, -1)
Screenshot: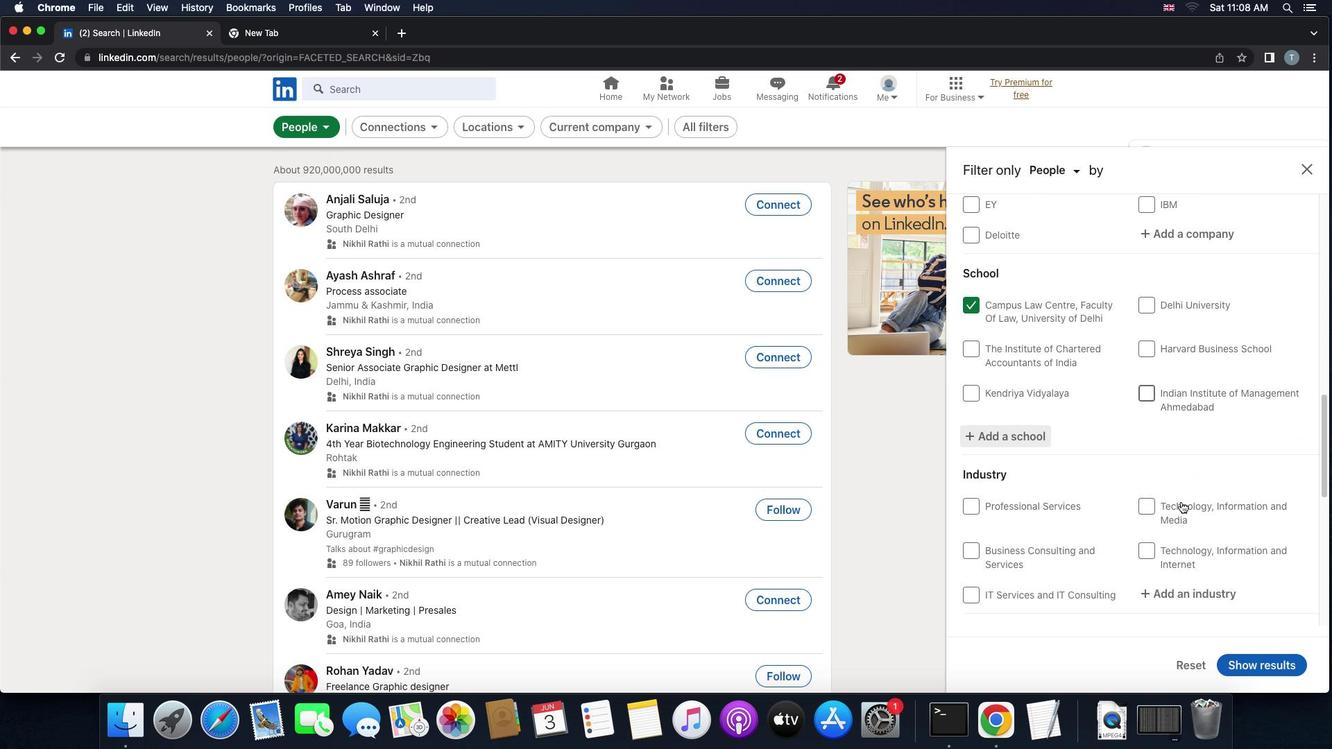 
Action: Mouse scrolled (1181, 501) with delta (0, 0)
Screenshot: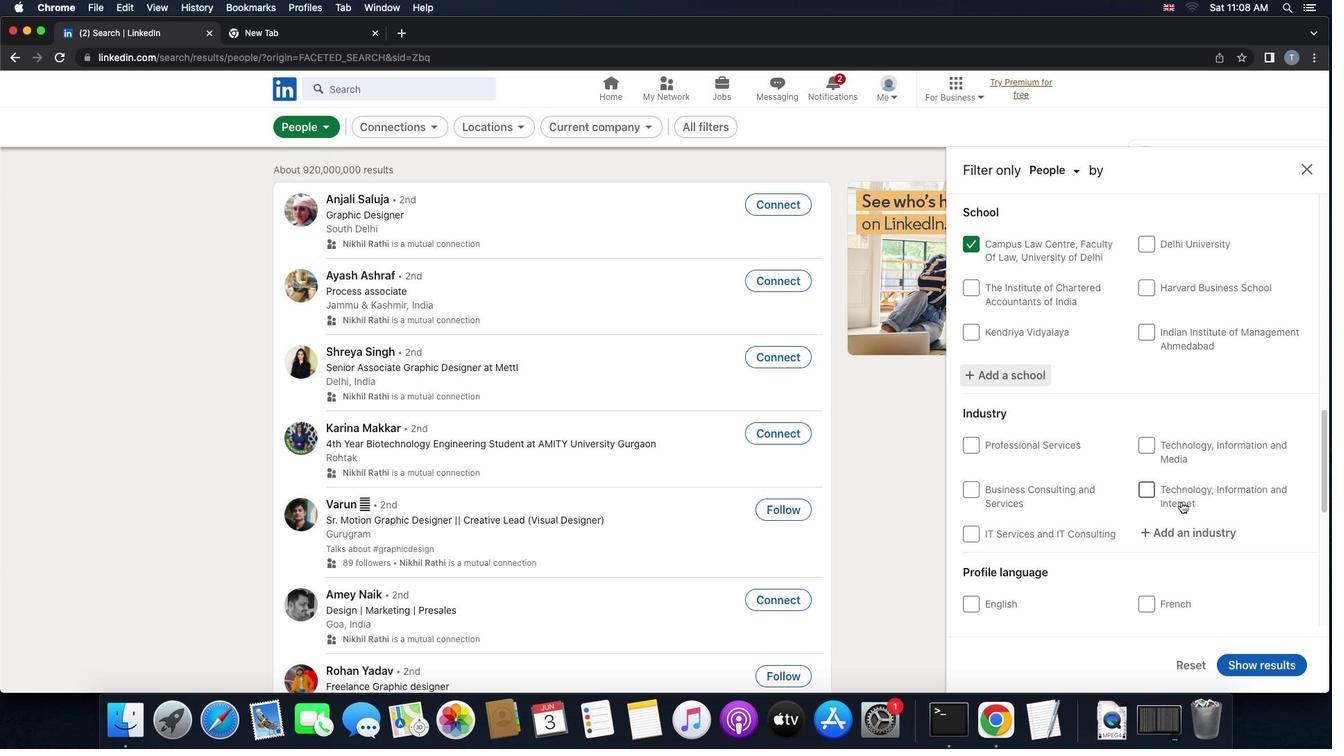 
Action: Mouse scrolled (1181, 501) with delta (0, 0)
Screenshot: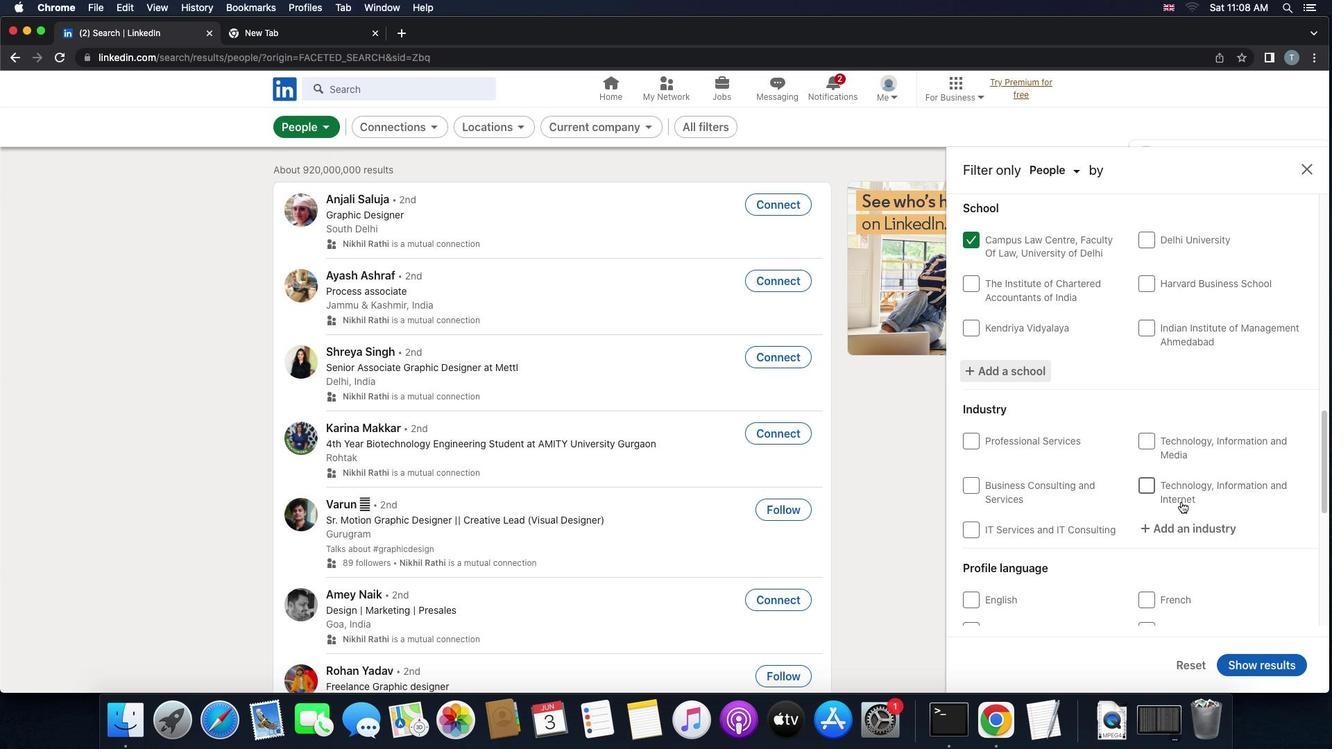 
Action: Mouse scrolled (1181, 501) with delta (0, 0)
Screenshot: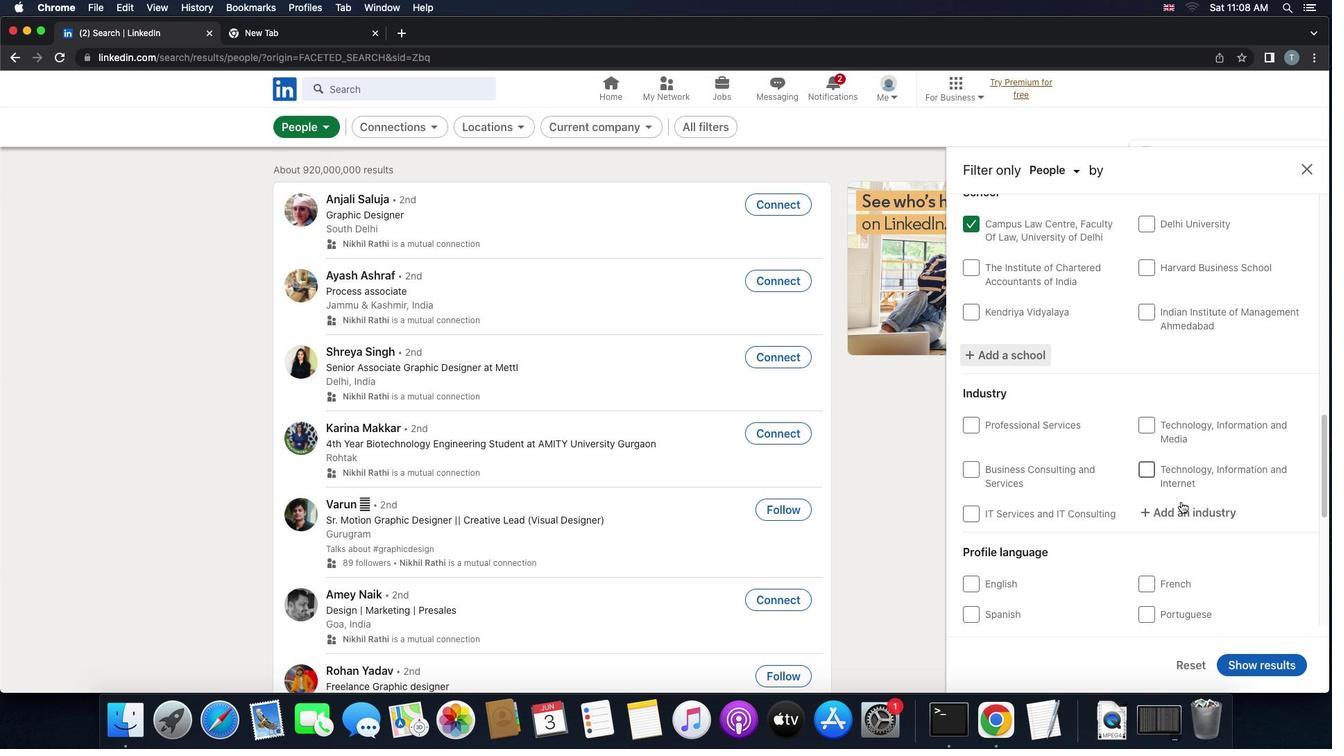 
Action: Mouse moved to (1181, 501)
Screenshot: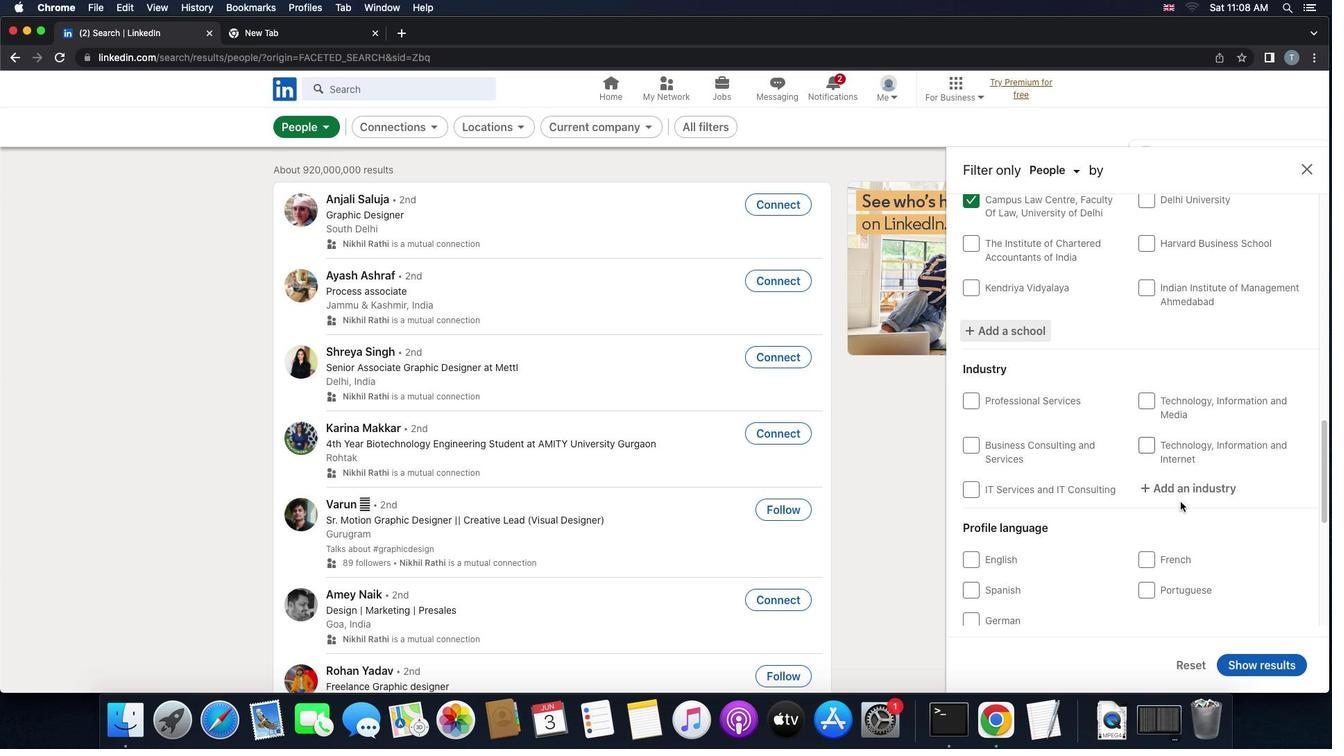 
Action: Mouse scrolled (1181, 501) with delta (0, 0)
Screenshot: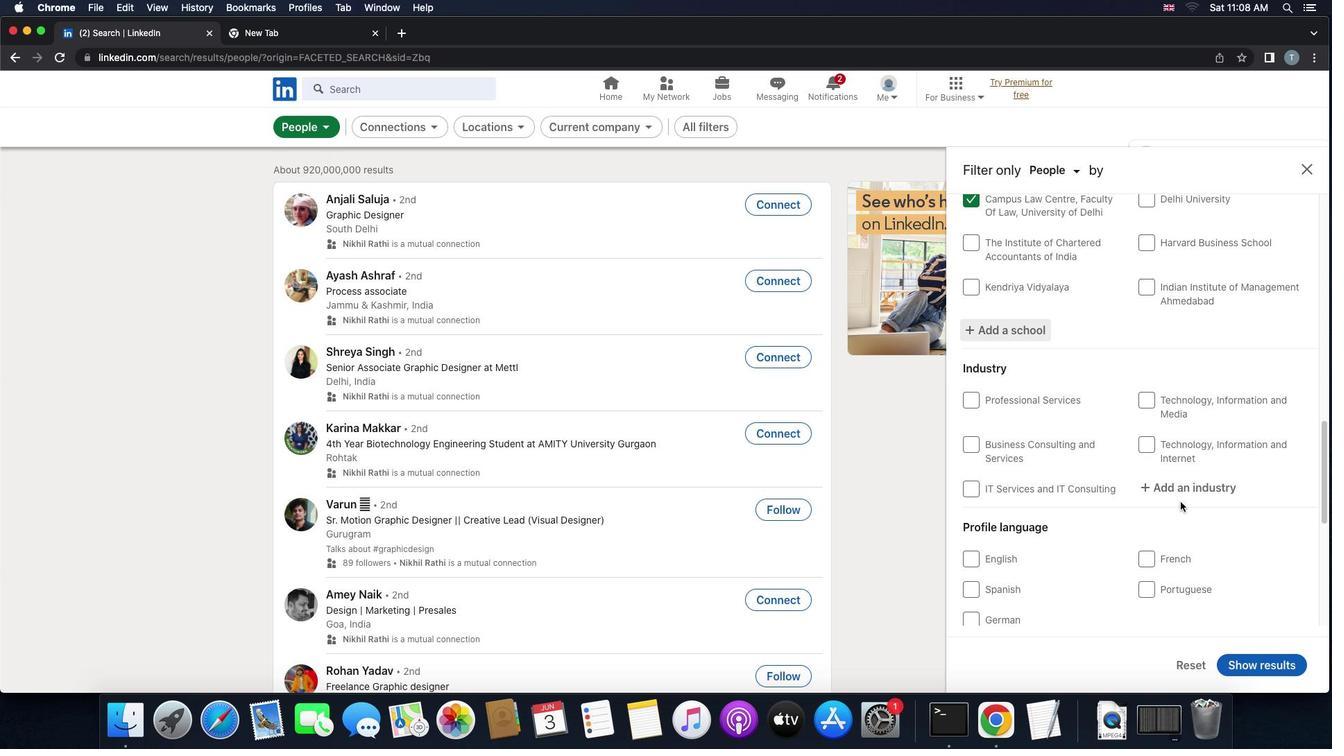 
Action: Mouse scrolled (1181, 501) with delta (0, 0)
Screenshot: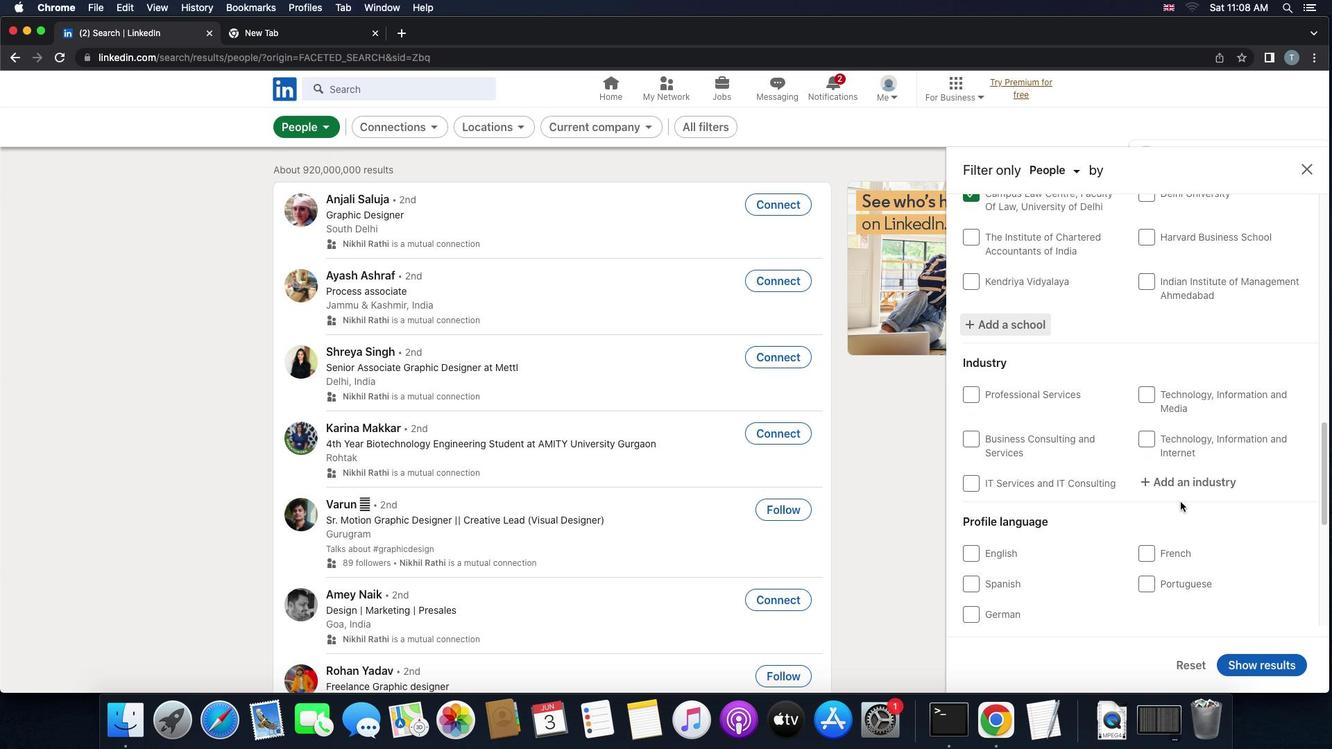 
Action: Mouse moved to (1186, 472)
Screenshot: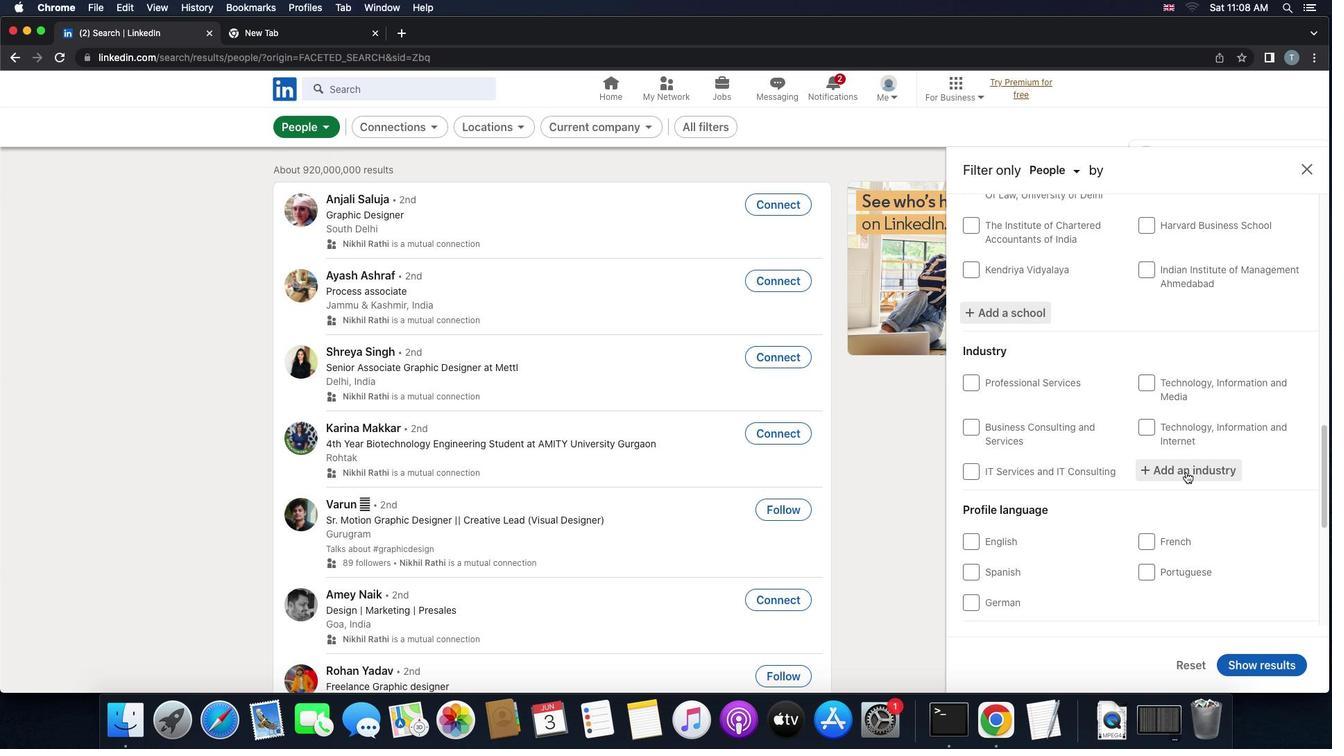 
Action: Mouse pressed left at (1186, 472)
Screenshot: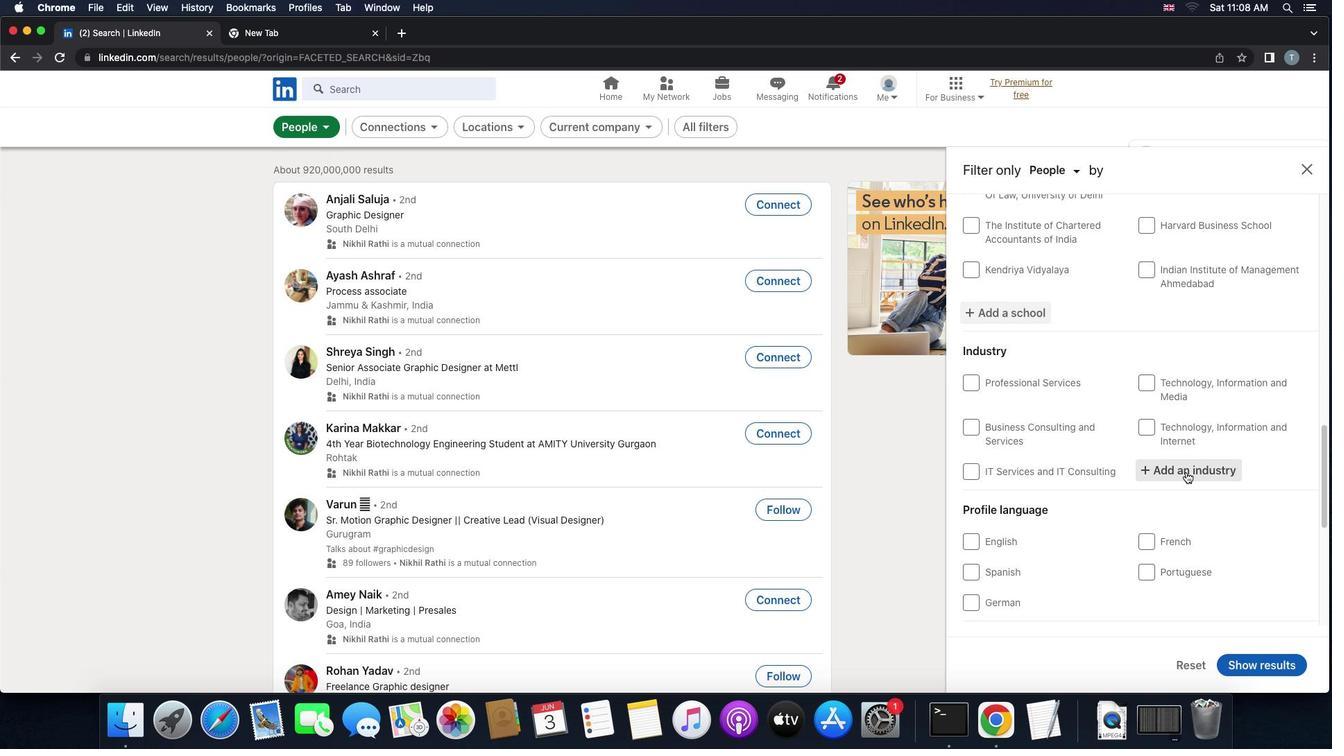 
Action: Key pressed 'p''e''s'Key.backspace't'Key.space's''e''r''v''i''c''e''s'
Screenshot: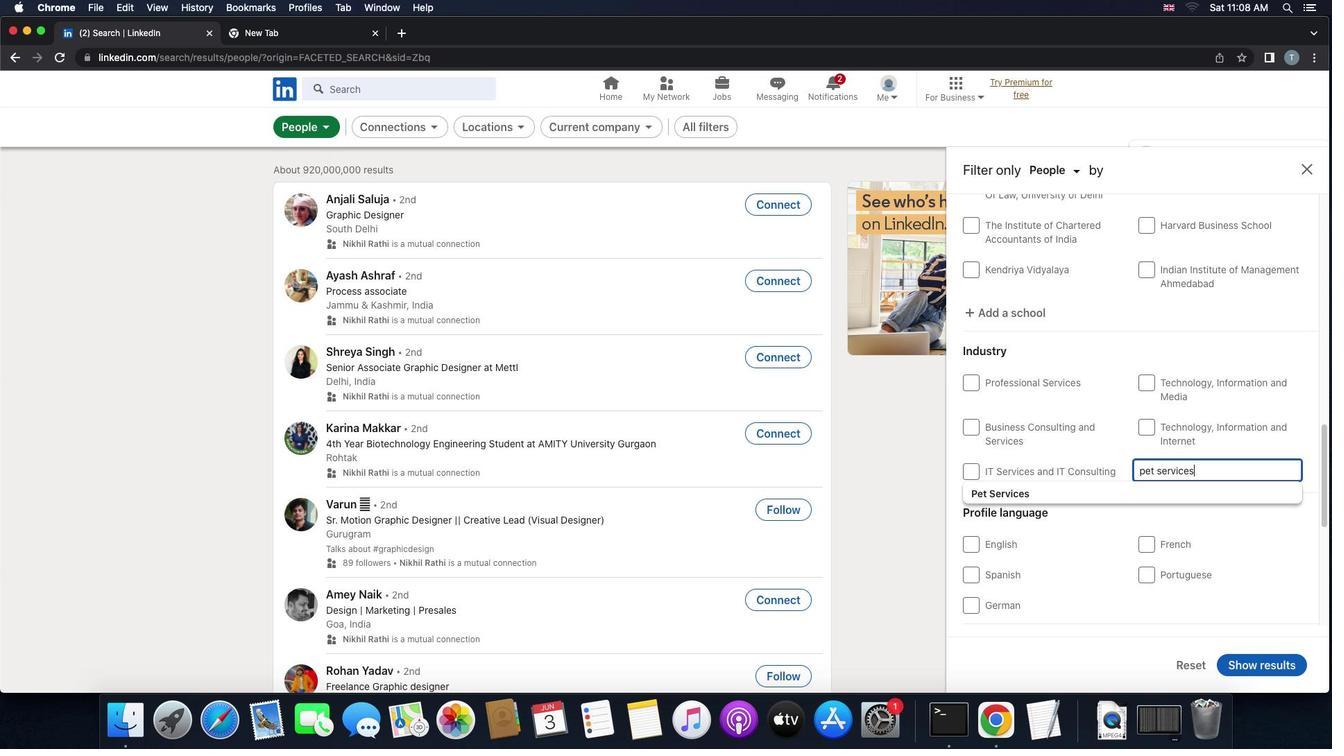 
Action: Mouse moved to (1168, 495)
Screenshot: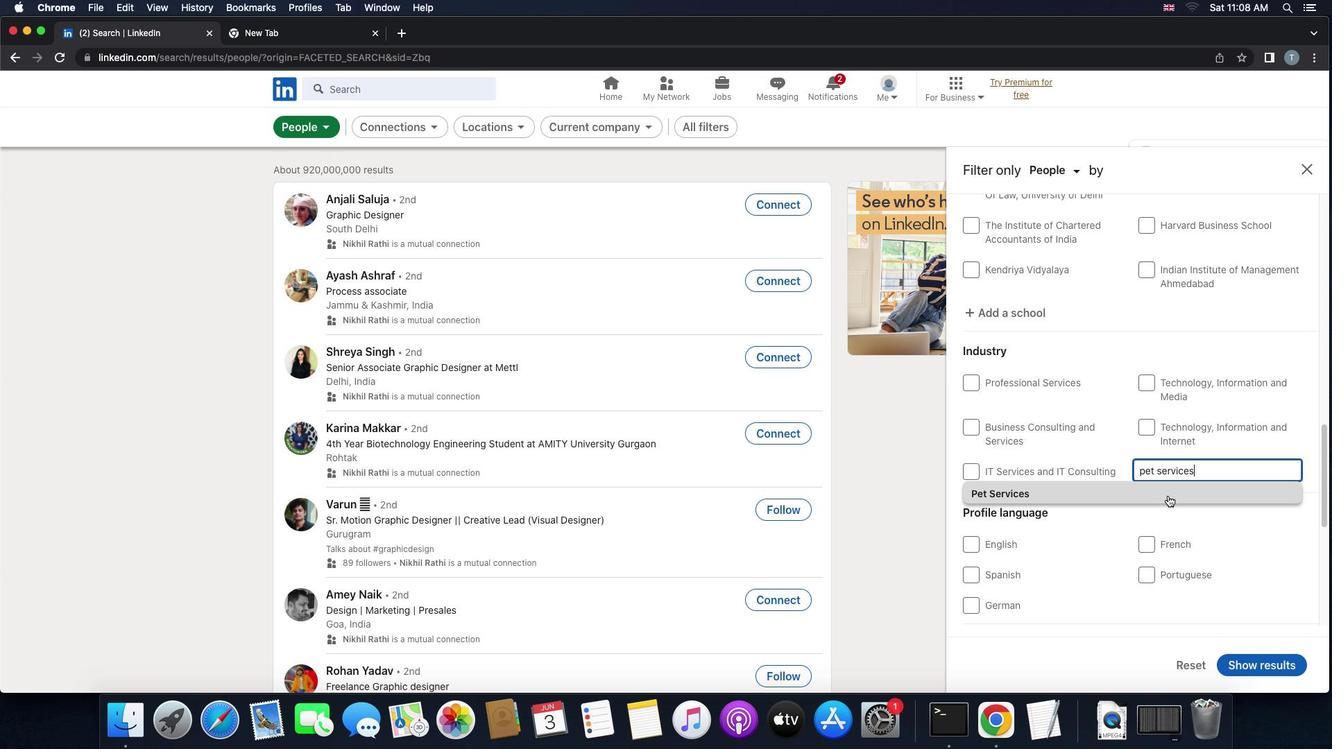 
Action: Mouse pressed left at (1168, 495)
Screenshot: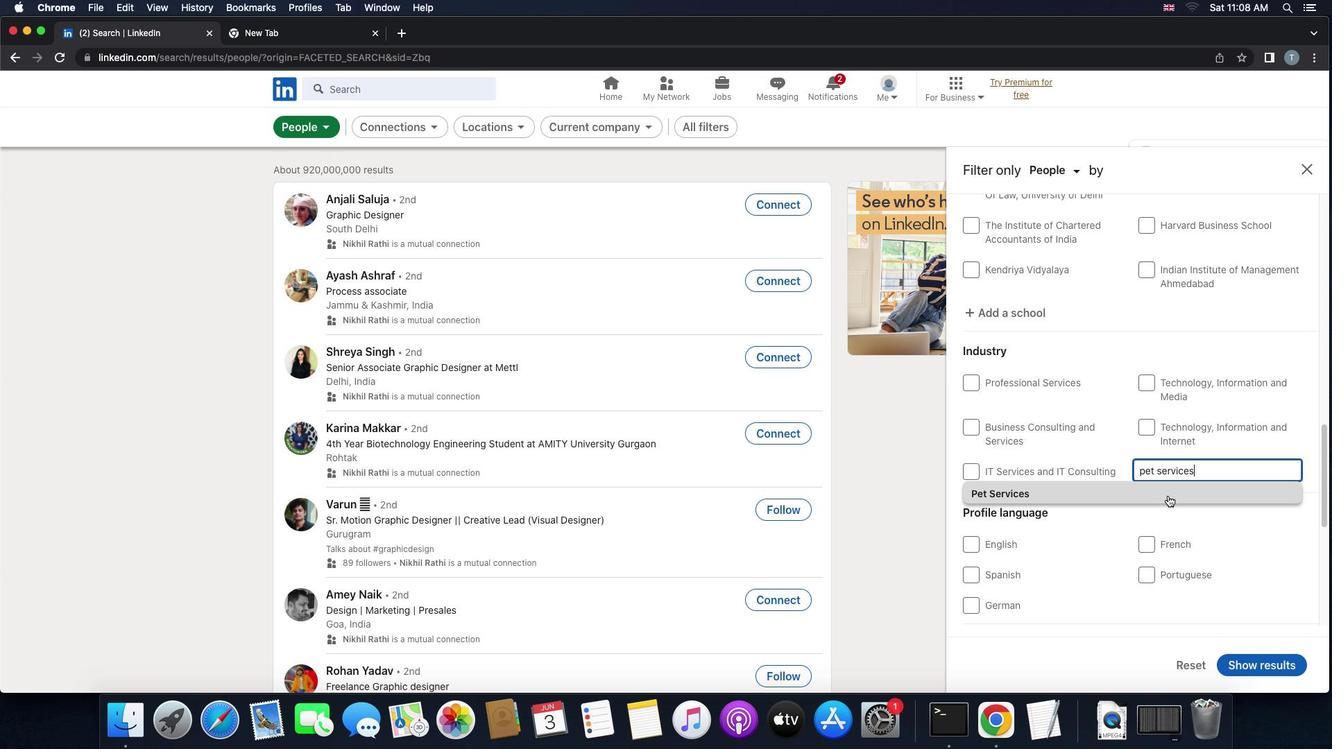 
Action: Mouse moved to (1061, 547)
Screenshot: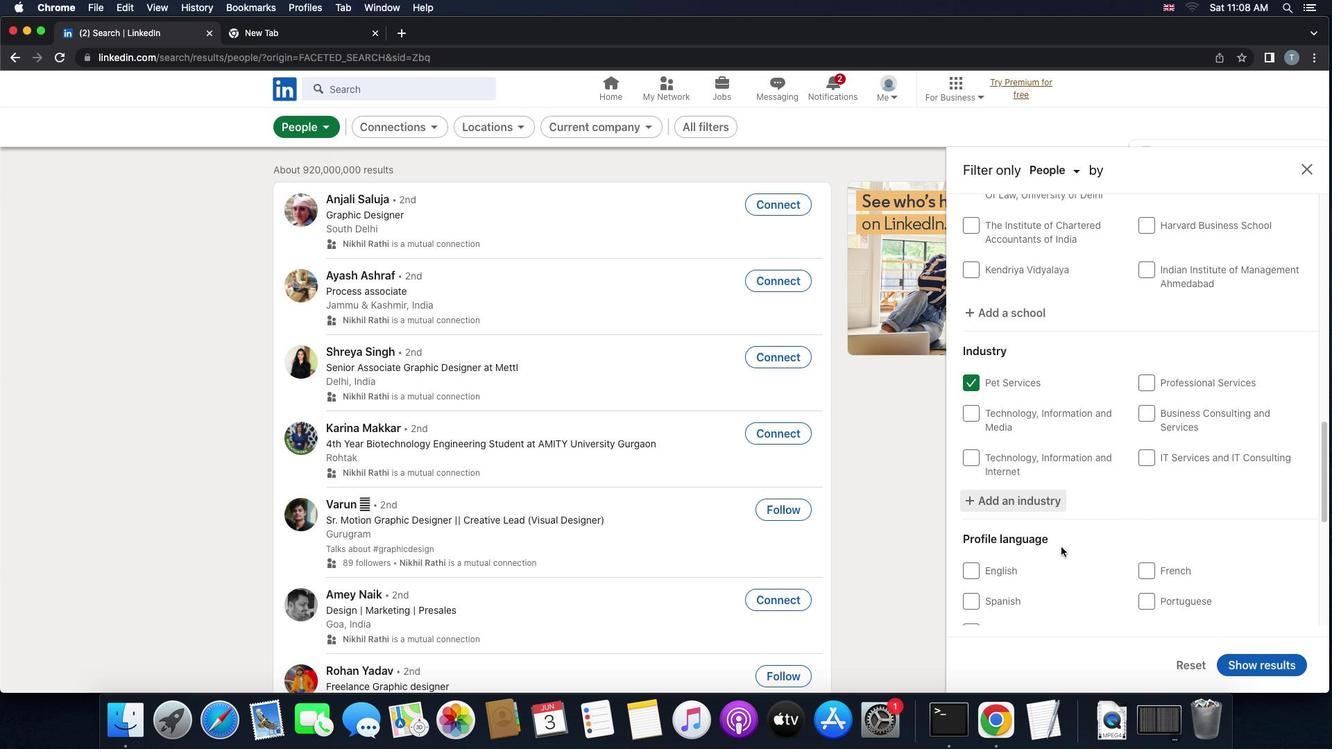 
Action: Mouse scrolled (1061, 547) with delta (0, 0)
Screenshot: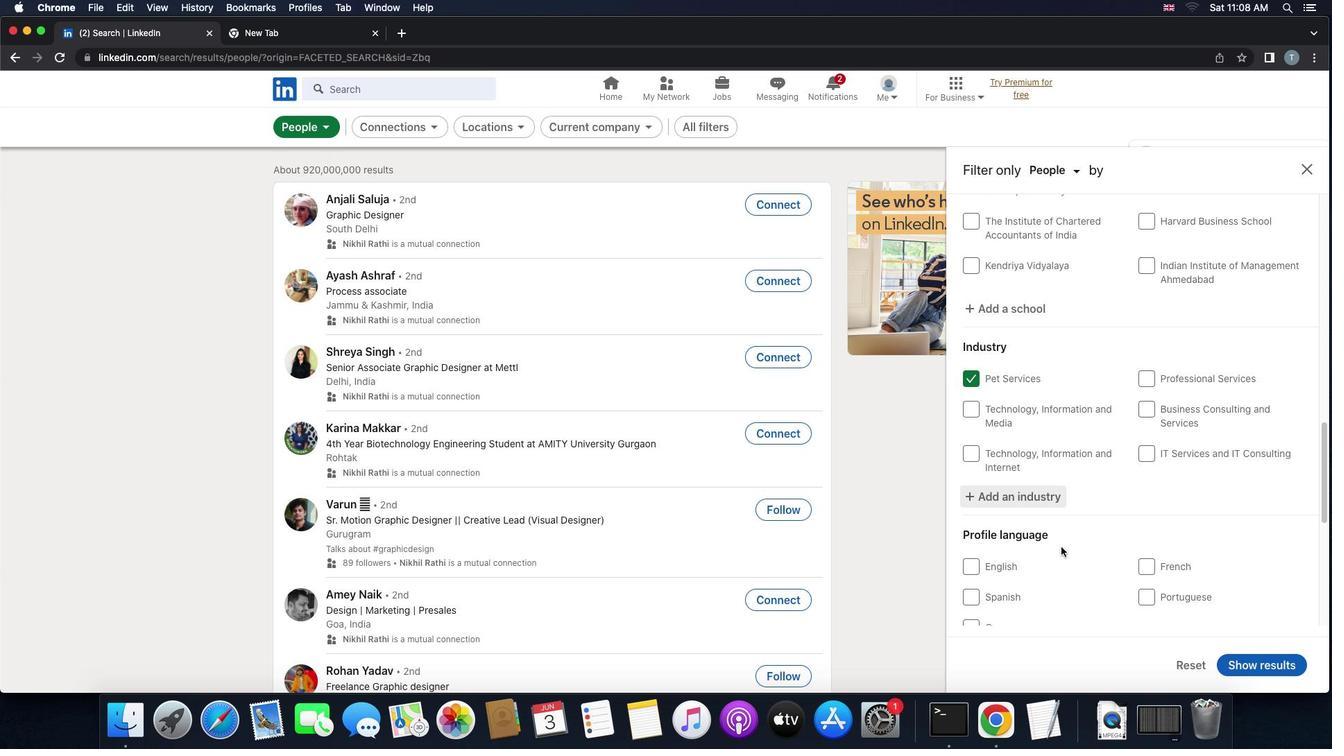 
Action: Mouse scrolled (1061, 547) with delta (0, 0)
Screenshot: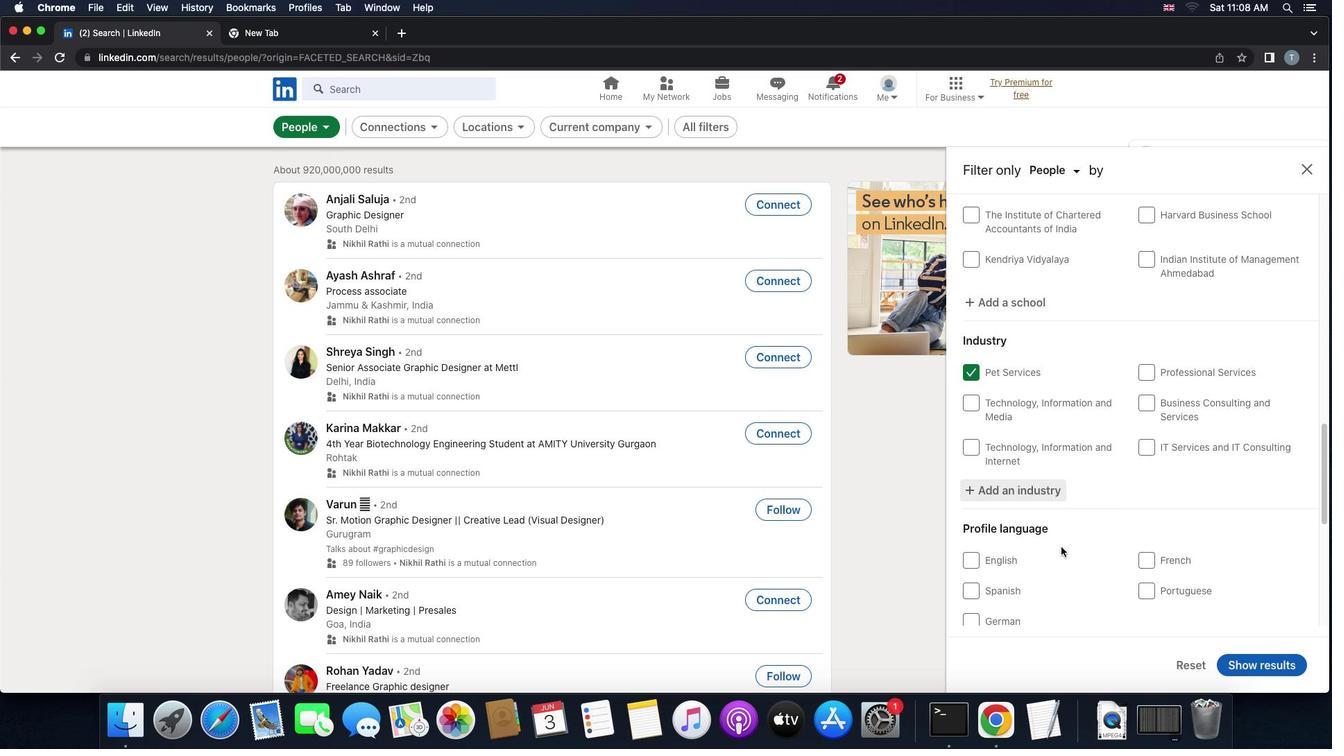 
Action: Mouse scrolled (1061, 547) with delta (0, -1)
Screenshot: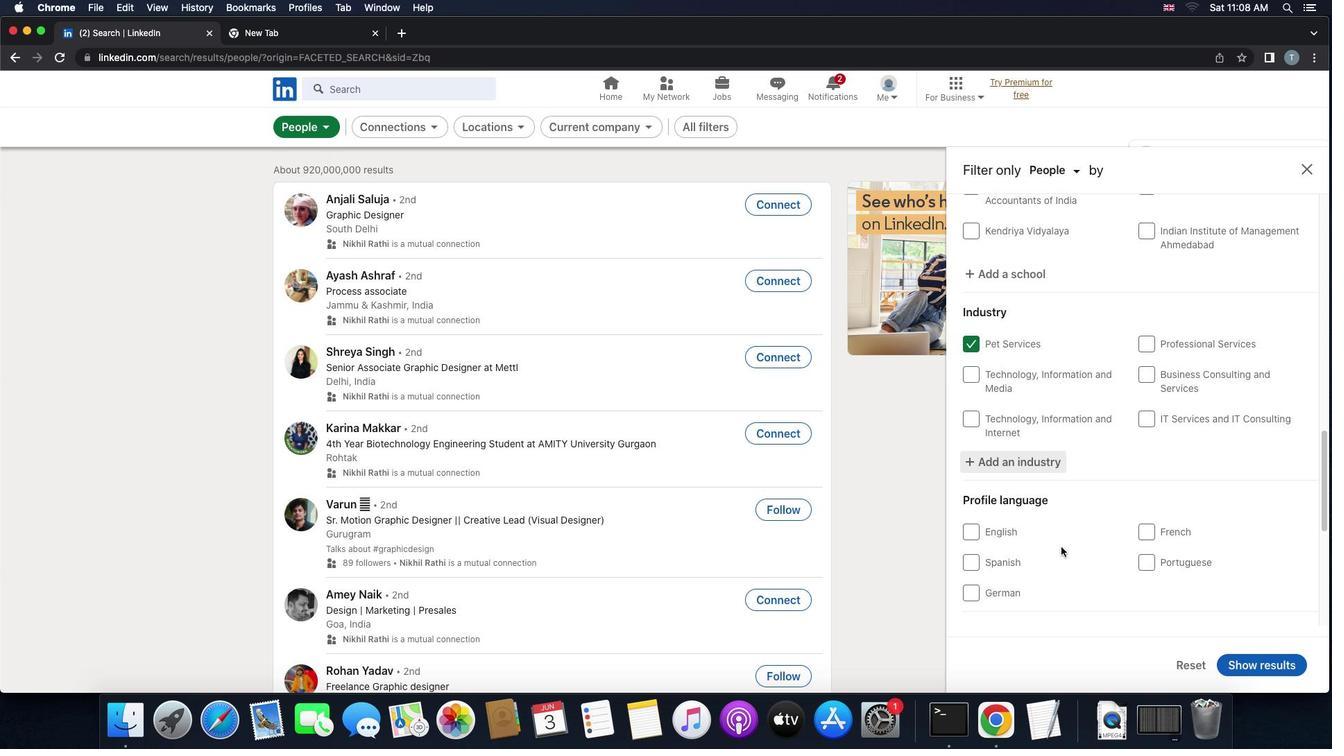 
Action: Mouse scrolled (1061, 547) with delta (0, 0)
Screenshot: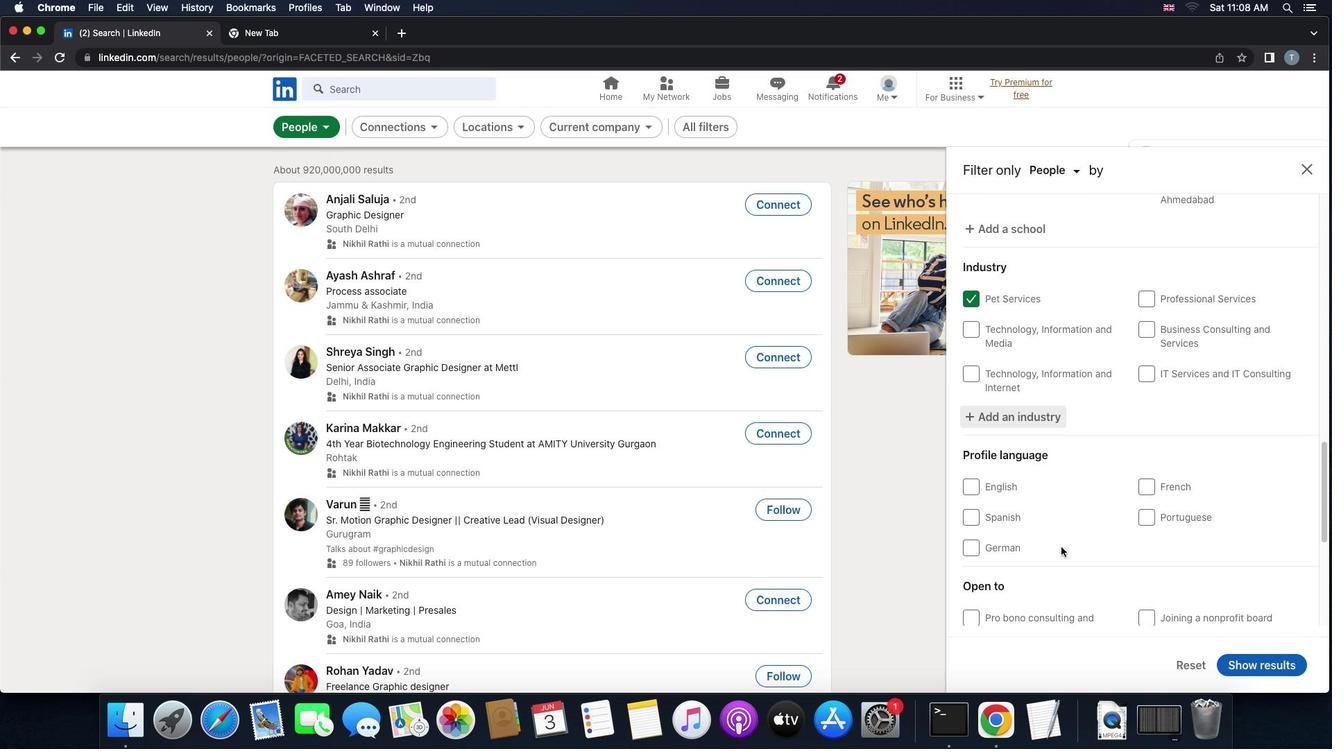 
Action: Mouse scrolled (1061, 547) with delta (0, 0)
Screenshot: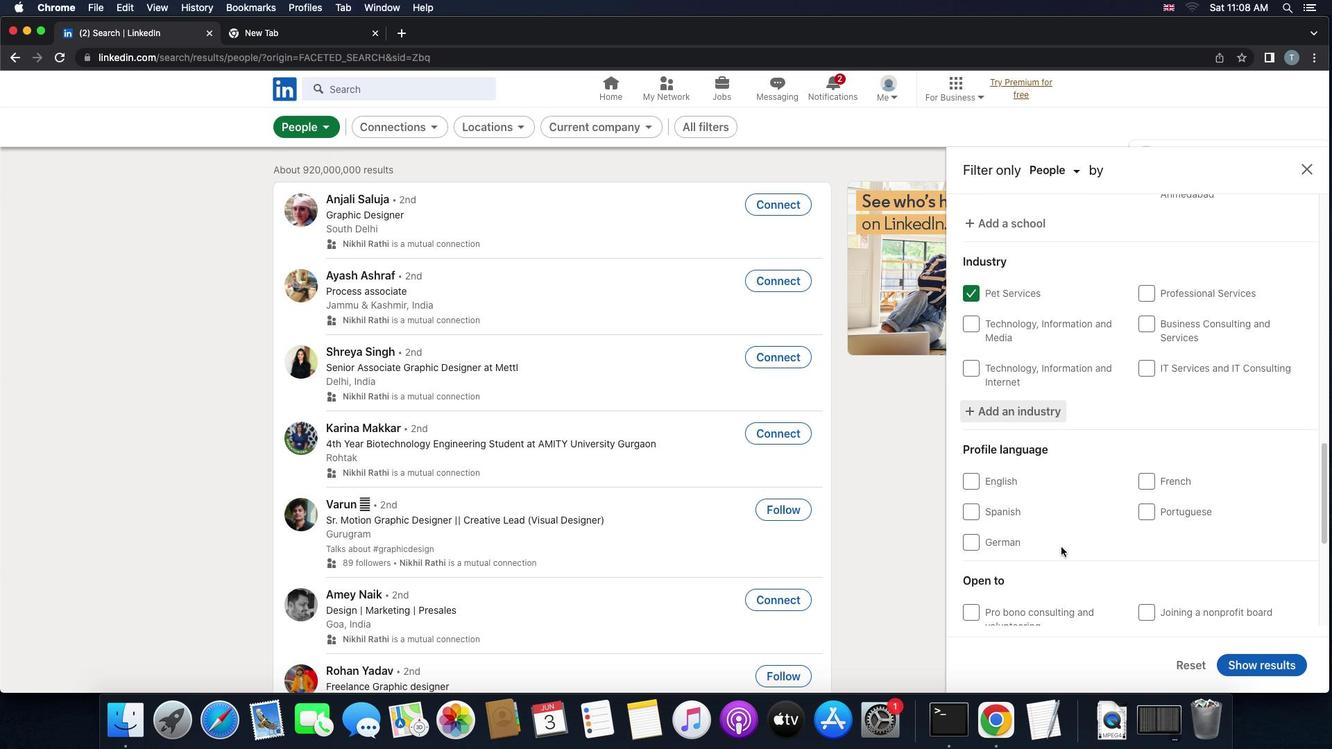 
Action: Mouse scrolled (1061, 547) with delta (0, 0)
Screenshot: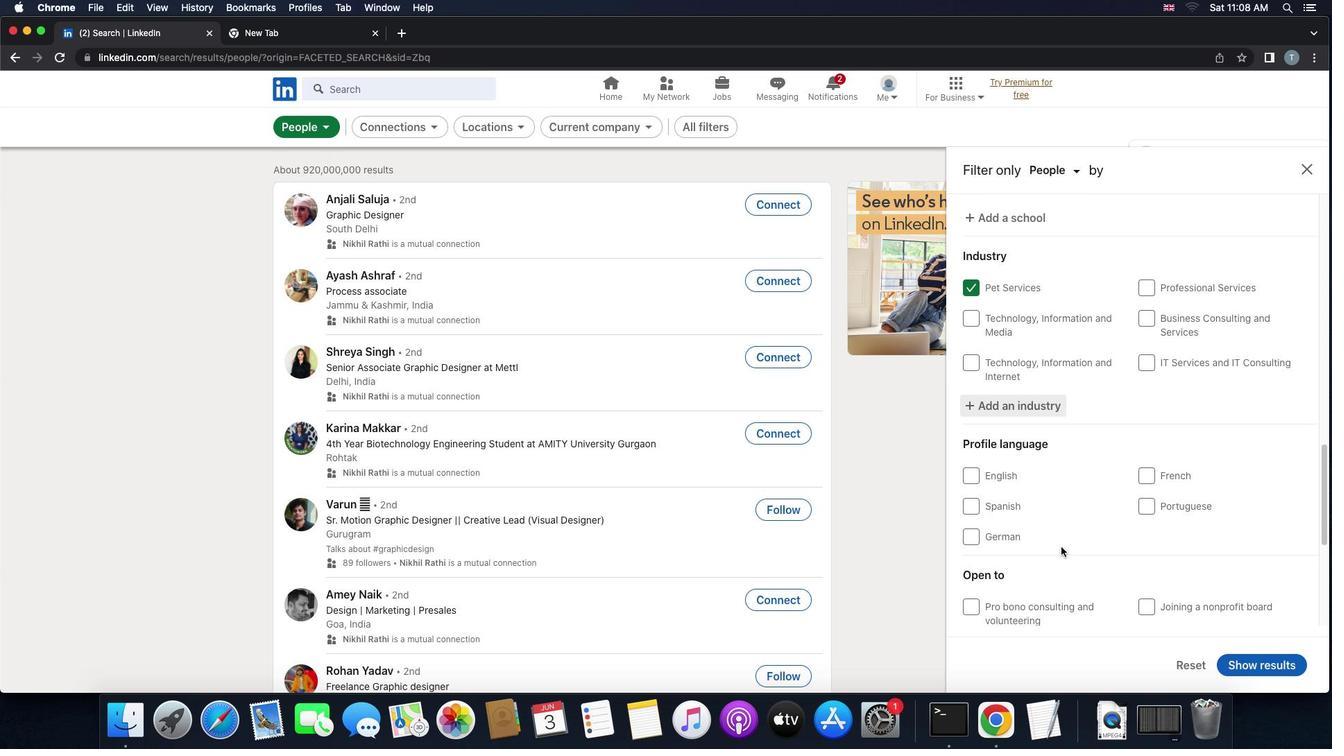 
Action: Mouse scrolled (1061, 547) with delta (0, 0)
Screenshot: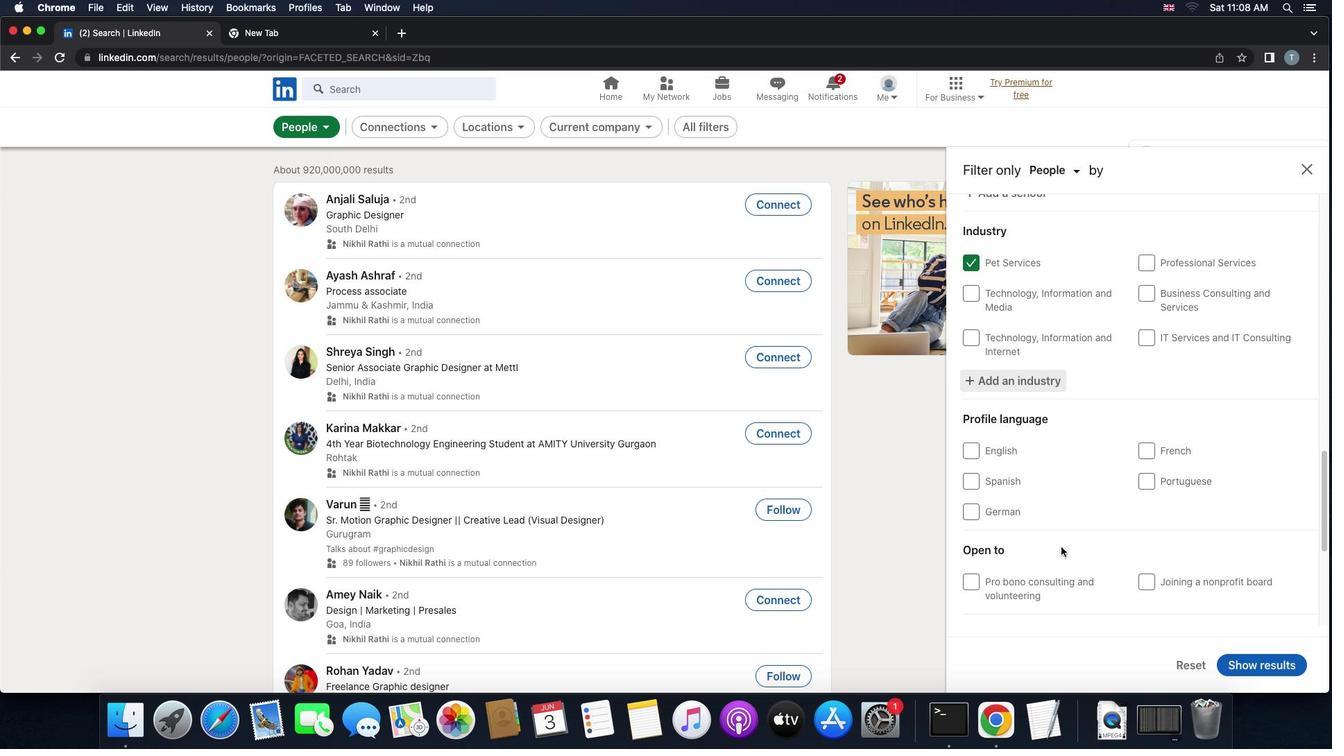 
Action: Mouse moved to (974, 476)
Screenshot: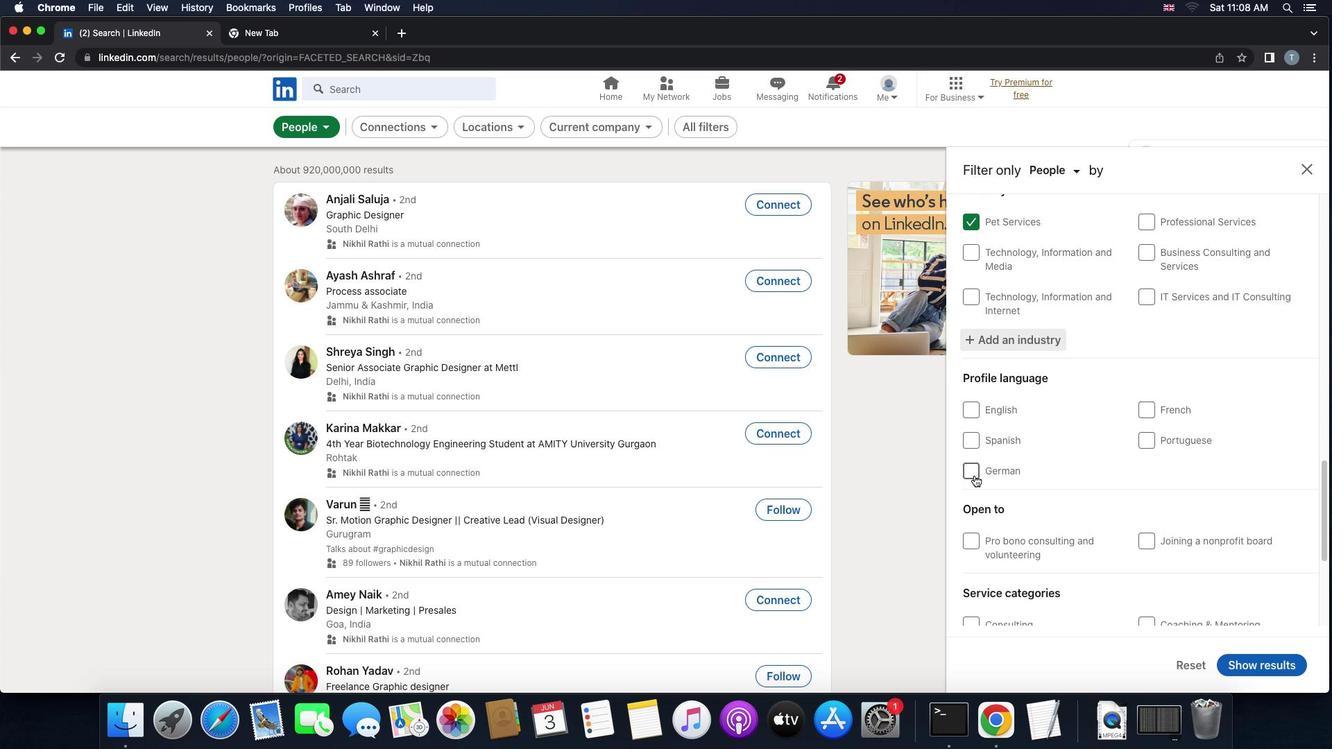 
Action: Mouse pressed left at (974, 476)
Screenshot: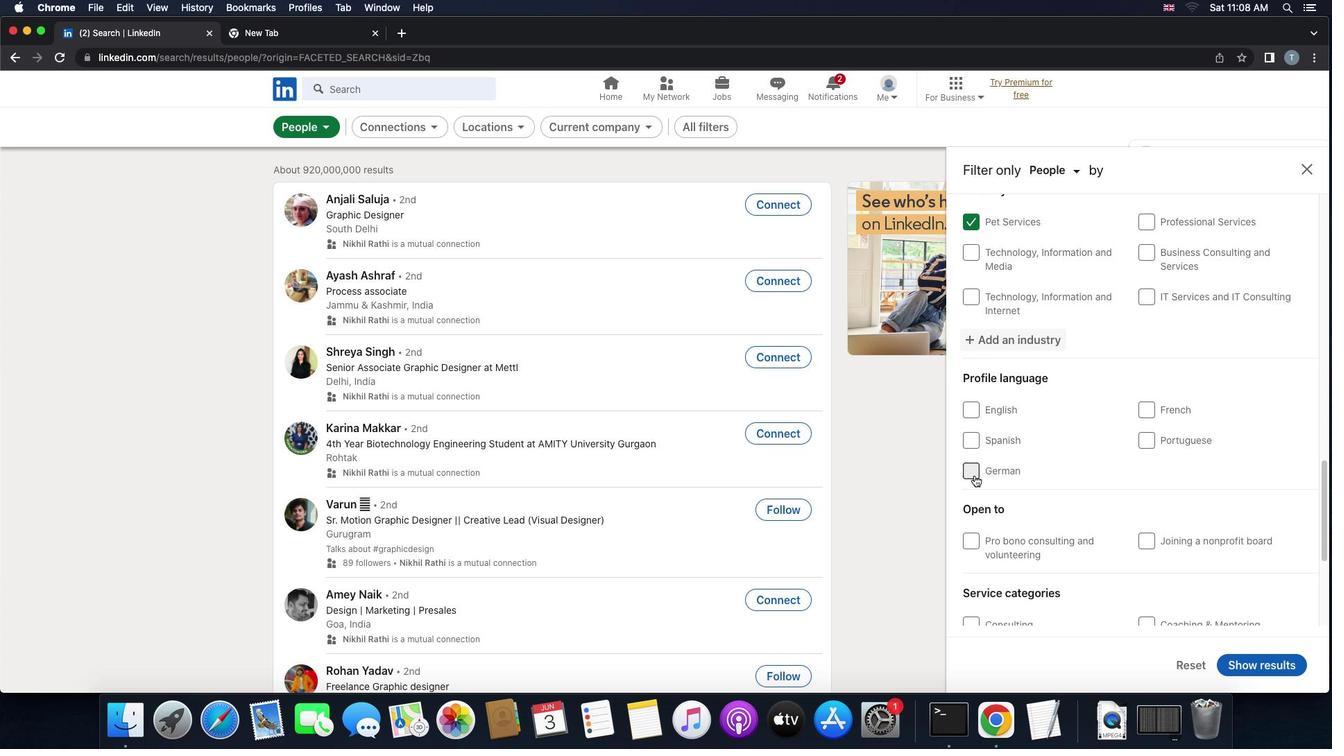 
Action: Mouse moved to (1075, 530)
Screenshot: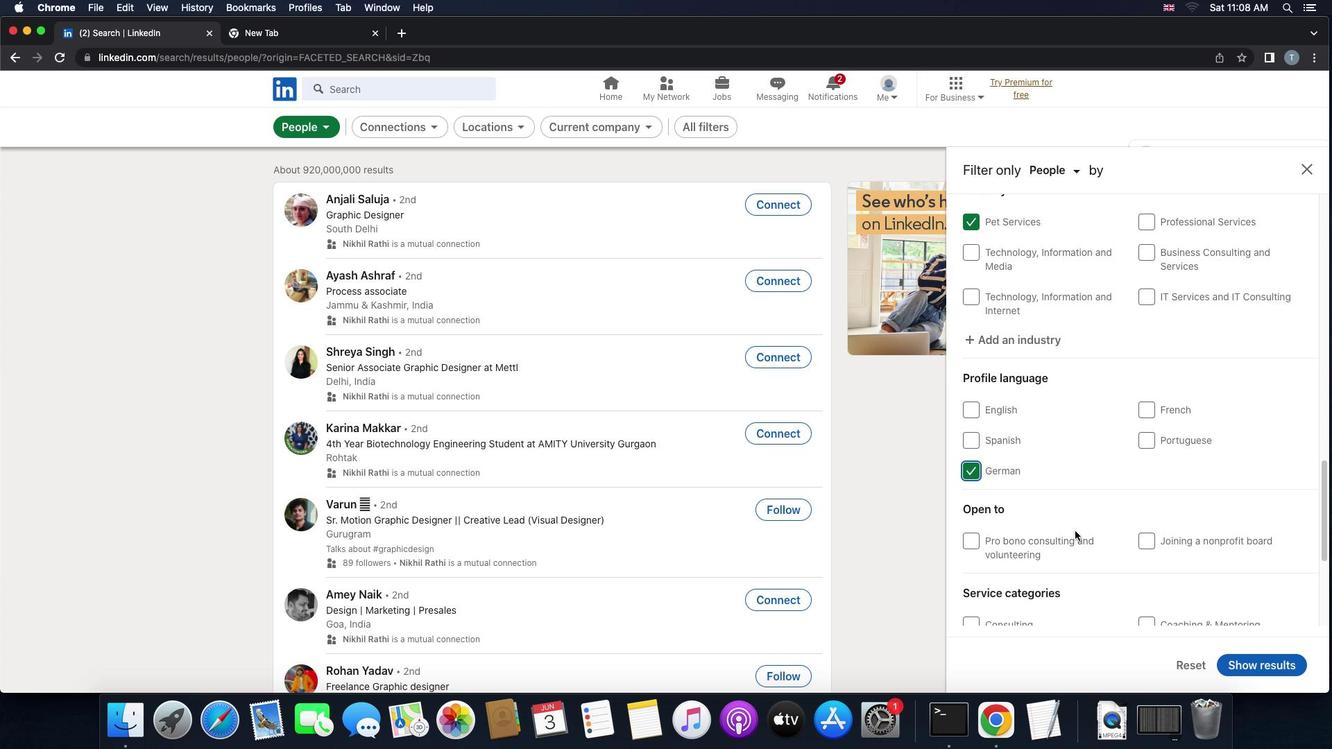 
Action: Mouse scrolled (1075, 530) with delta (0, 0)
Screenshot: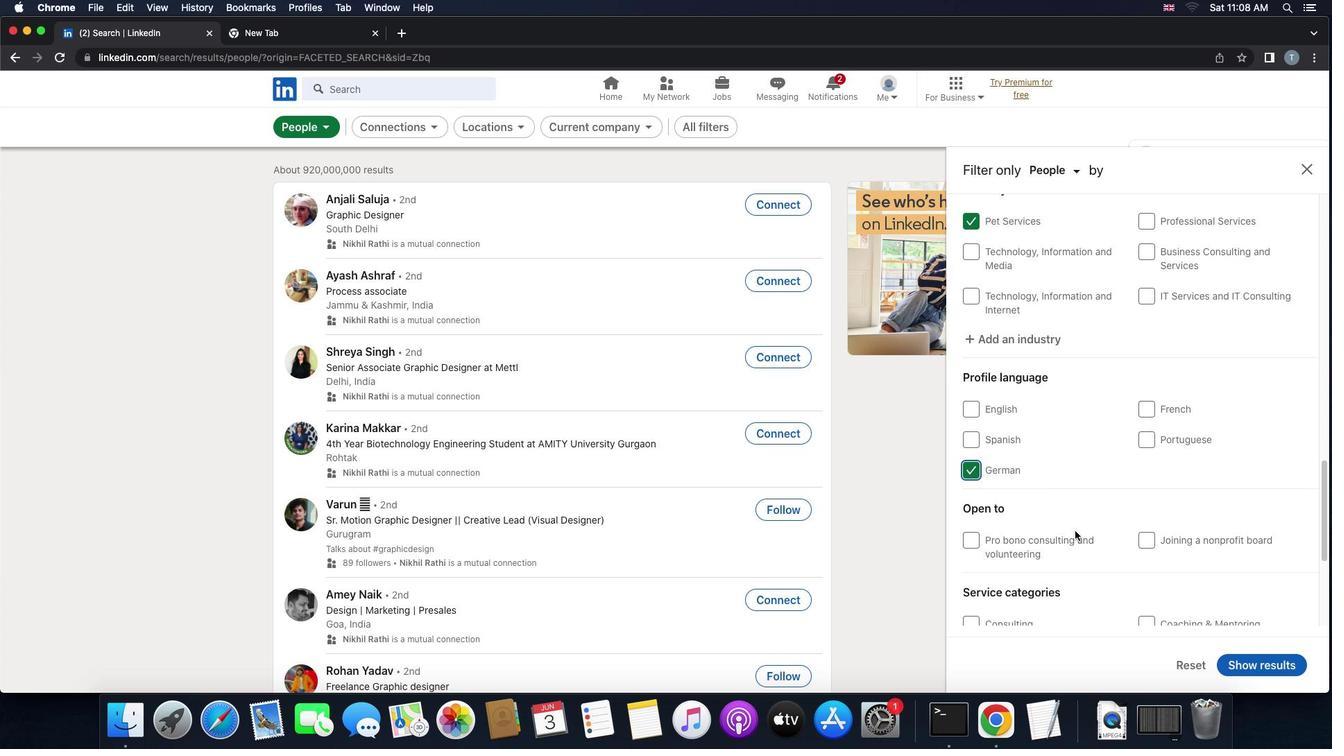 
Action: Mouse scrolled (1075, 530) with delta (0, 0)
Screenshot: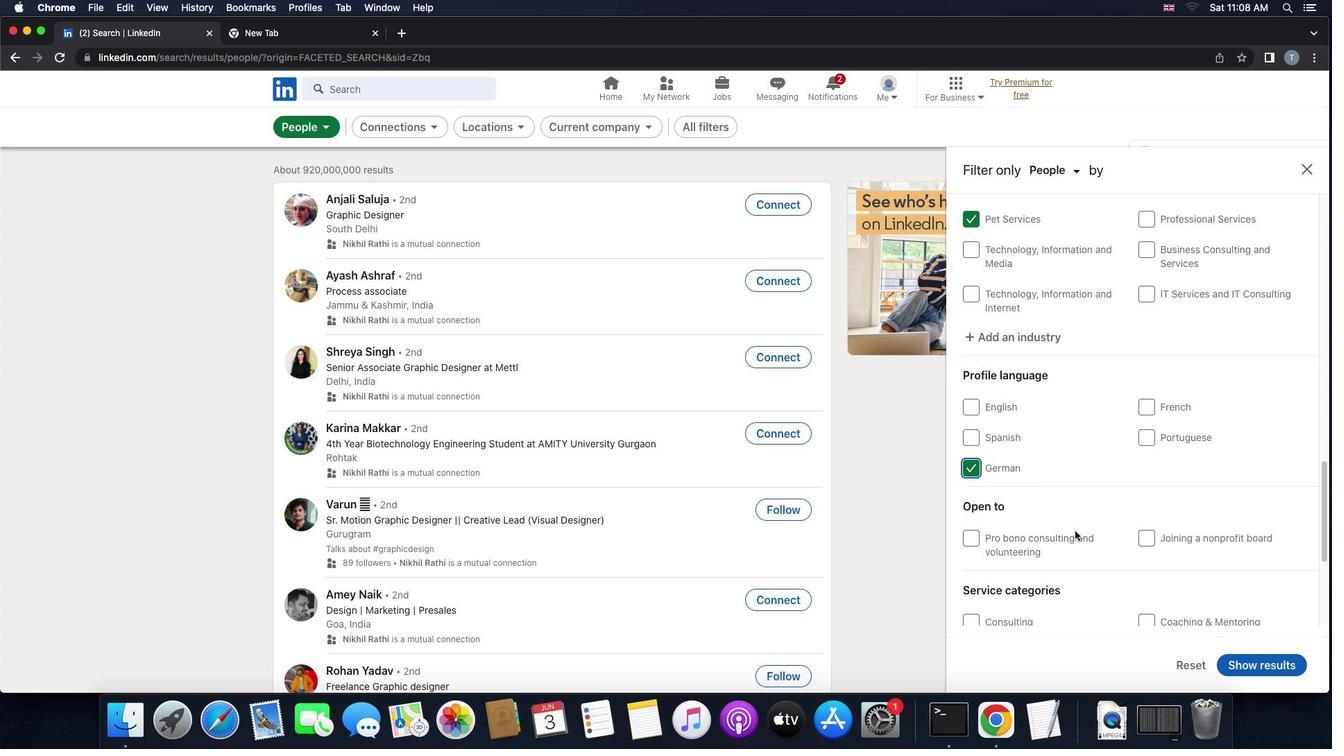 
Action: Mouse scrolled (1075, 530) with delta (0, 0)
Screenshot: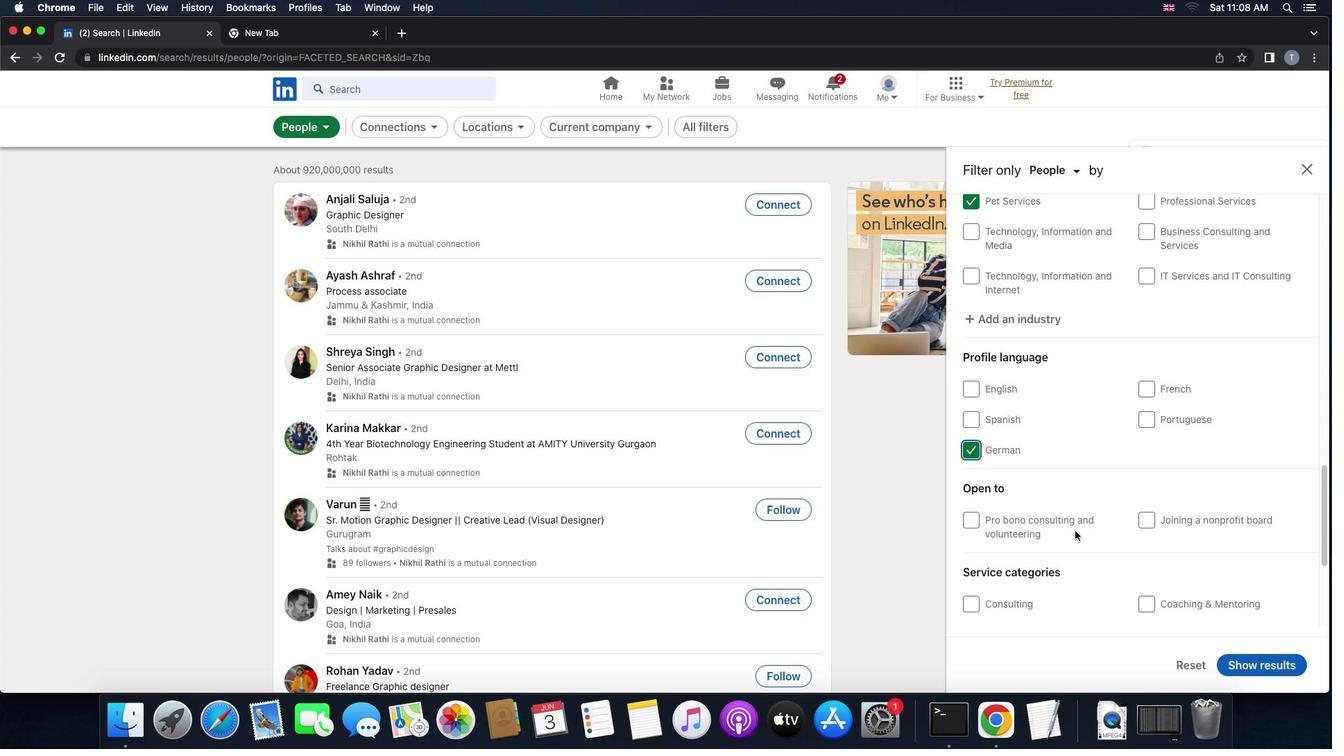 
Action: Mouse scrolled (1075, 530) with delta (0, 0)
Screenshot: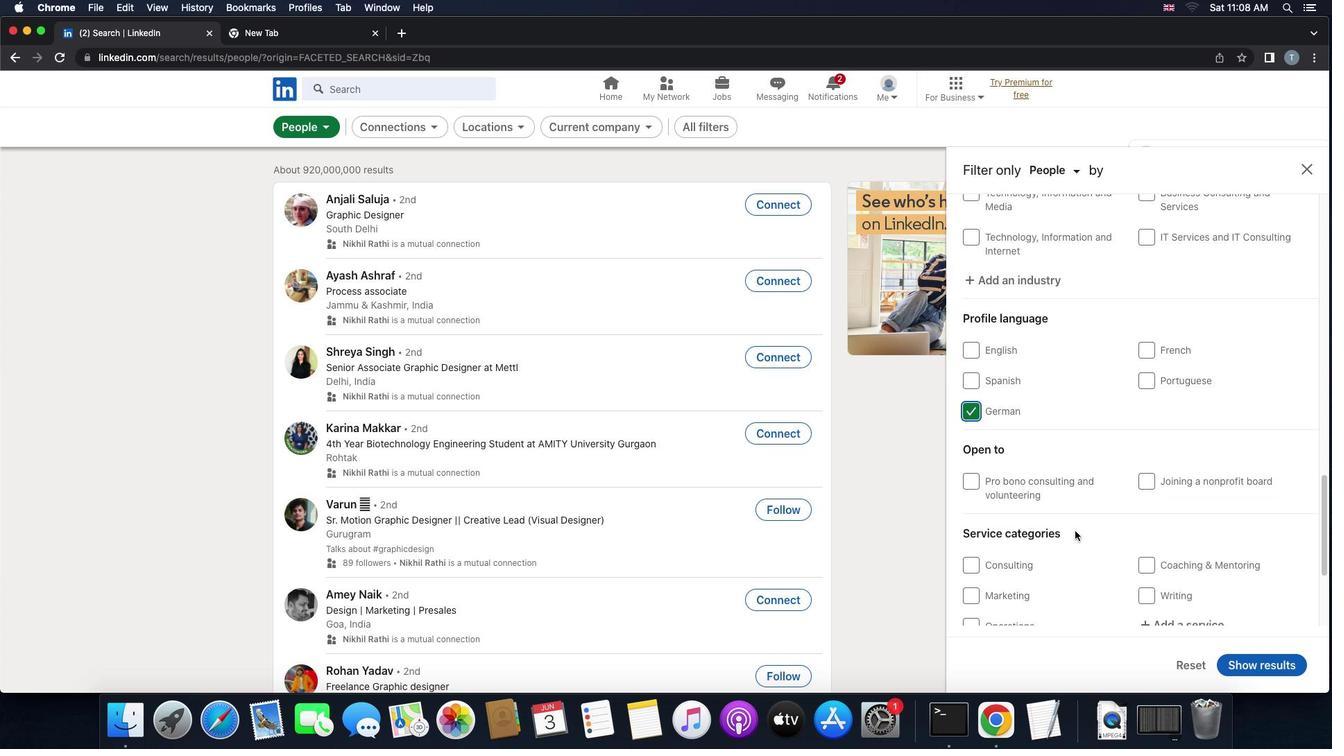 
Action: Mouse scrolled (1075, 530) with delta (0, 0)
Screenshot: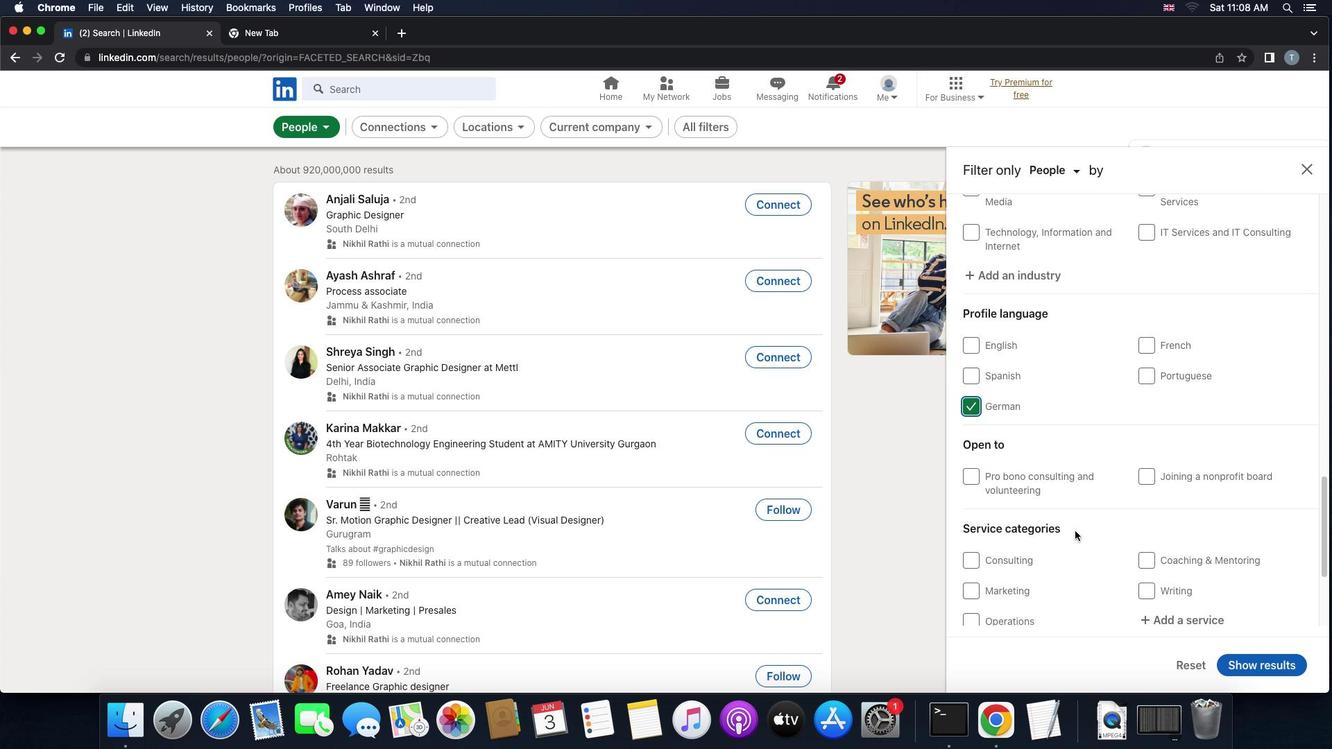
Action: Mouse scrolled (1075, 530) with delta (0, 0)
Screenshot: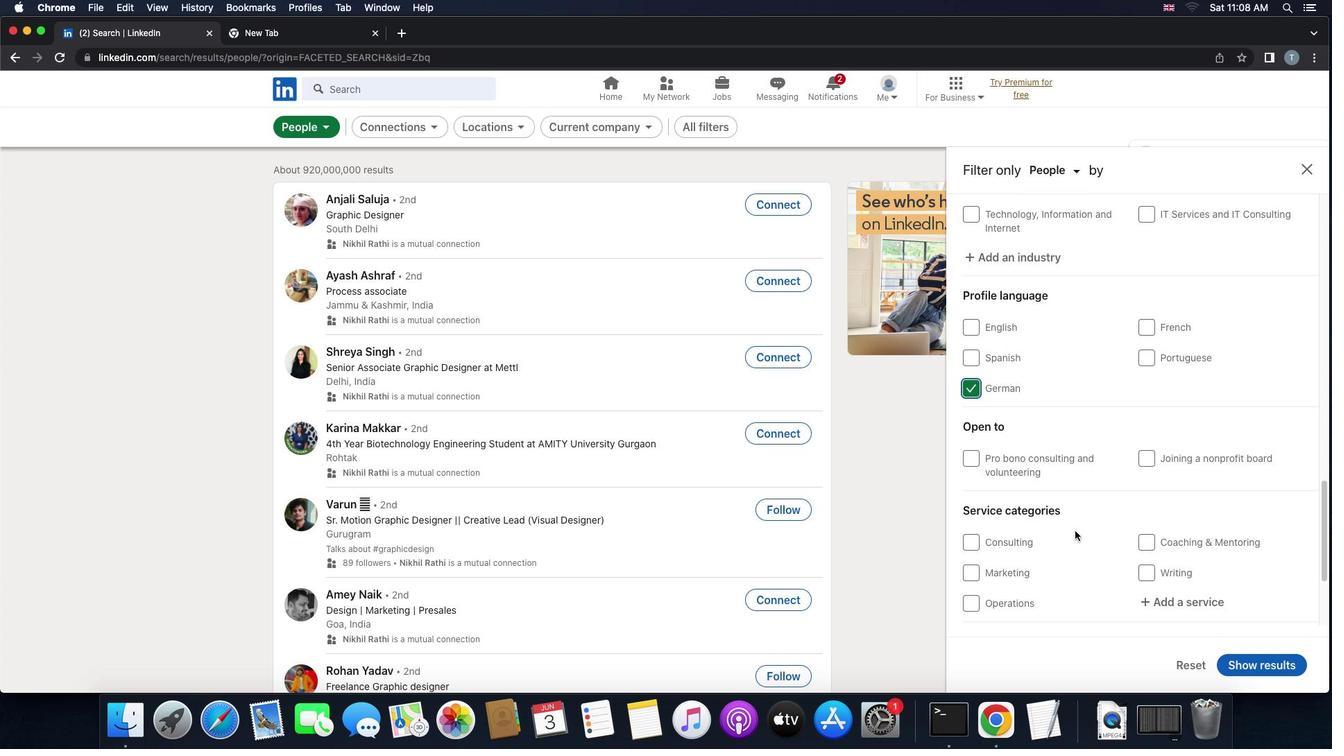 
Action: Mouse moved to (1160, 549)
Screenshot: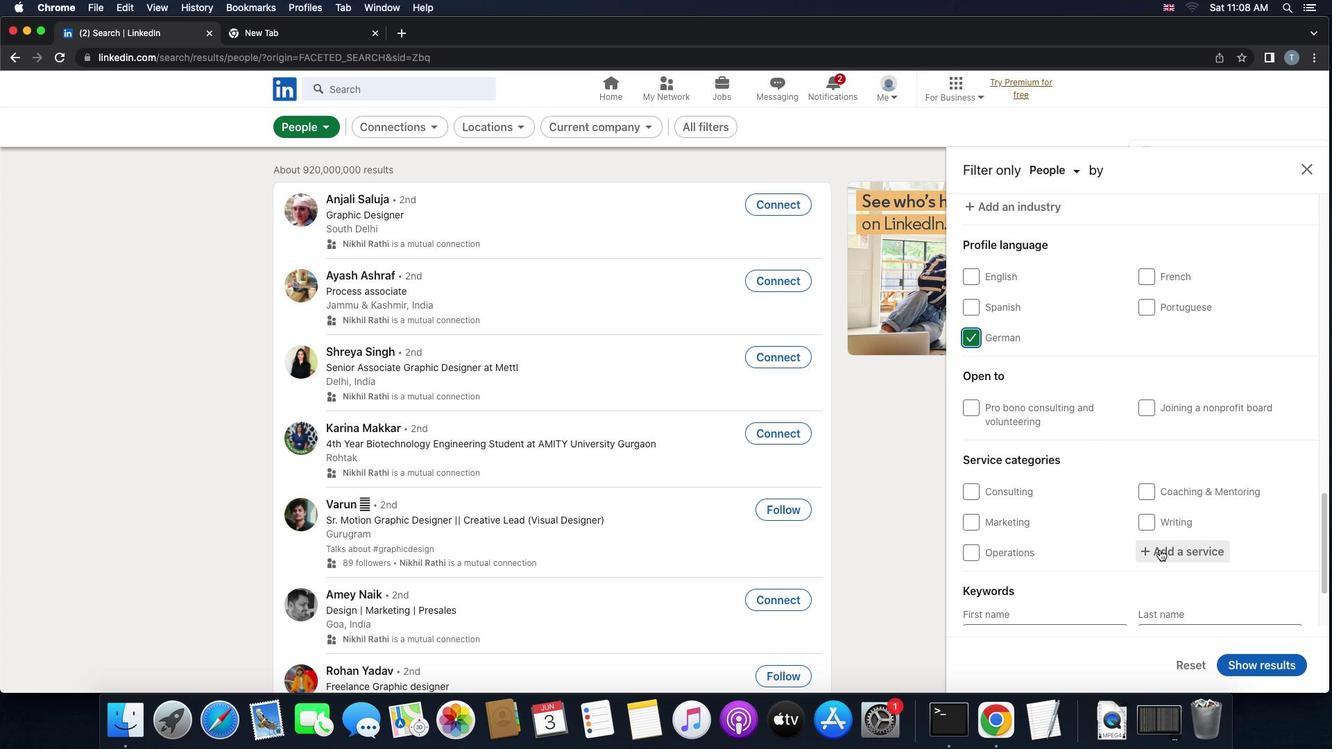 
Action: Mouse pressed left at (1160, 549)
Screenshot: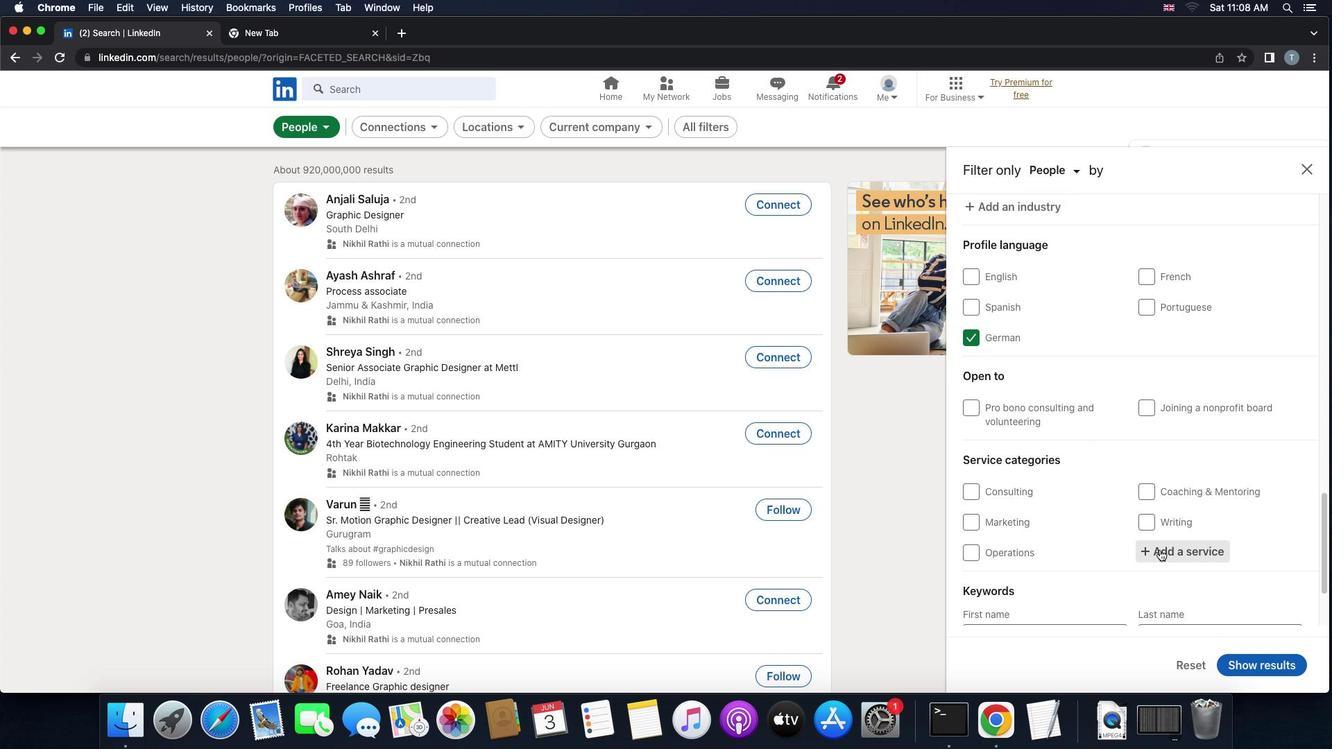 
Action: Mouse moved to (1159, 550)
Screenshot: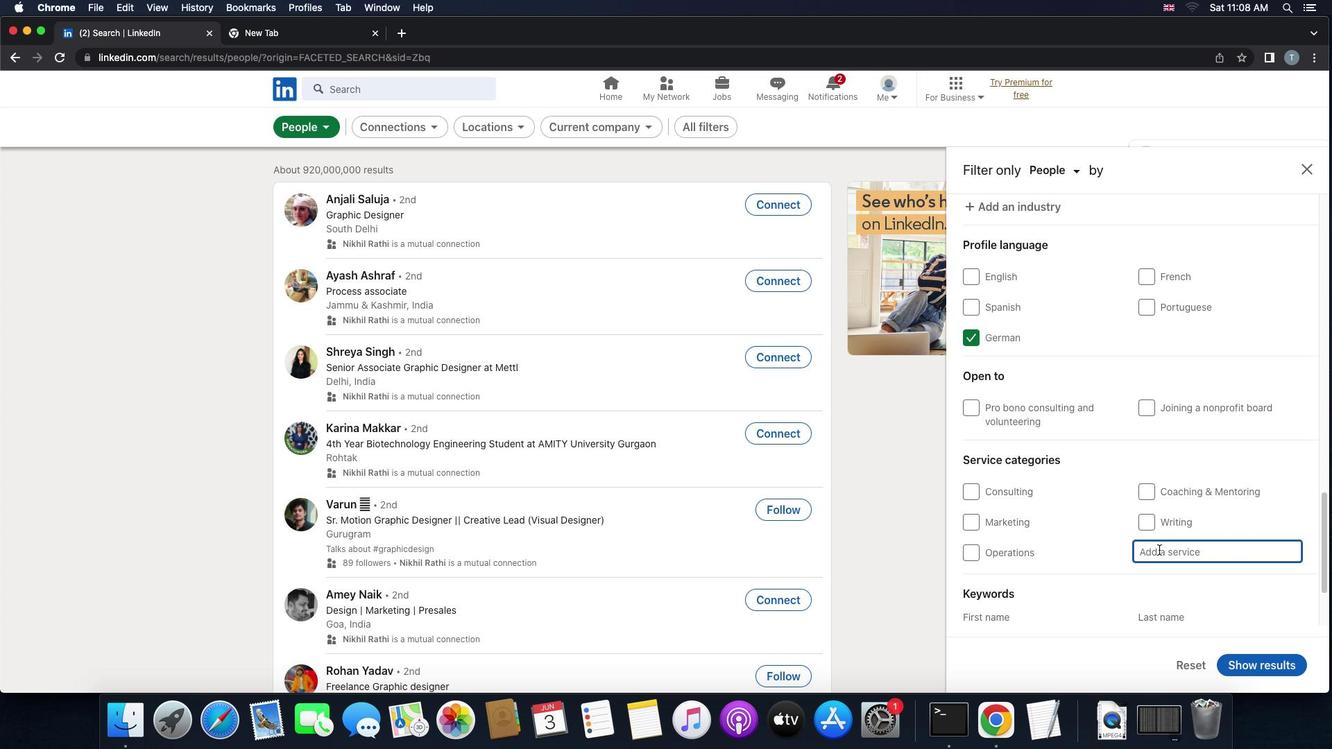 
Action: Key pressed 's''t''r''a''t''e''g''i''c'Key.space
Screenshot: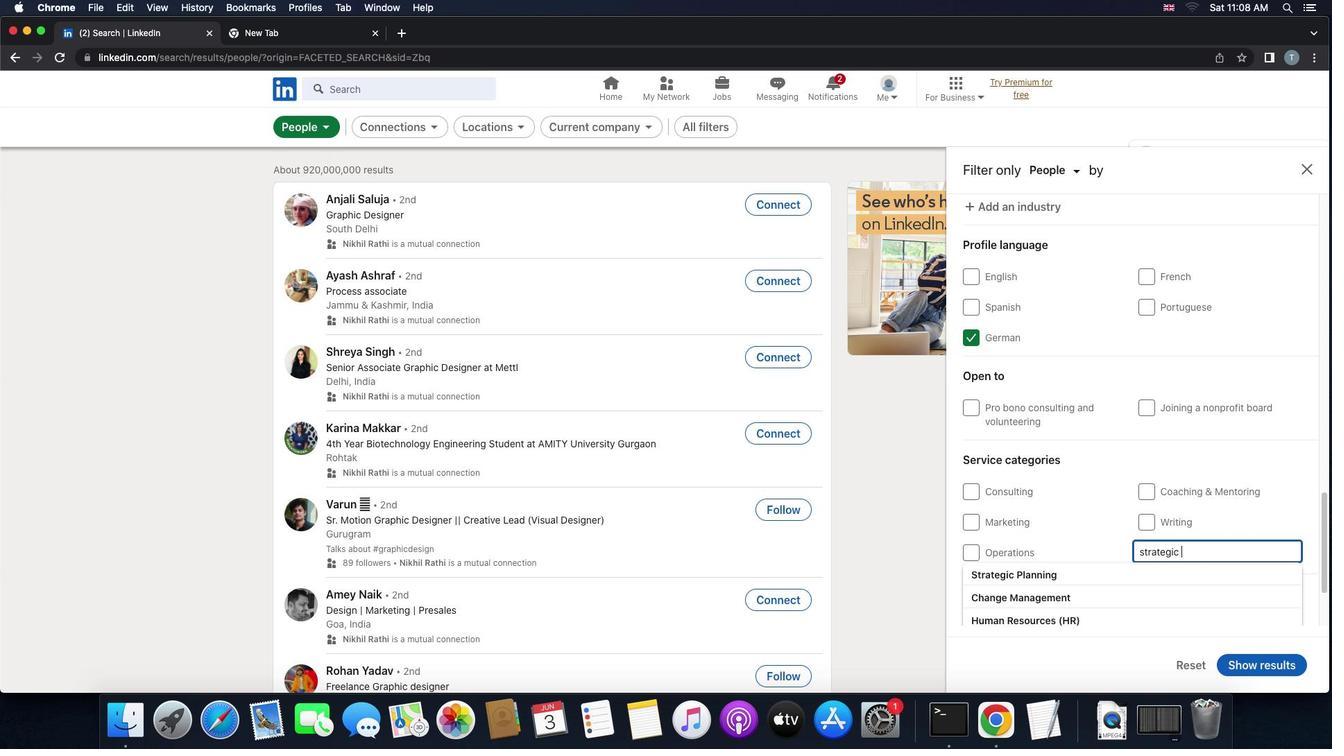 
Action: Mouse moved to (1076, 572)
Screenshot: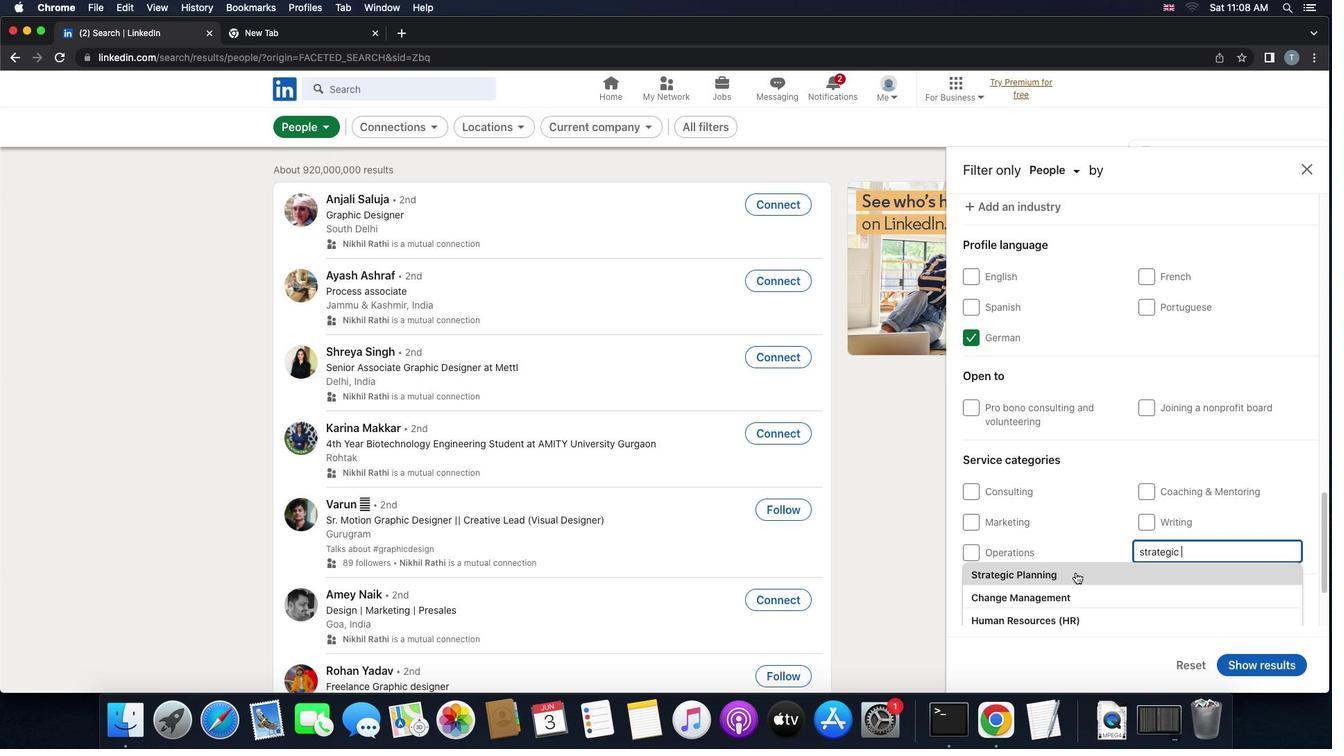 
Action: Mouse pressed left at (1076, 572)
Screenshot: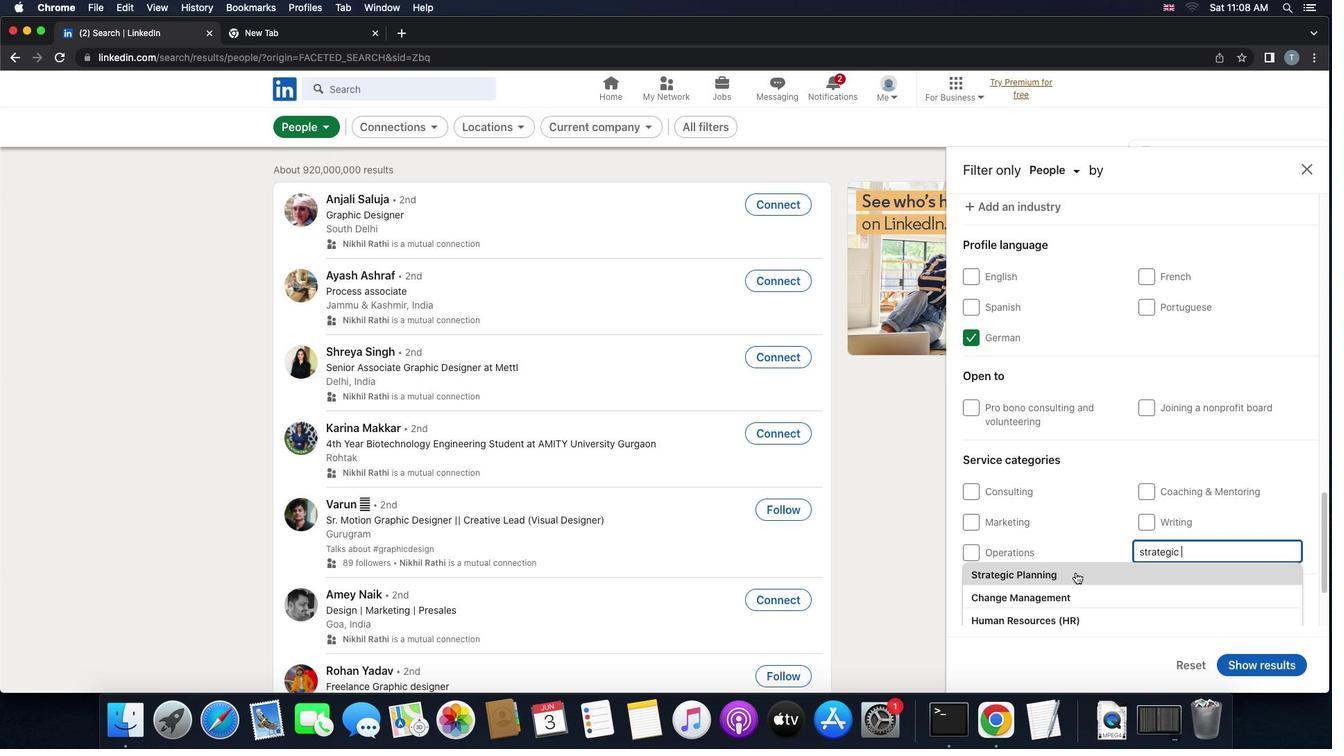 
Action: Mouse moved to (1086, 604)
Screenshot: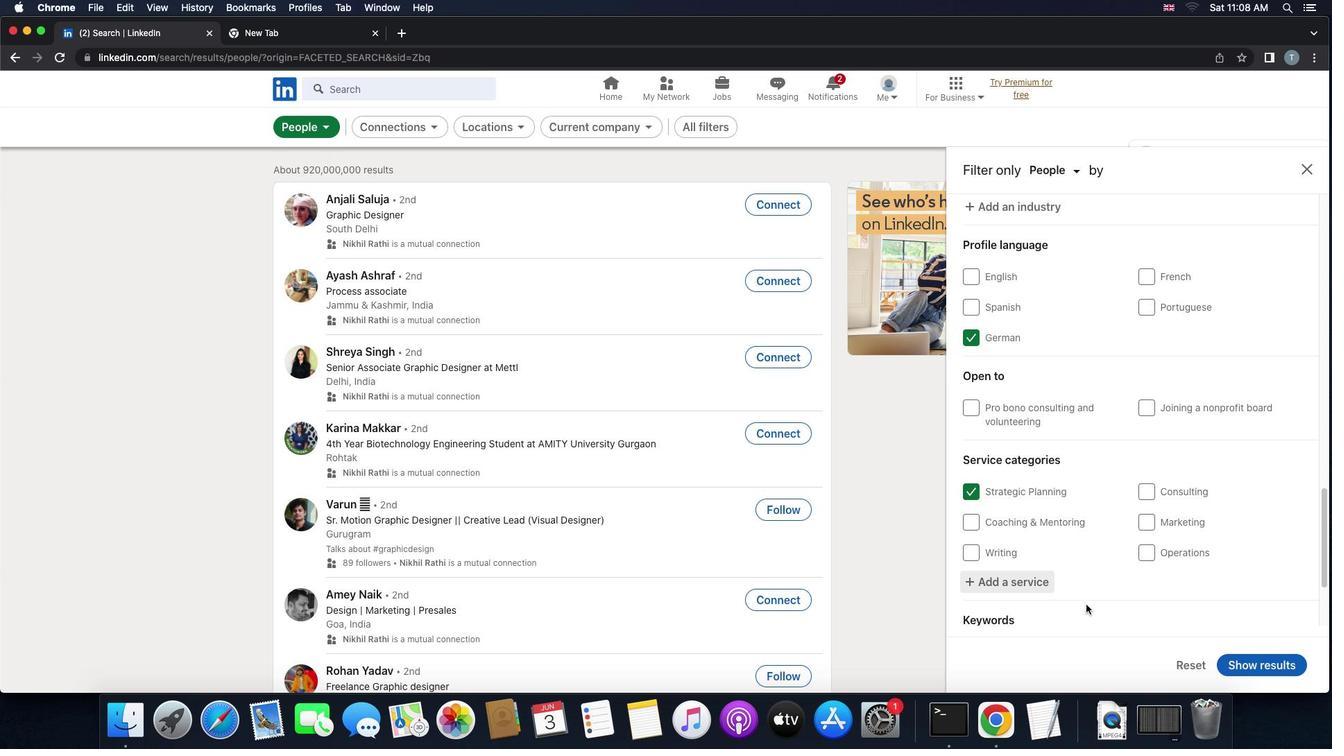 
Action: Mouse scrolled (1086, 604) with delta (0, 0)
Screenshot: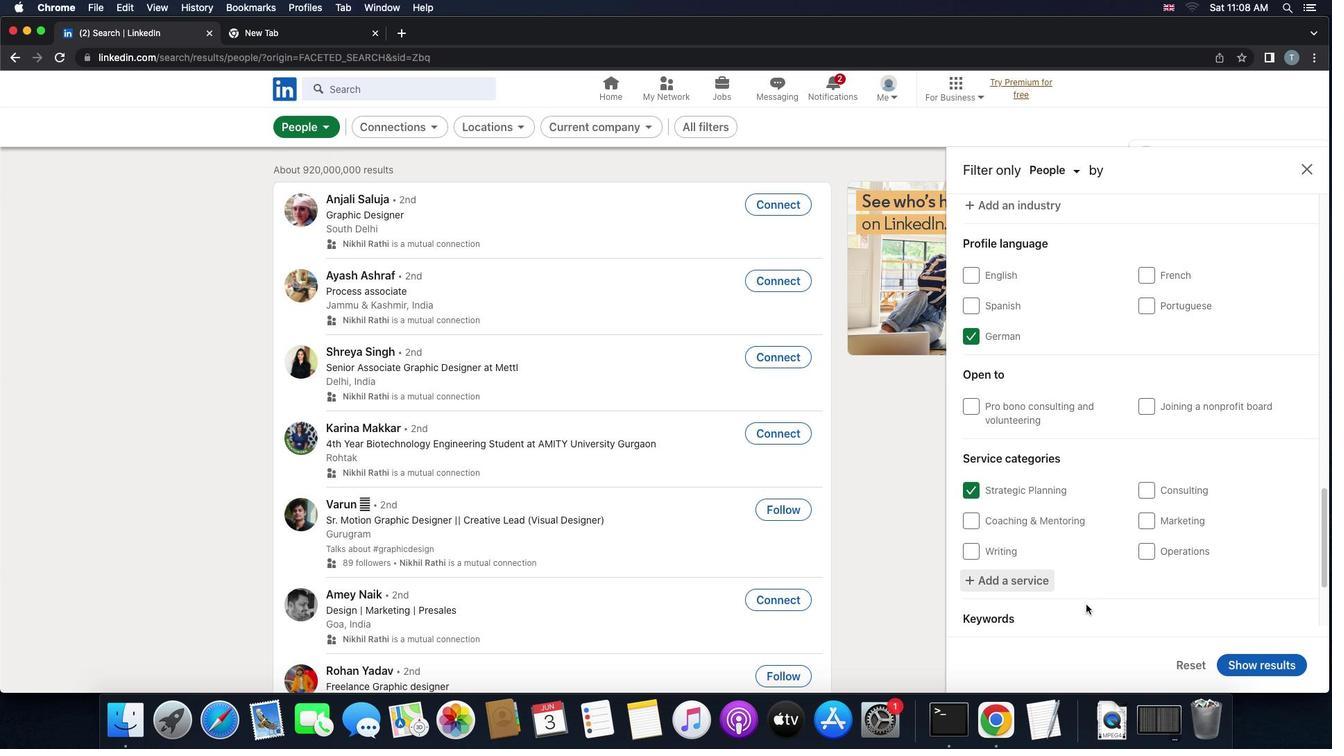 
Action: Mouse scrolled (1086, 604) with delta (0, 0)
Screenshot: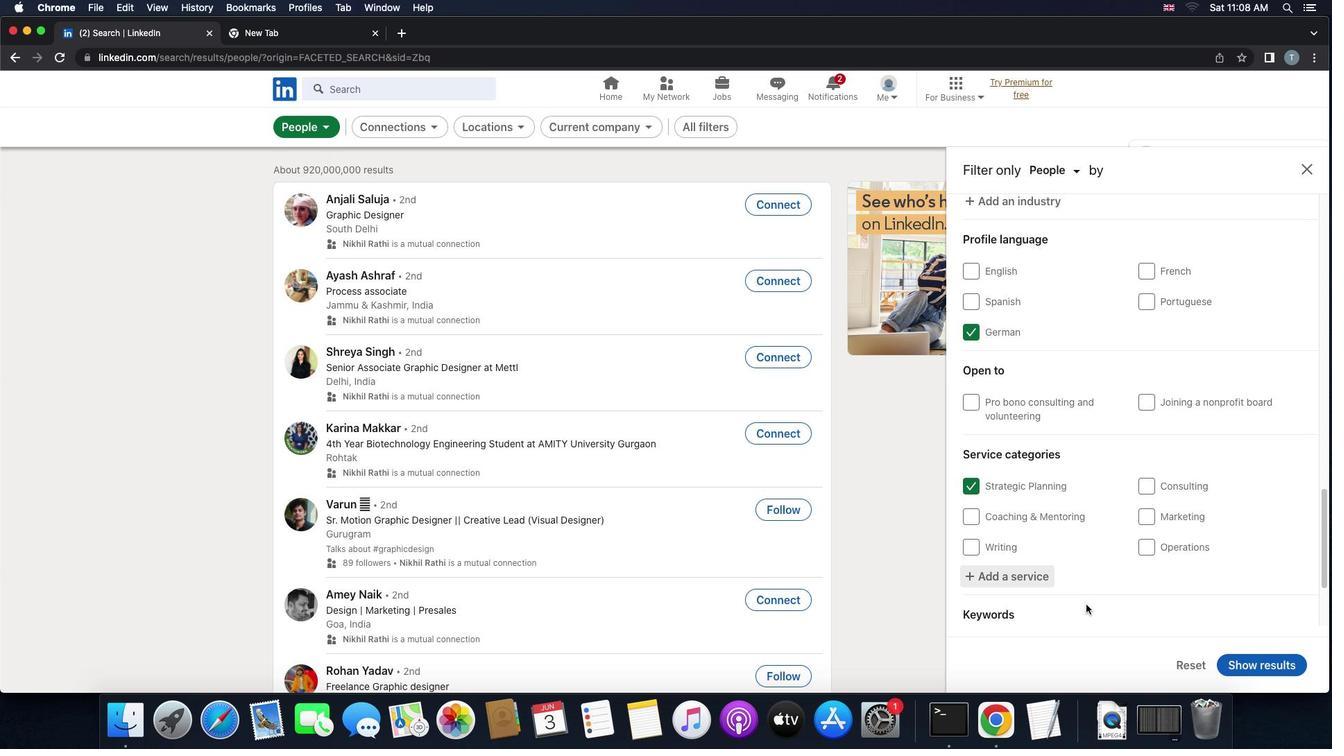 
Action: Mouse scrolled (1086, 604) with delta (0, 0)
Screenshot: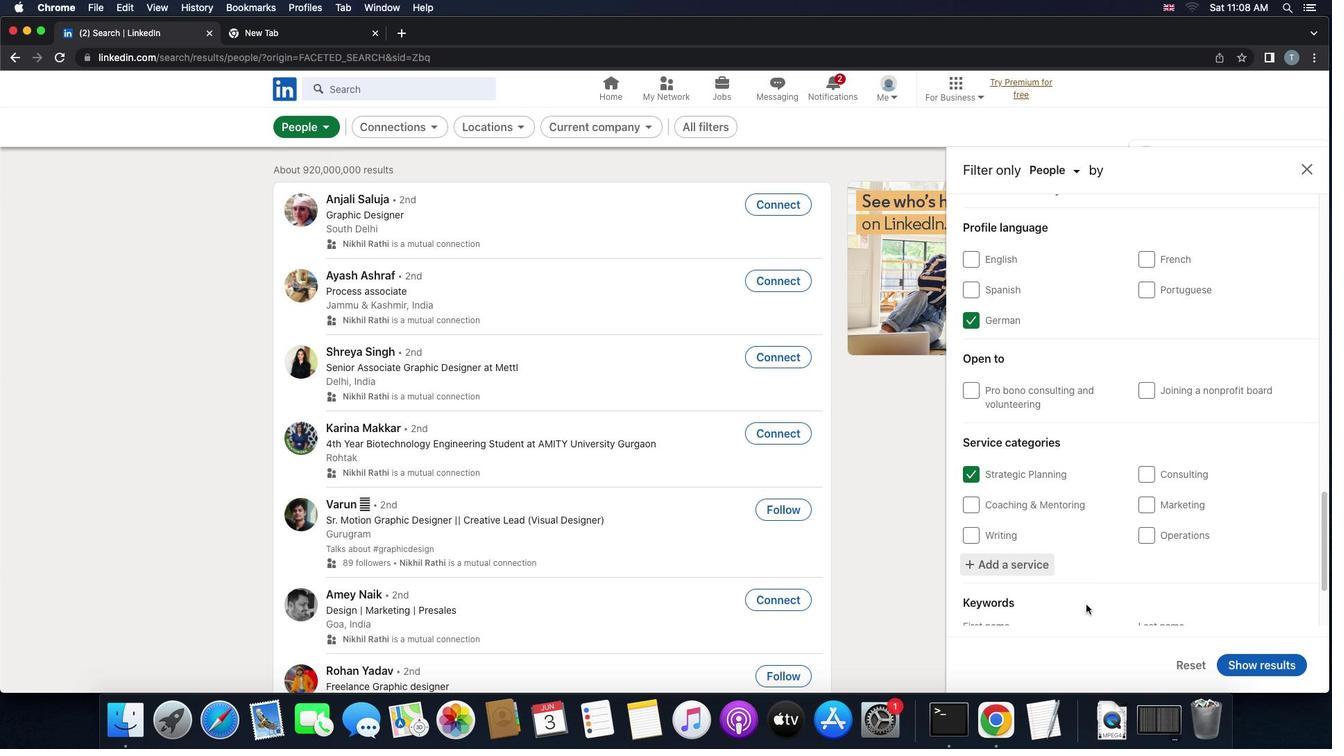 
Action: Mouse scrolled (1086, 604) with delta (0, 0)
Screenshot: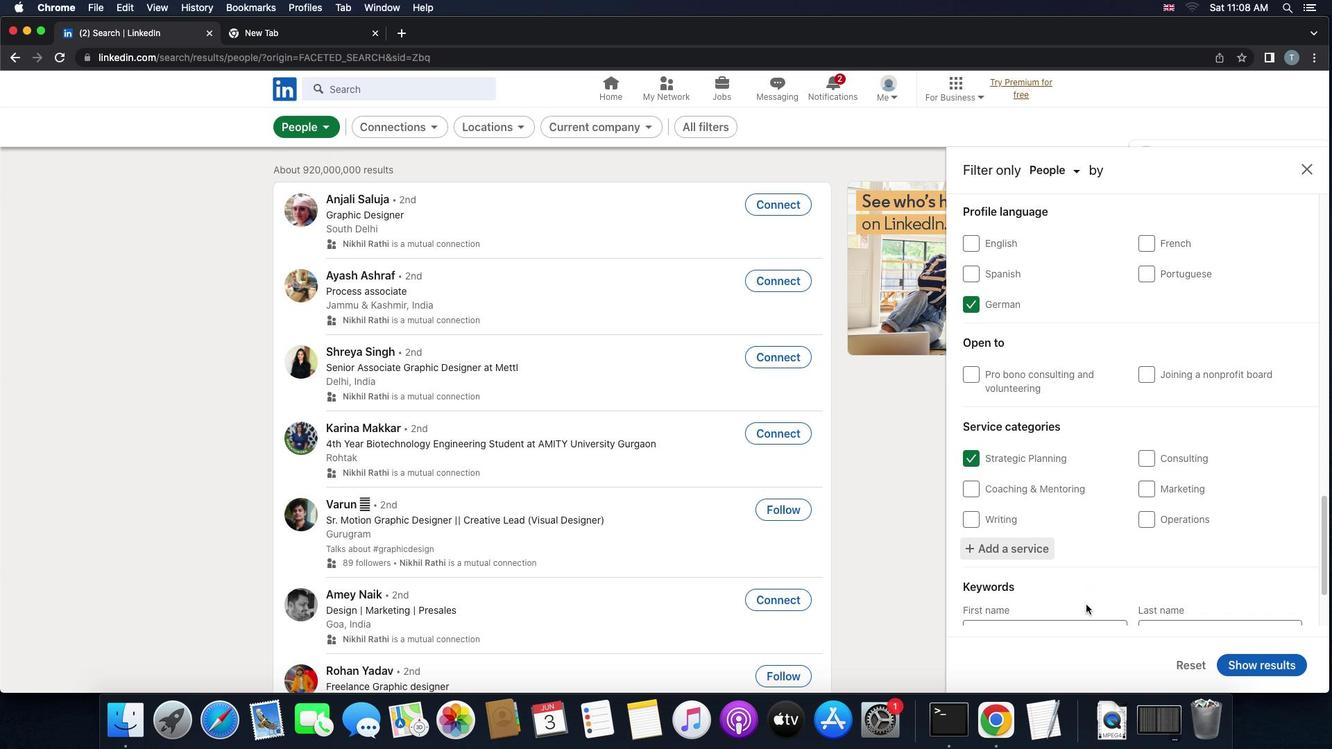 
Action: Mouse scrolled (1086, 604) with delta (0, 0)
Screenshot: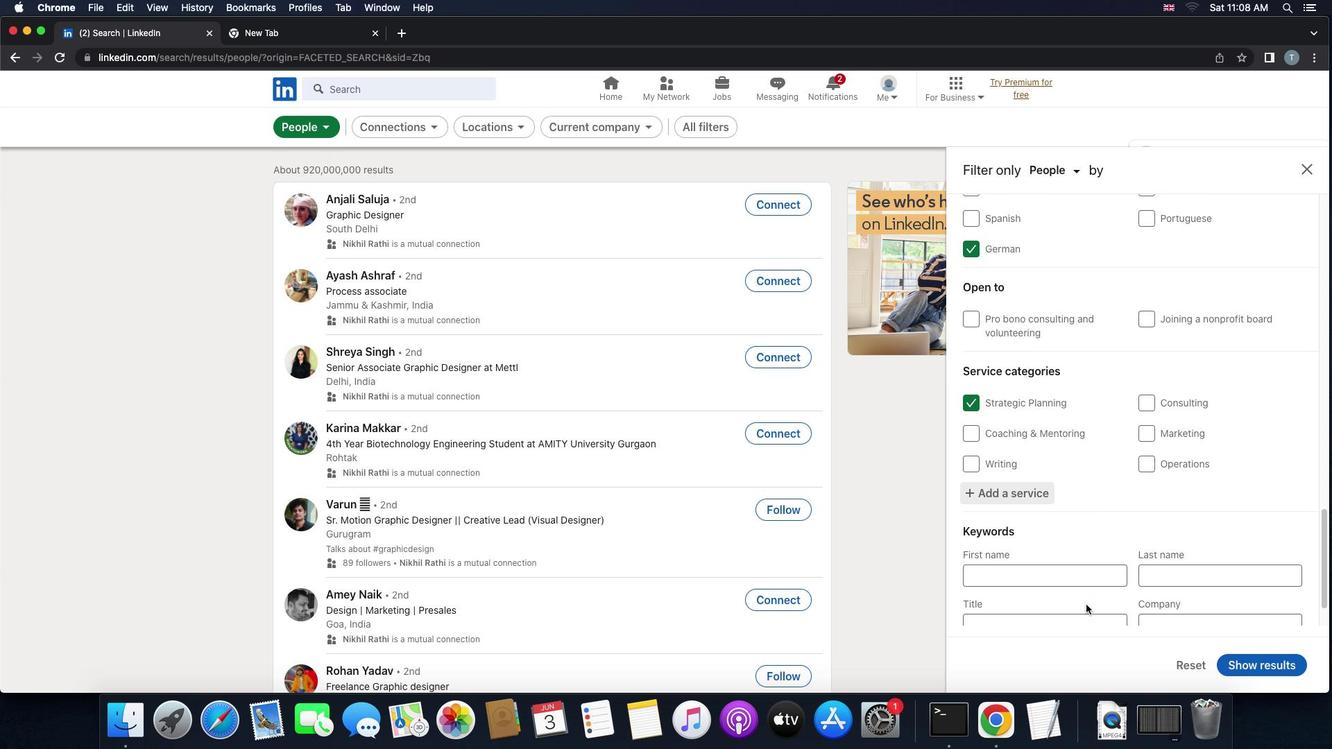 
Action: Mouse scrolled (1086, 604) with delta (0, 0)
Screenshot: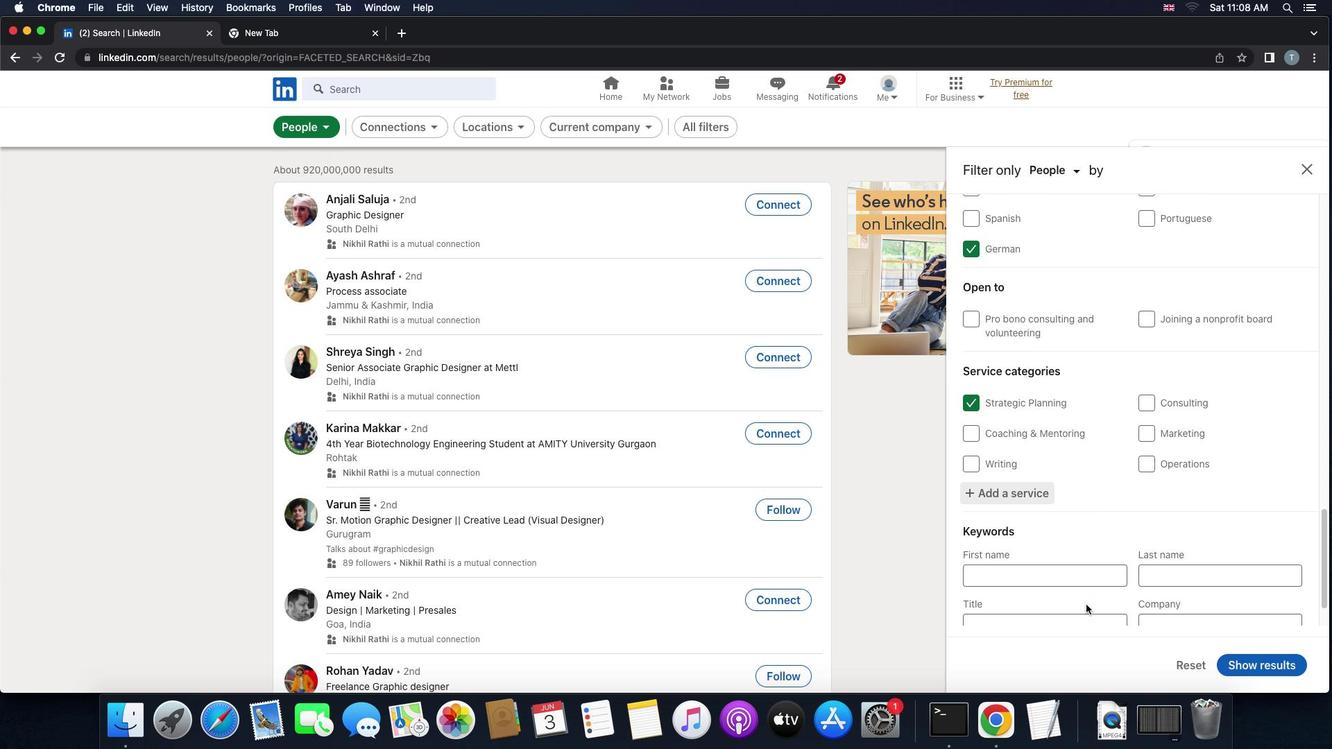 
Action: Mouse scrolled (1086, 604) with delta (0, -1)
Screenshot: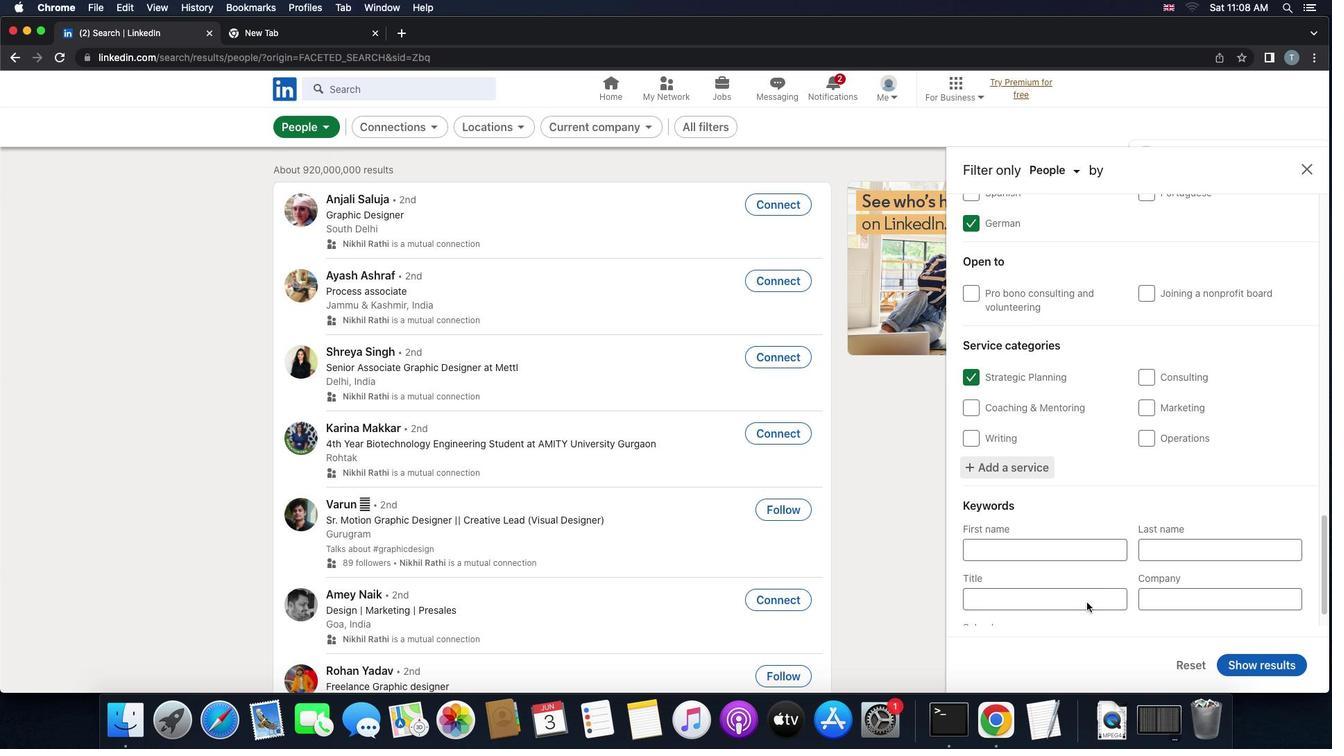 
Action: Mouse moved to (1058, 560)
Screenshot: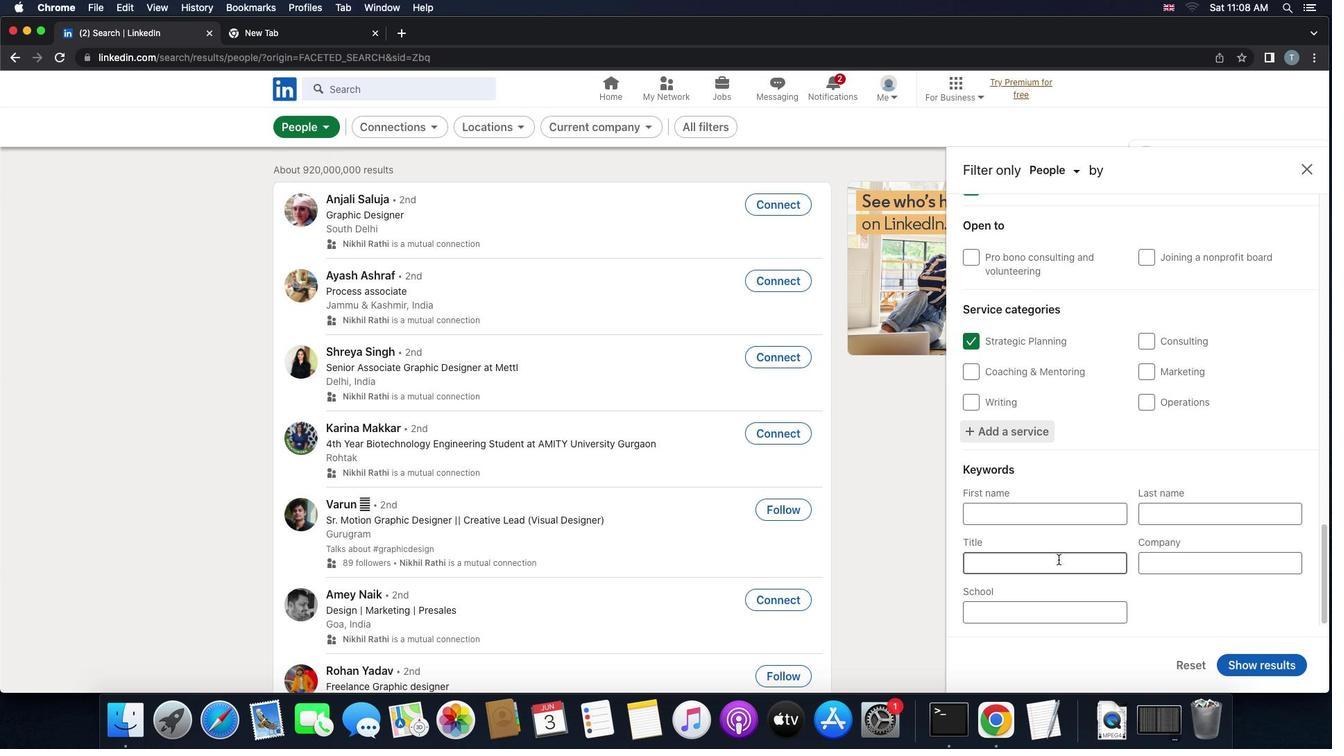 
Action: Mouse pressed left at (1058, 560)
Screenshot: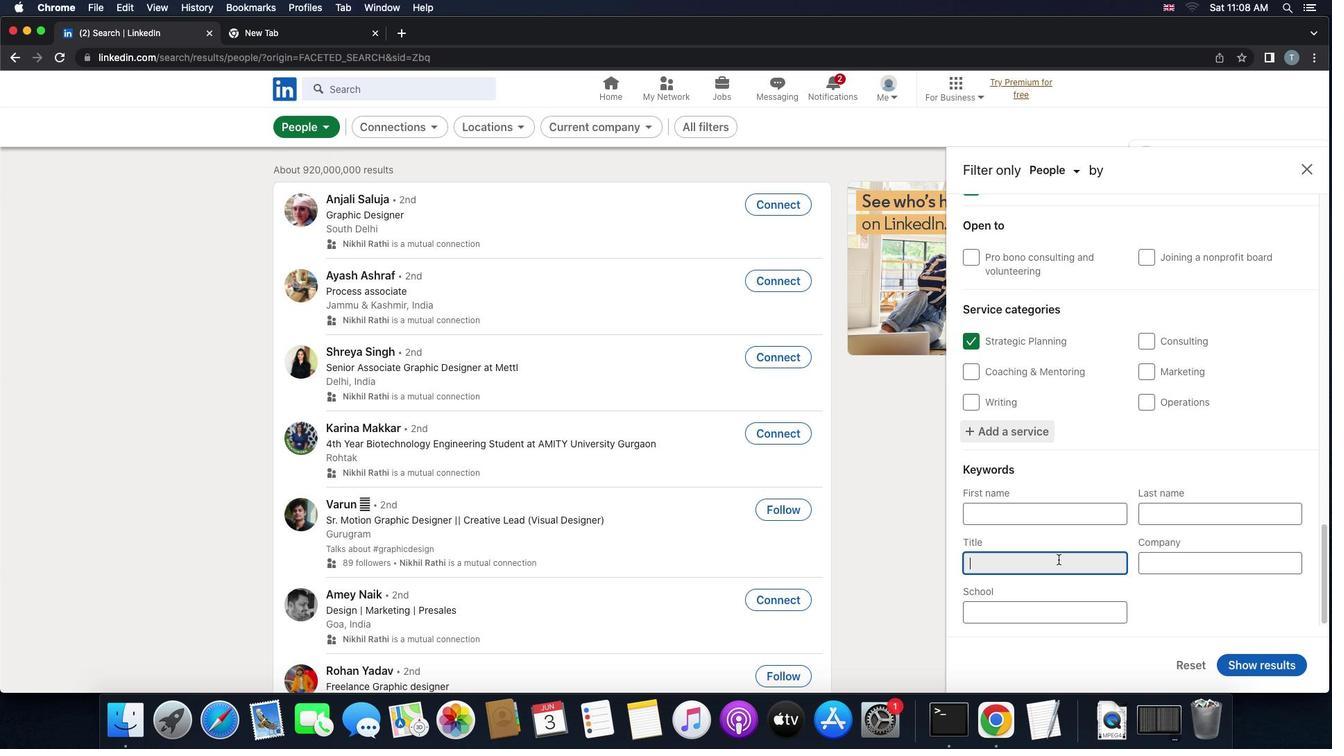 
Action: Key pressed 'o''u''t''s''i''d''e'Key.space's''a''l''e''s'Key.space'm''a''n''a''g''e''r'
Screenshot: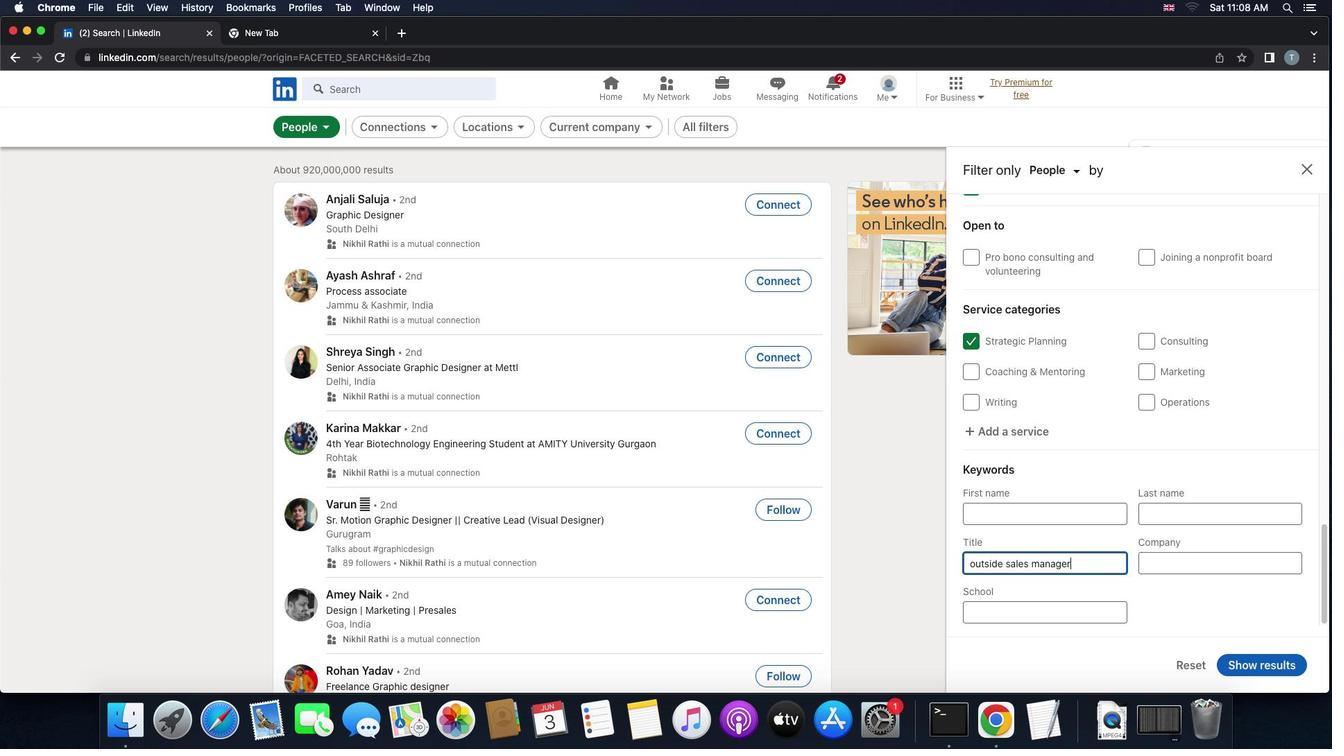 
Action: Mouse moved to (1282, 666)
Screenshot: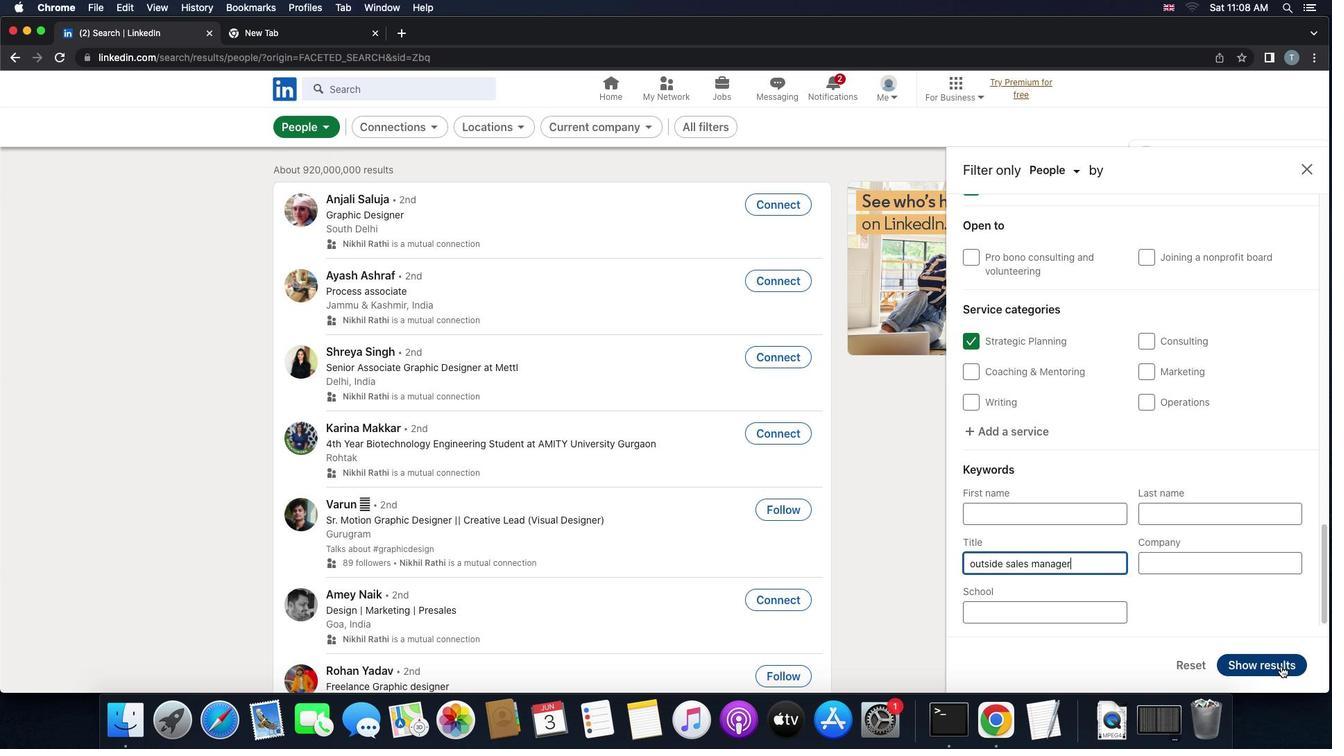 
Action: Mouse pressed left at (1282, 666)
Screenshot: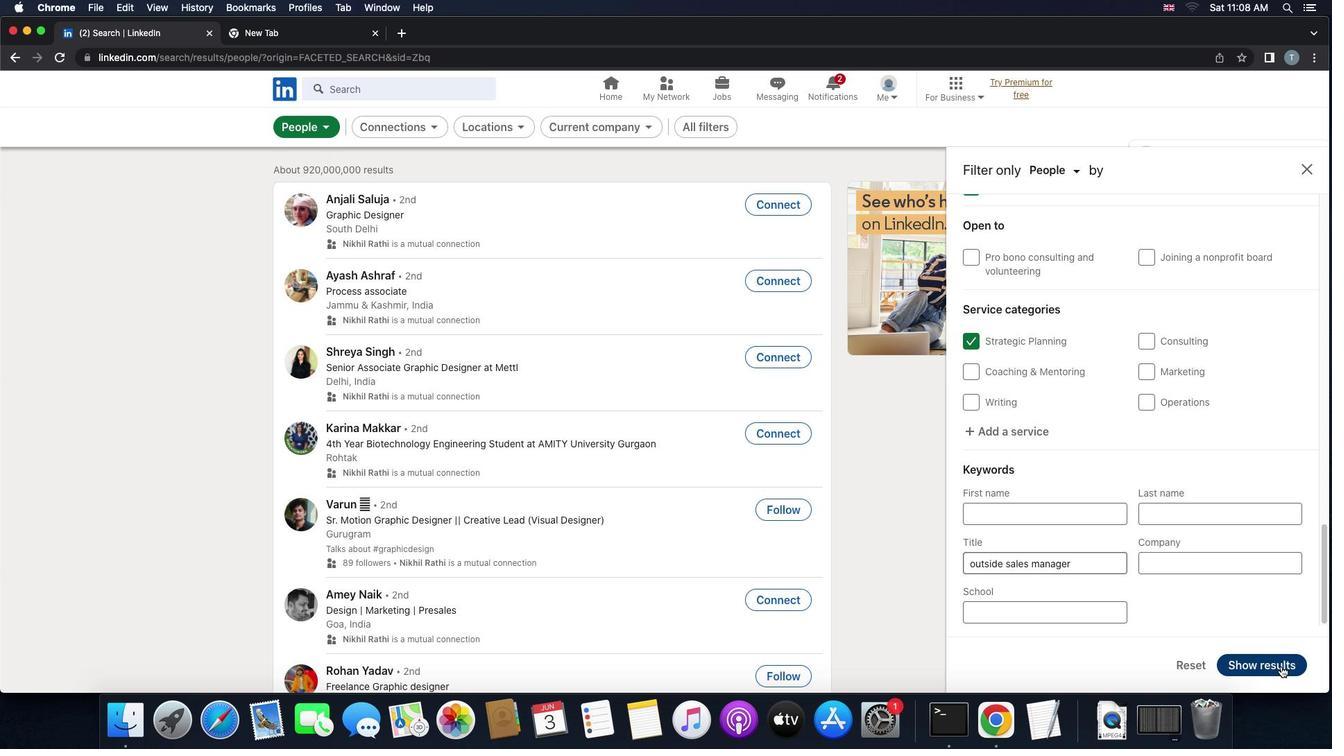 
